 Task: In the  document Bella.txtMake this file  'available offline' Add shortcut to Drive 'My Drive'Email the file to   softage2@softage.net, with message attached Important: I've emailed you crucial details. Please make sure to go through it thoroughly. and file type: 'HTML'
Action: Mouse moved to (337, 439)
Screenshot: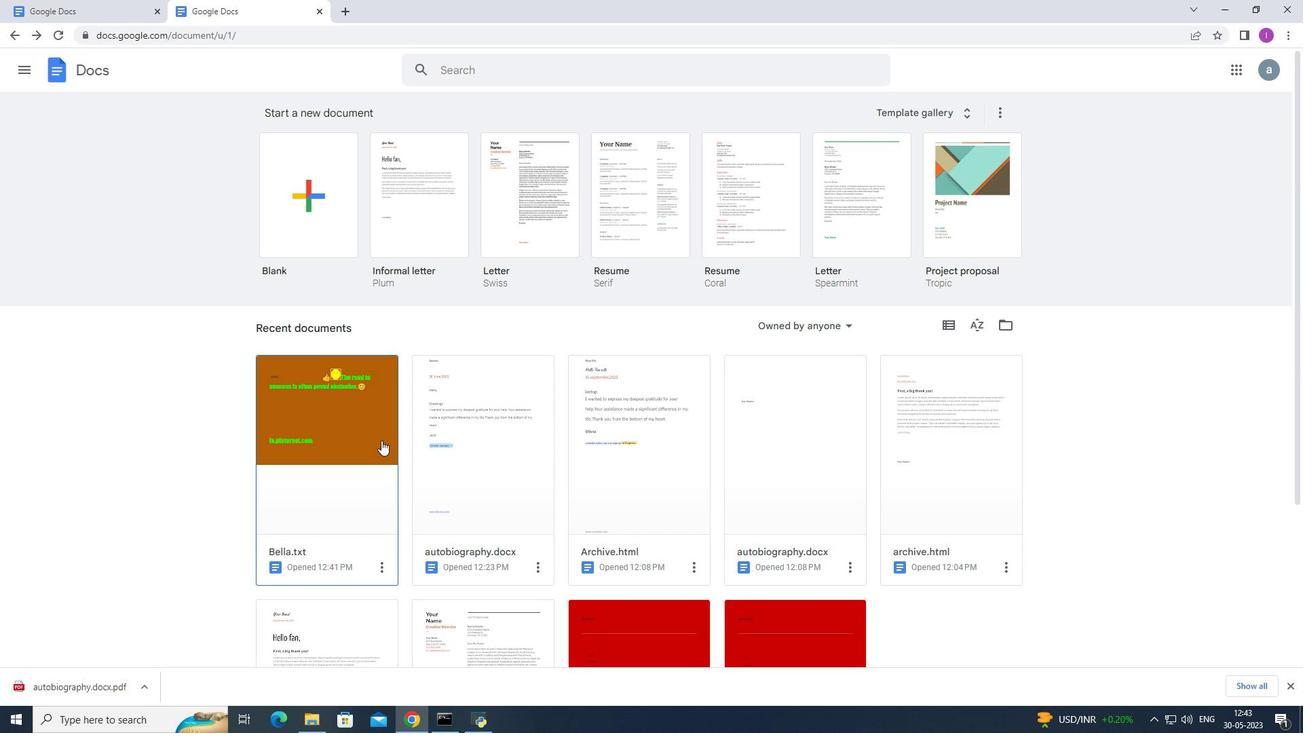 
Action: Mouse pressed left at (337, 439)
Screenshot: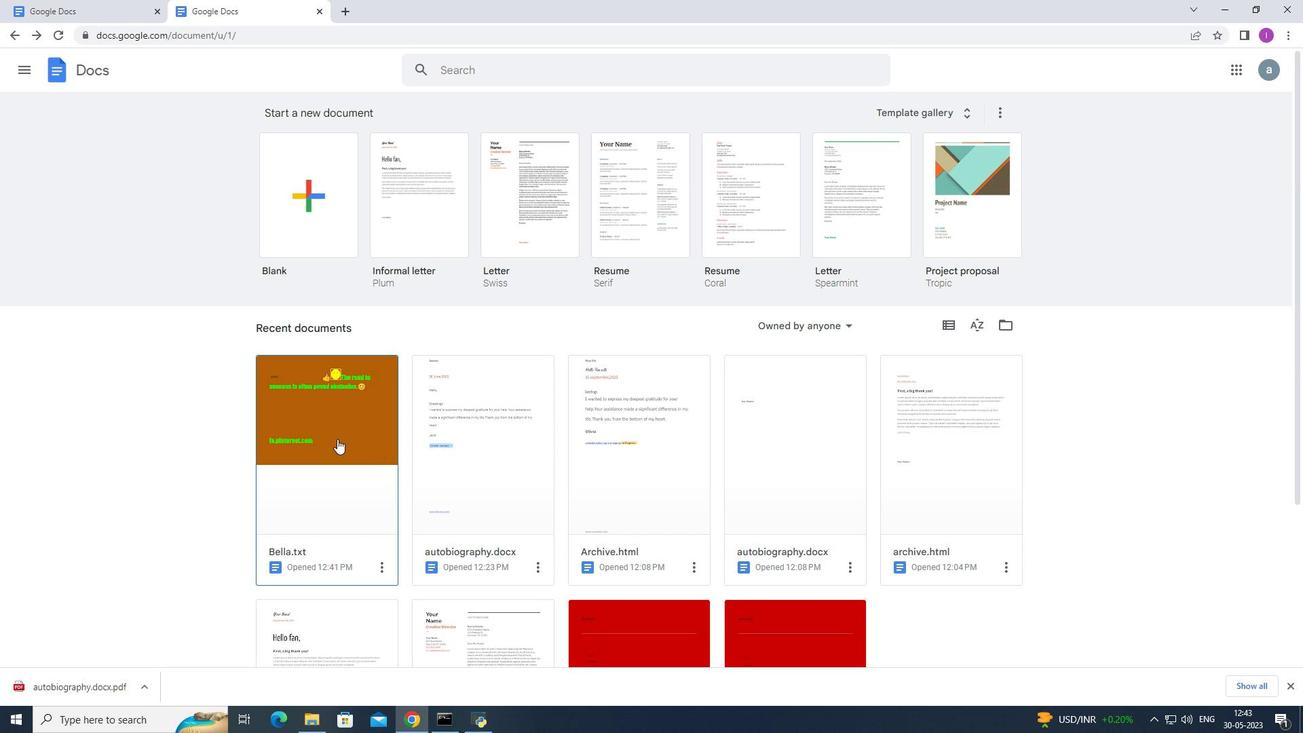 
Action: Mouse moved to (55, 84)
Screenshot: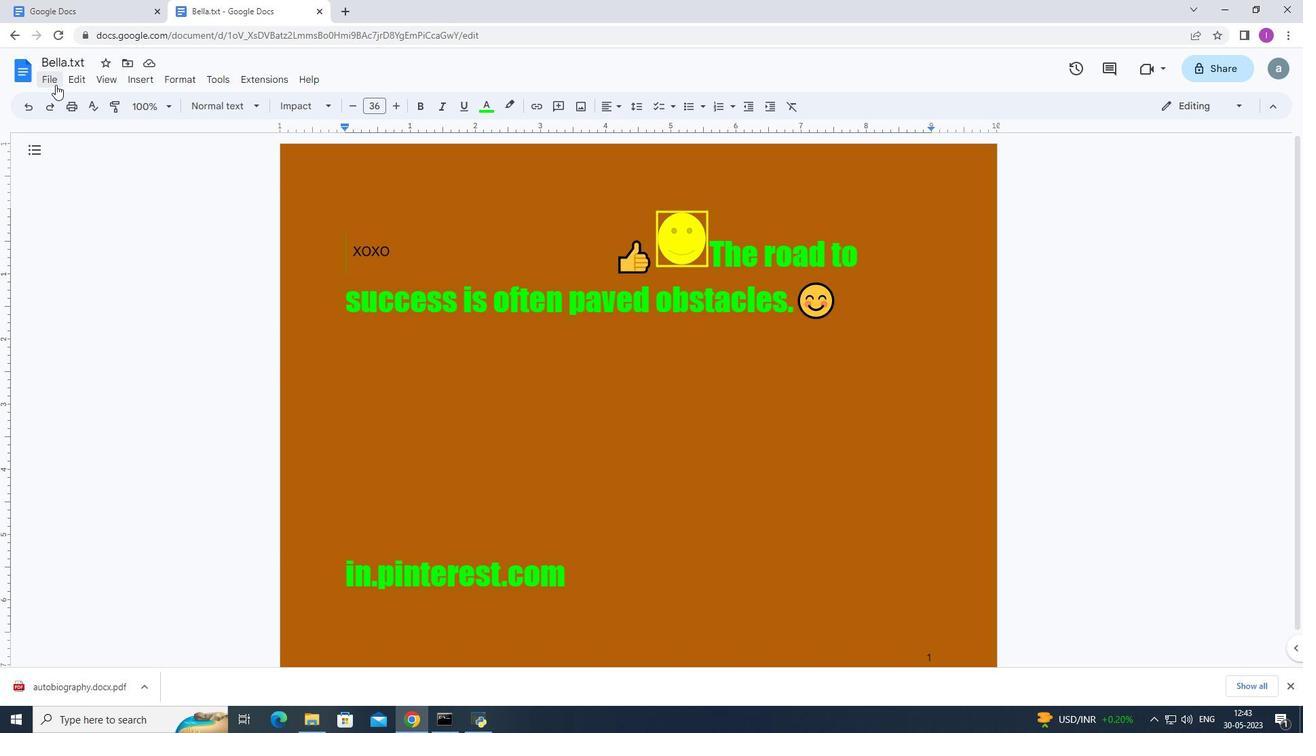 
Action: Mouse pressed left at (55, 84)
Screenshot: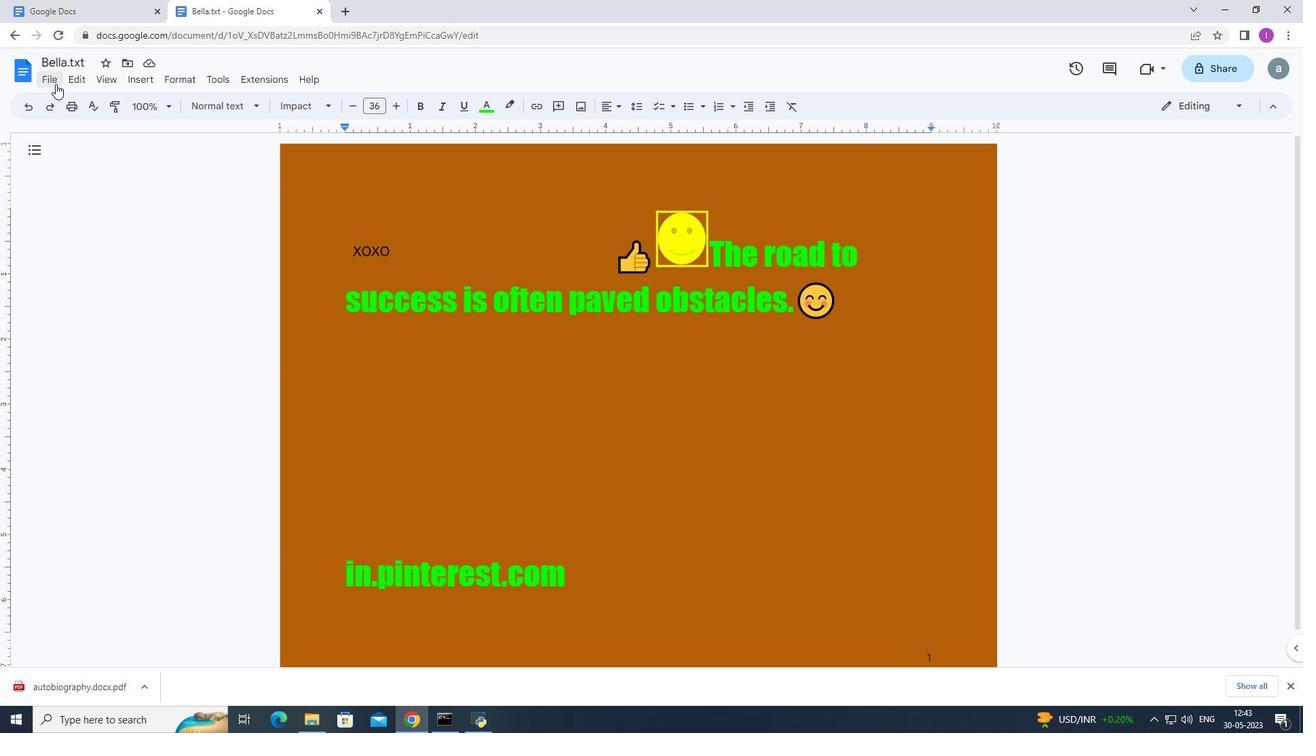 
Action: Mouse moved to (150, 376)
Screenshot: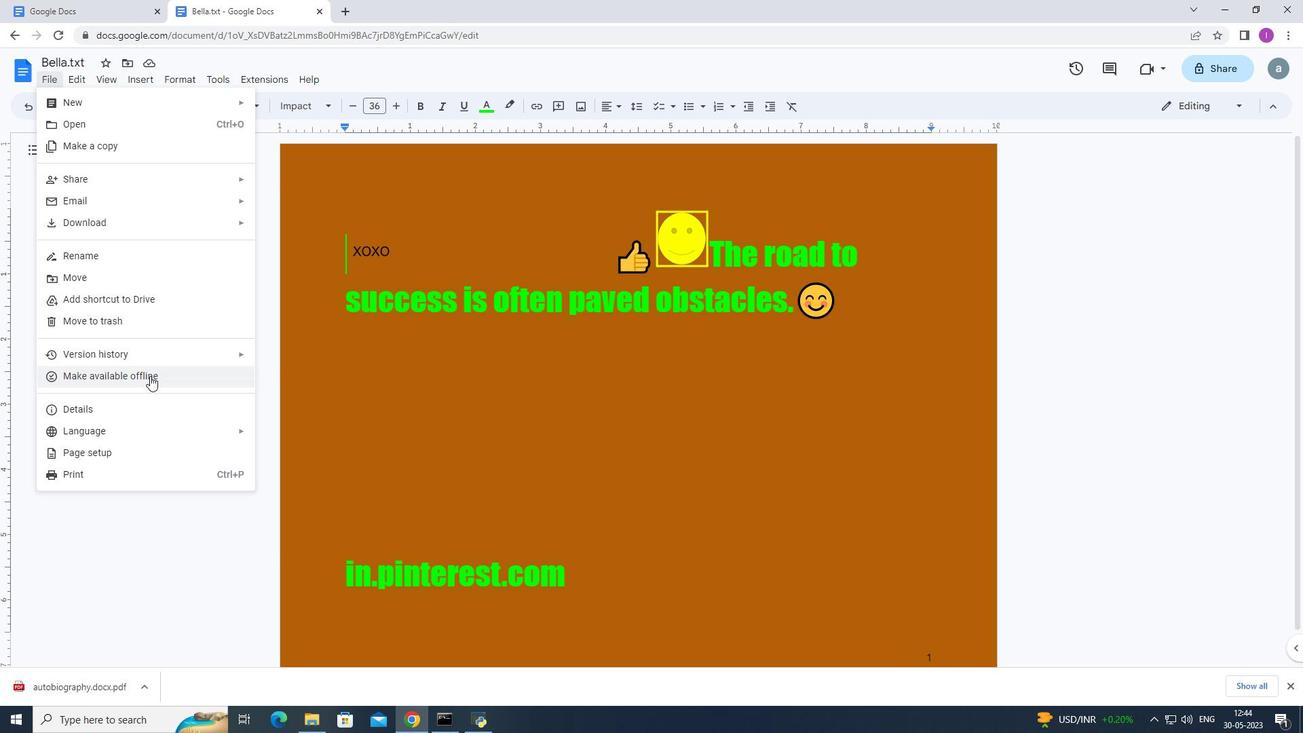 
Action: Mouse pressed left at (150, 376)
Screenshot: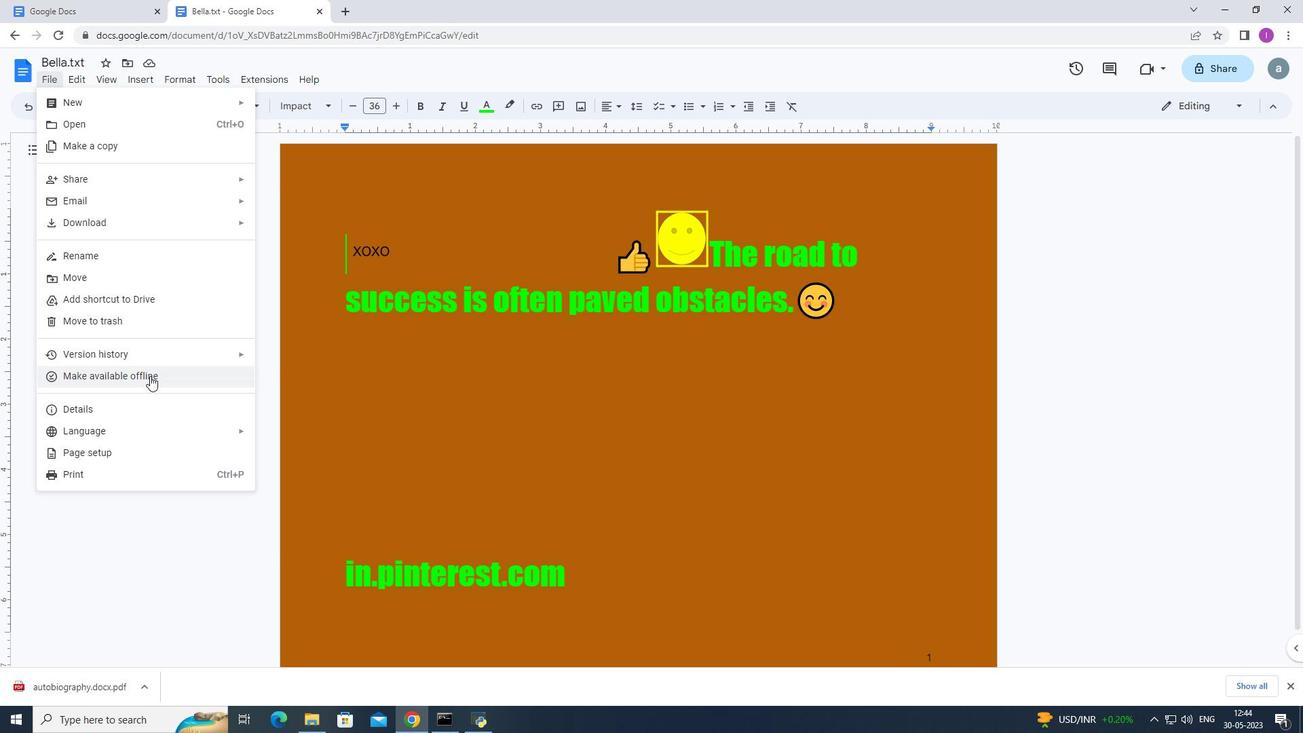 
Action: Mouse moved to (723, 396)
Screenshot: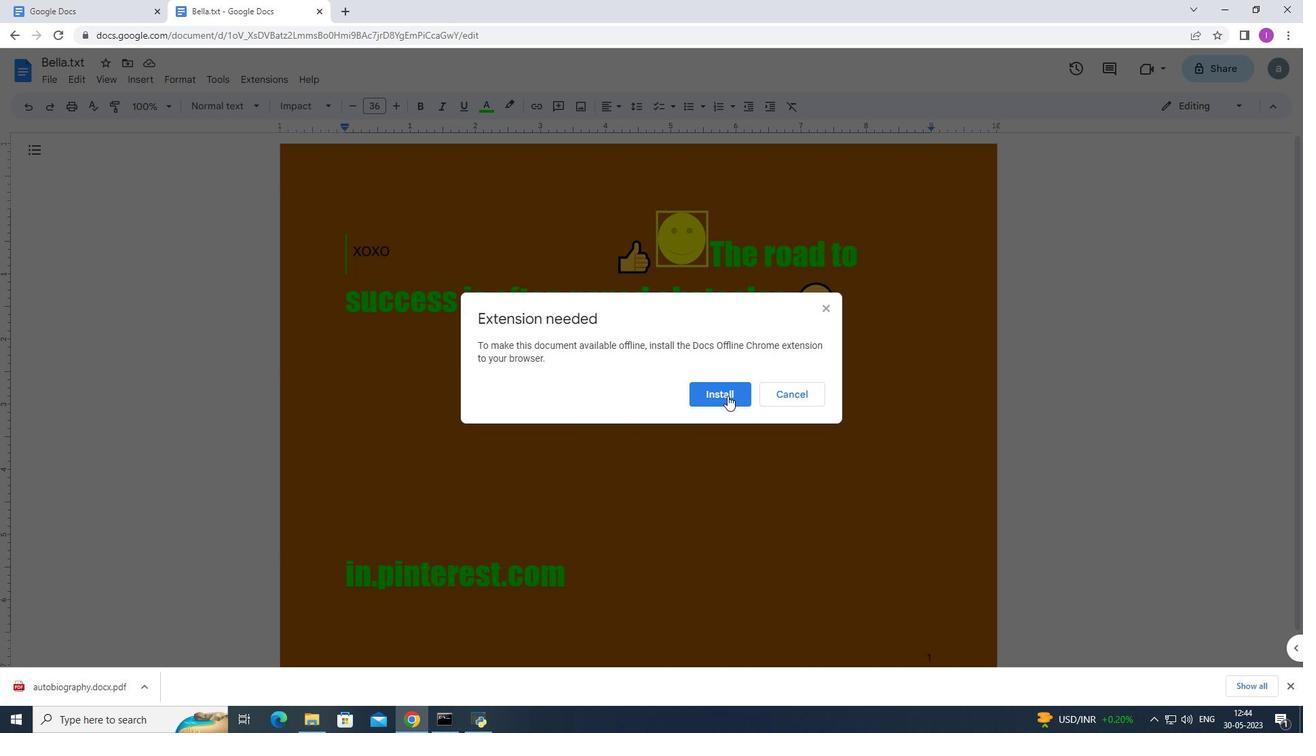 
Action: Mouse pressed left at (723, 396)
Screenshot: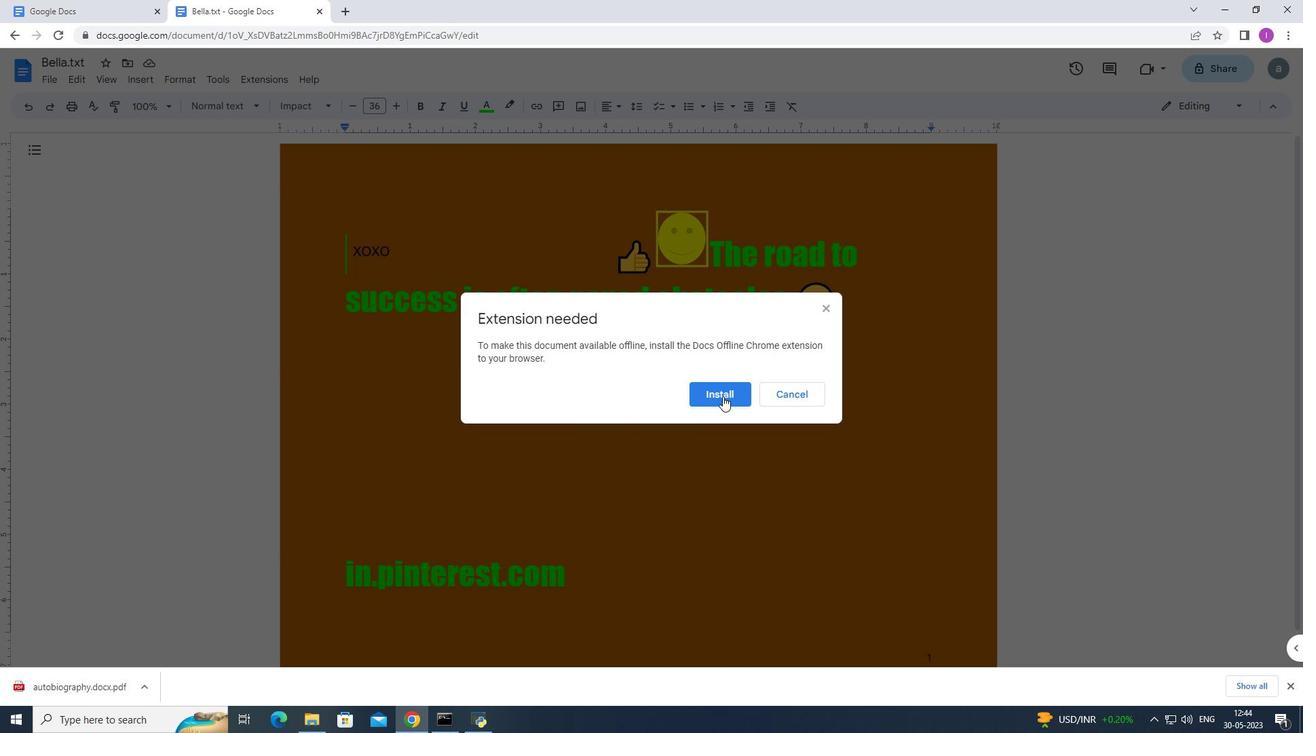 
Action: Mouse moved to (923, 165)
Screenshot: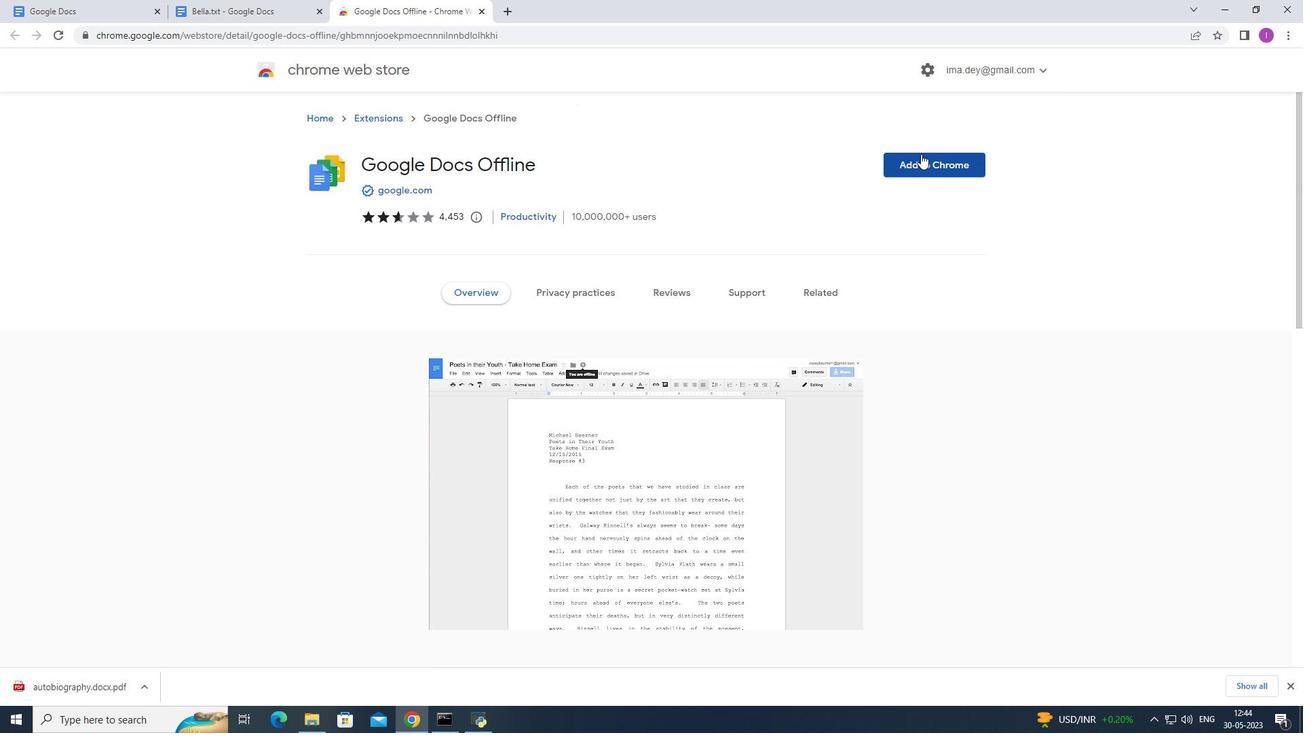 
Action: Mouse pressed left at (923, 165)
Screenshot: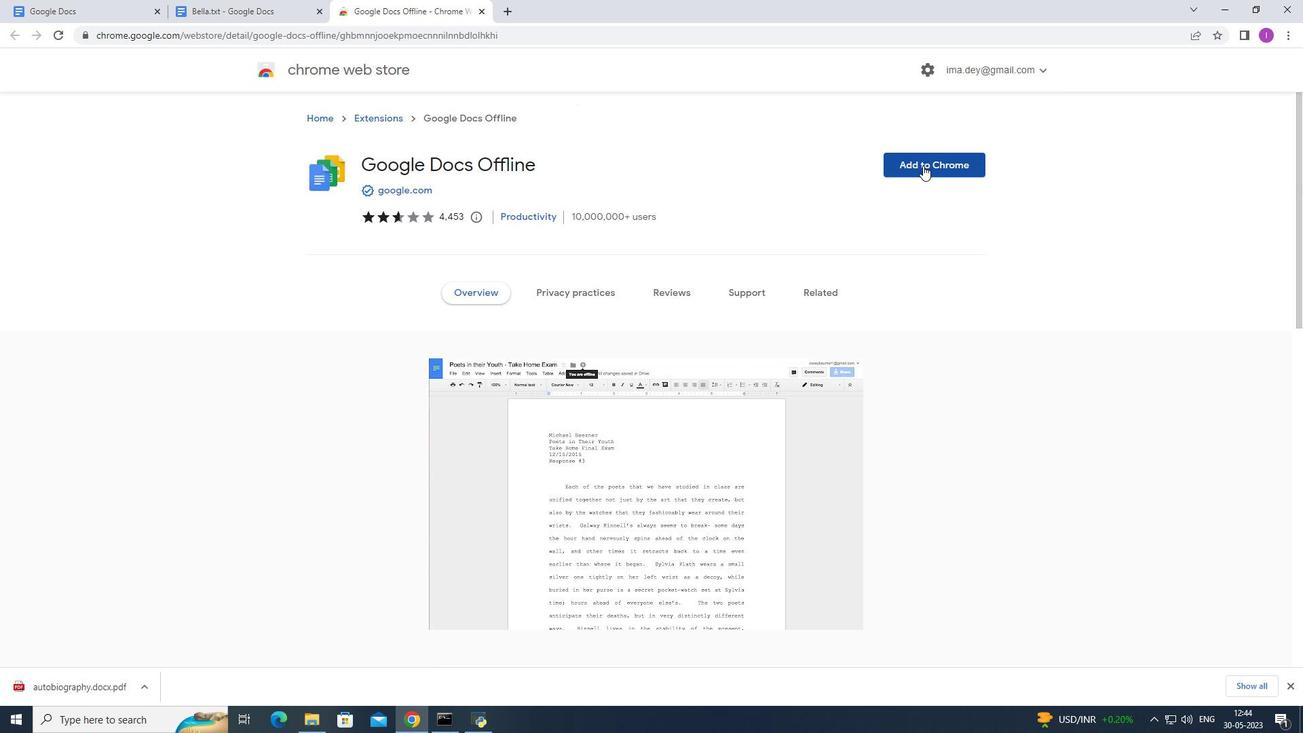 
Action: Mouse moved to (663, 148)
Screenshot: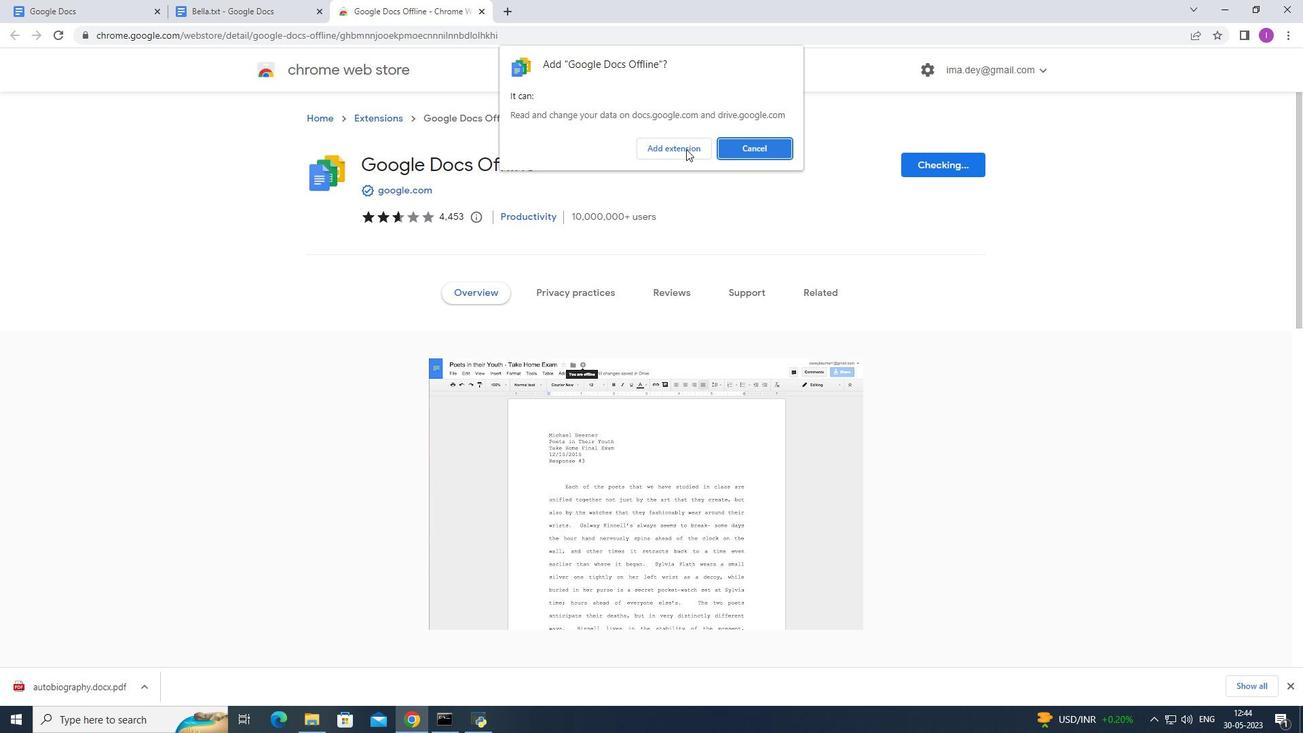 
Action: Mouse pressed left at (663, 148)
Screenshot: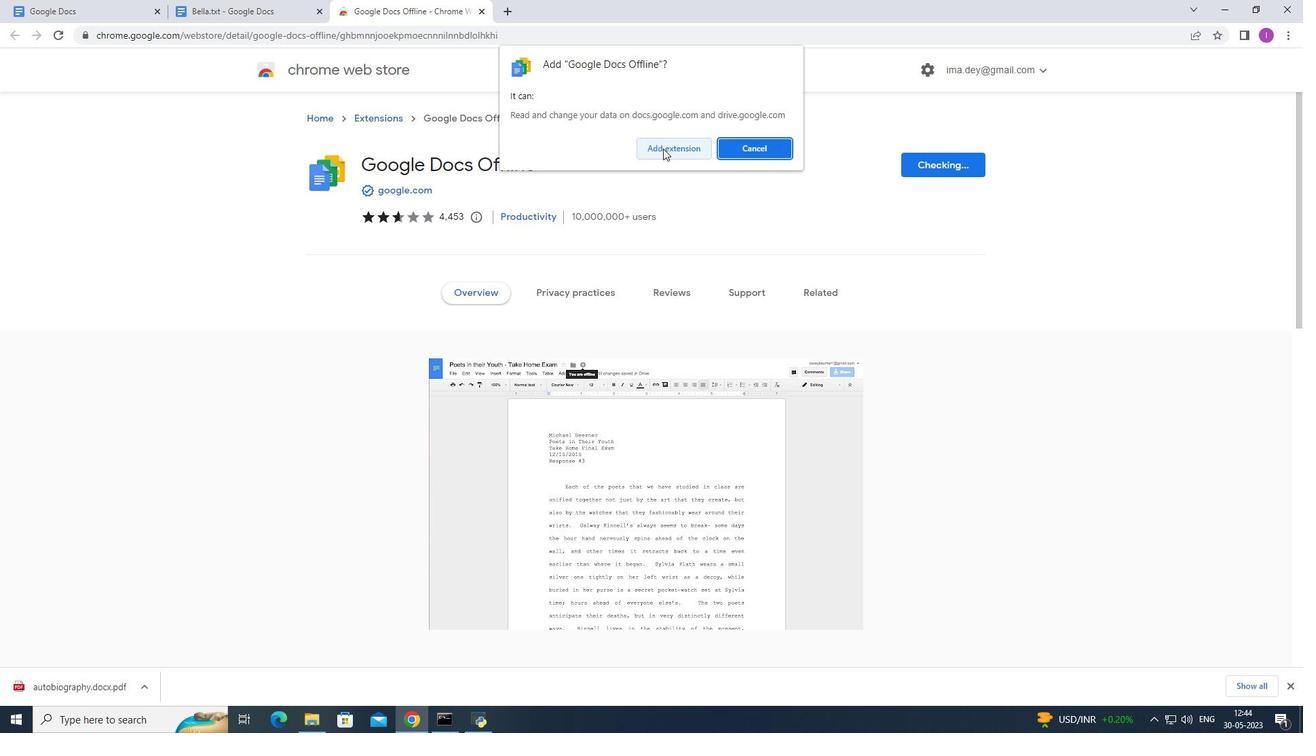 
Action: Mouse moved to (19, 38)
Screenshot: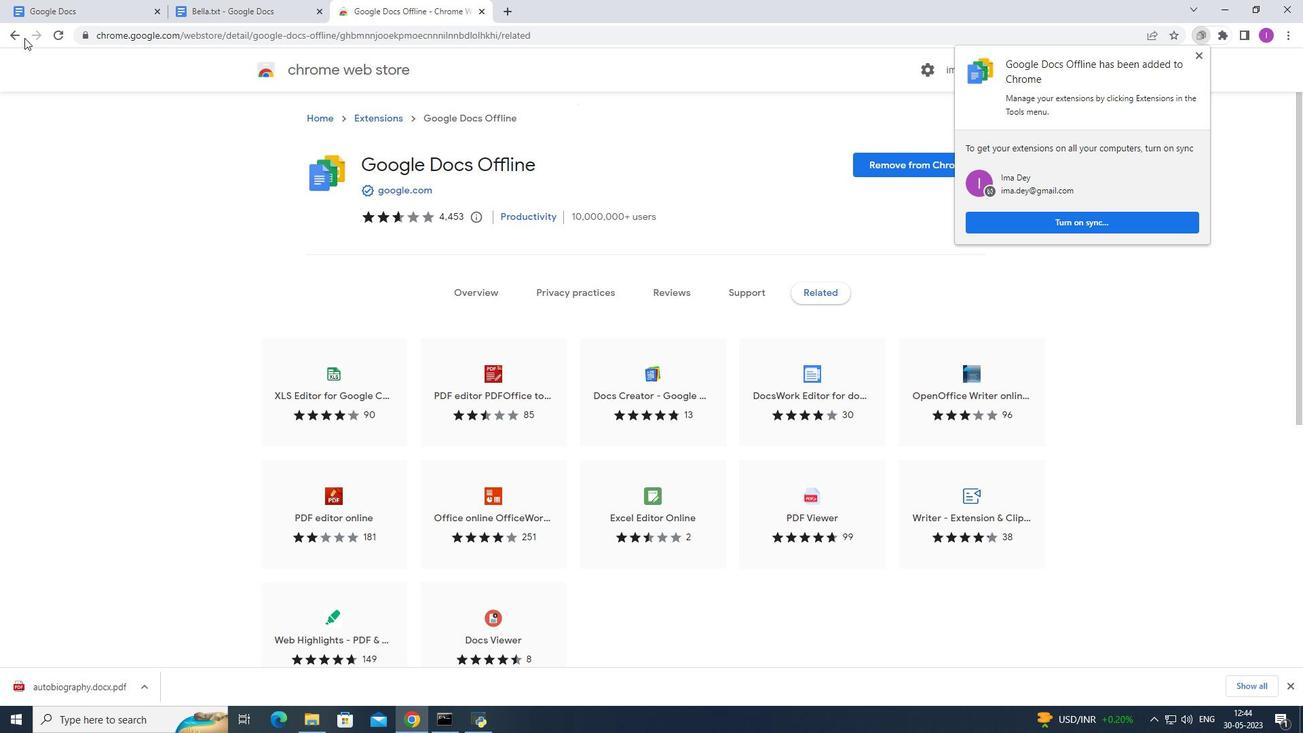 
Action: Mouse pressed left at (19, 38)
Screenshot: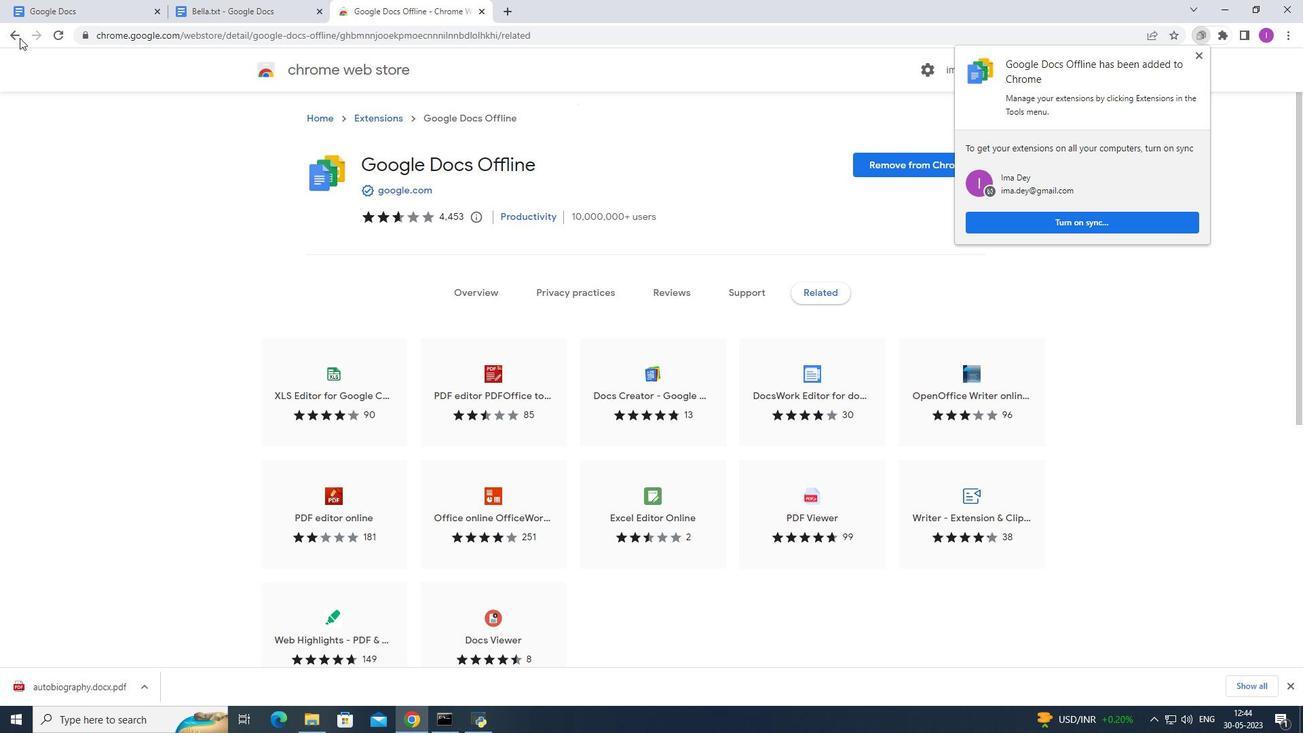 
Action: Mouse moved to (8, 33)
Screenshot: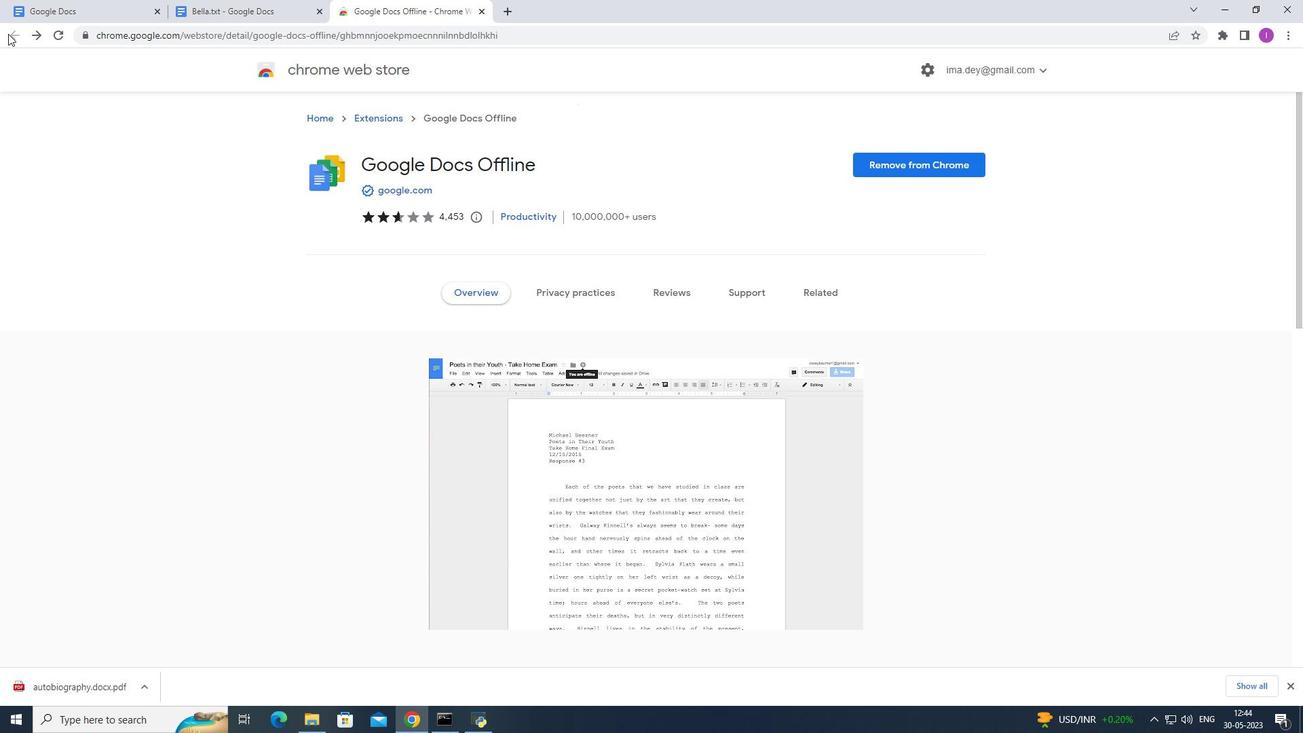 
Action: Mouse pressed left at (8, 33)
Screenshot: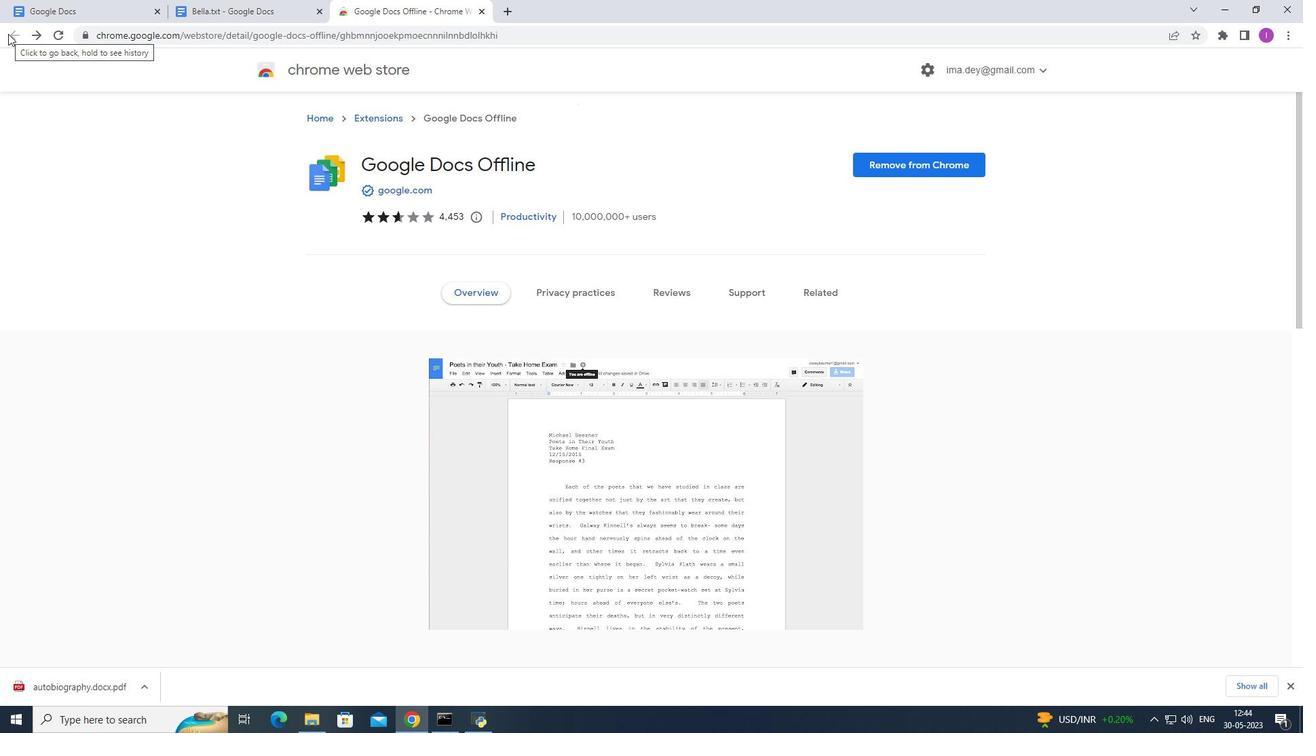 
Action: Mouse moved to (258, 6)
Screenshot: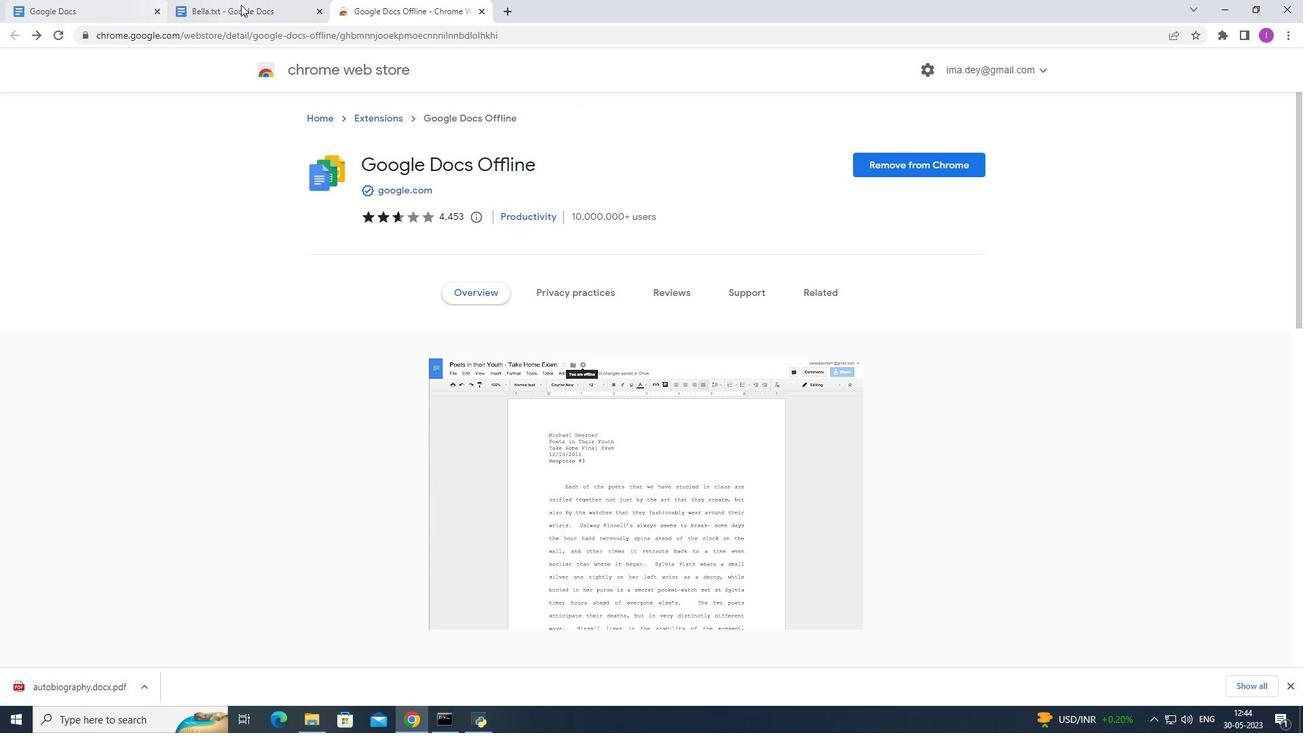 
Action: Mouse pressed left at (258, 6)
Screenshot: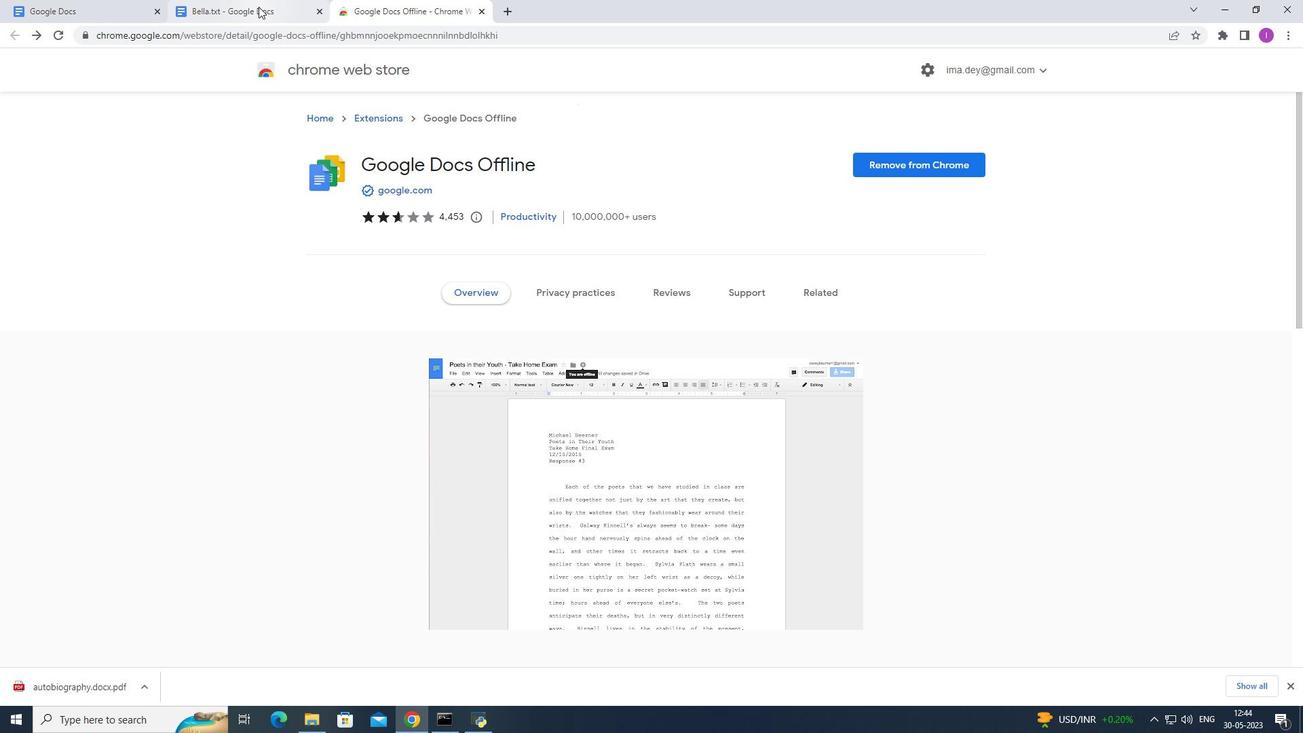 
Action: Mouse moved to (48, 85)
Screenshot: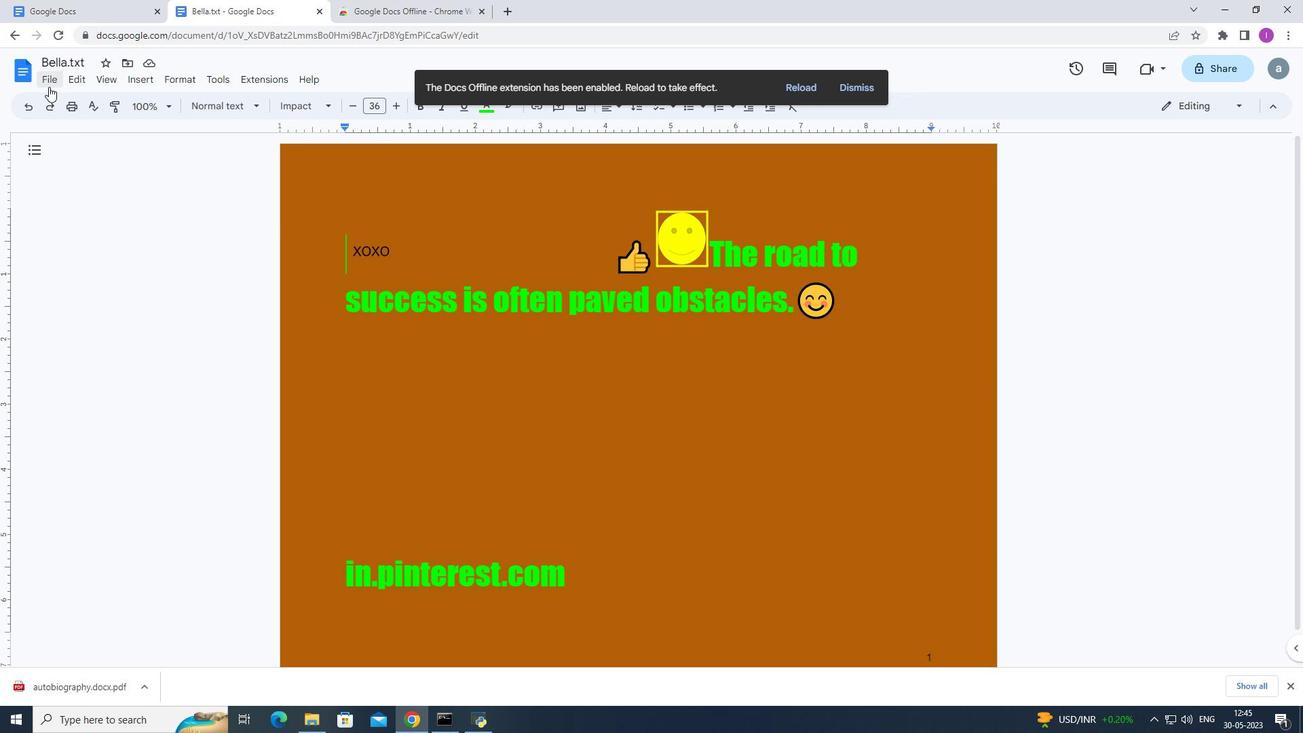 
Action: Mouse pressed left at (48, 85)
Screenshot: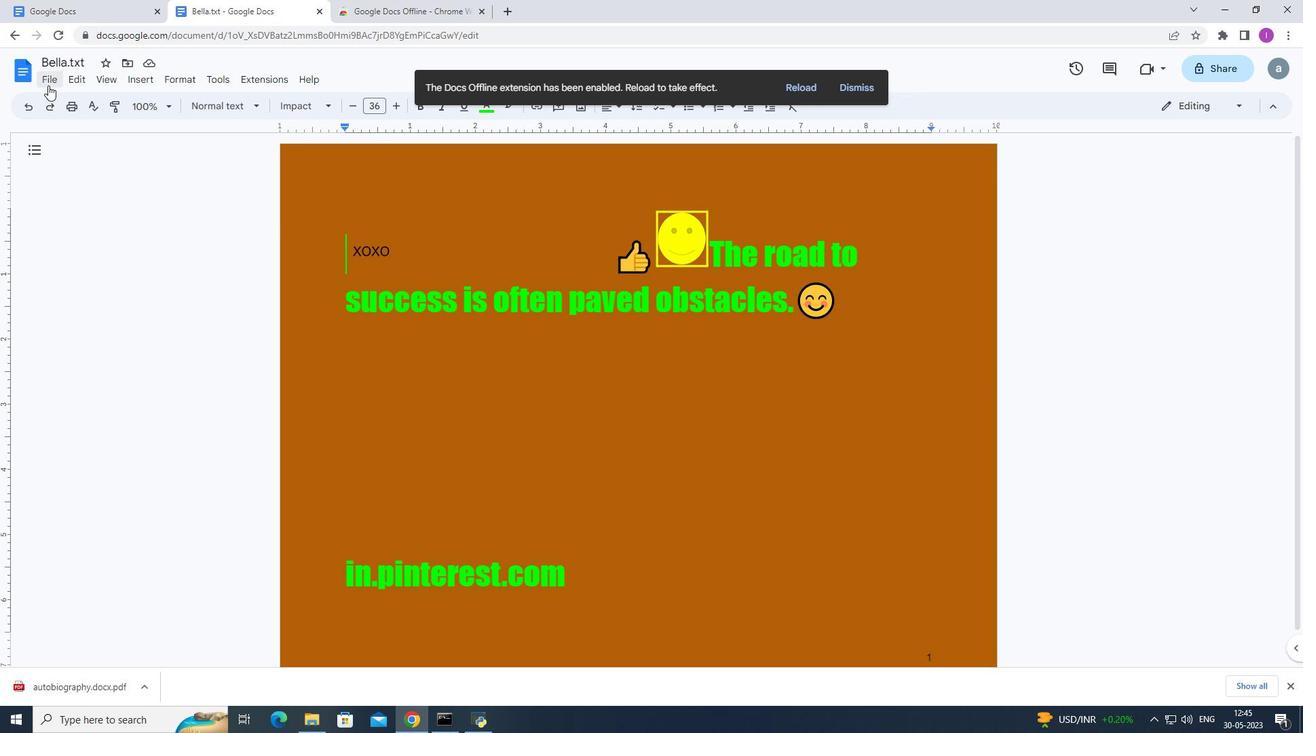 
Action: Mouse moved to (107, 376)
Screenshot: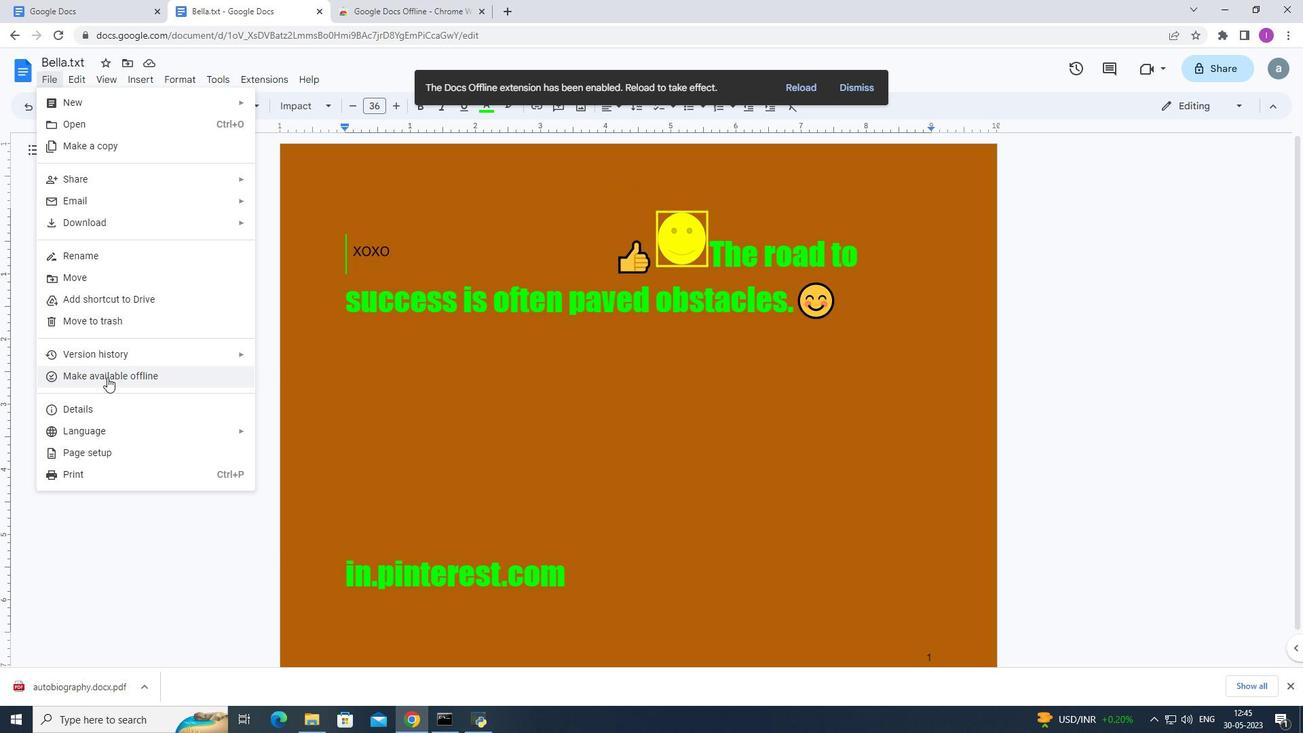 
Action: Mouse pressed left at (107, 376)
Screenshot: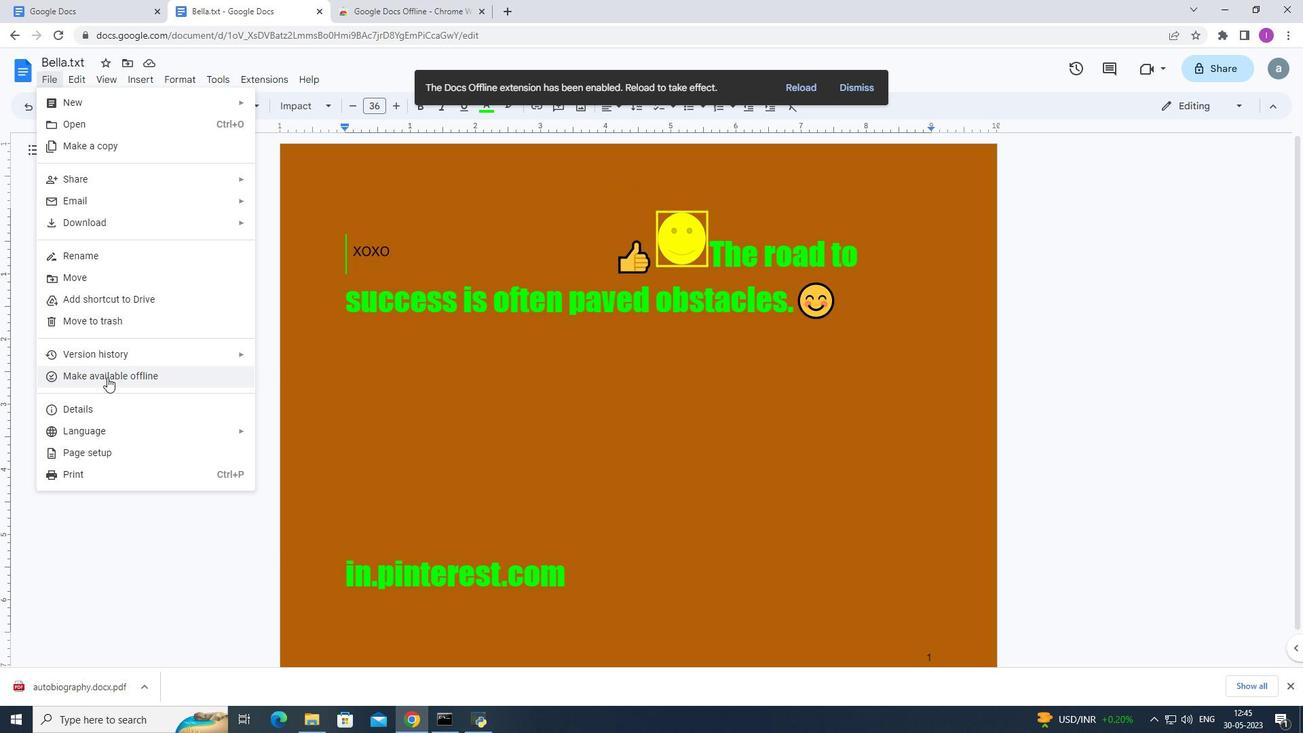 
Action: Mouse moved to (759, 400)
Screenshot: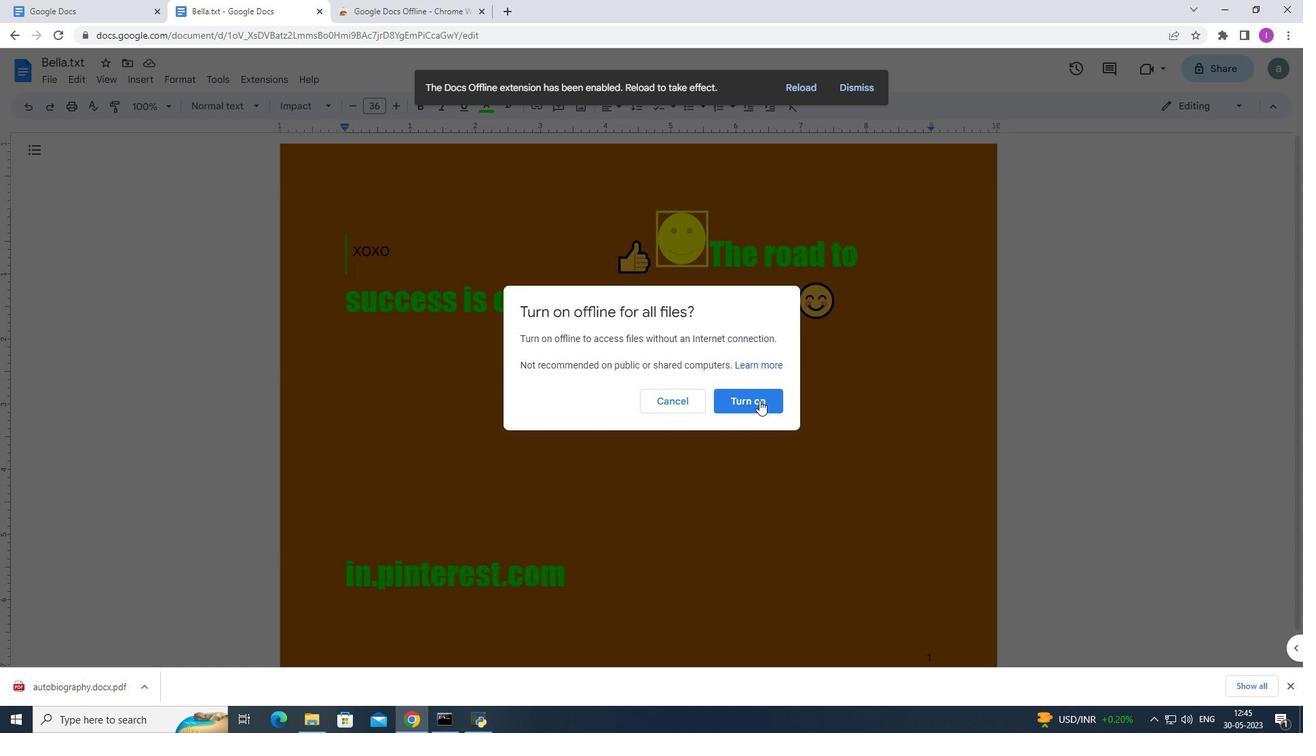
Action: Mouse pressed left at (759, 400)
Screenshot: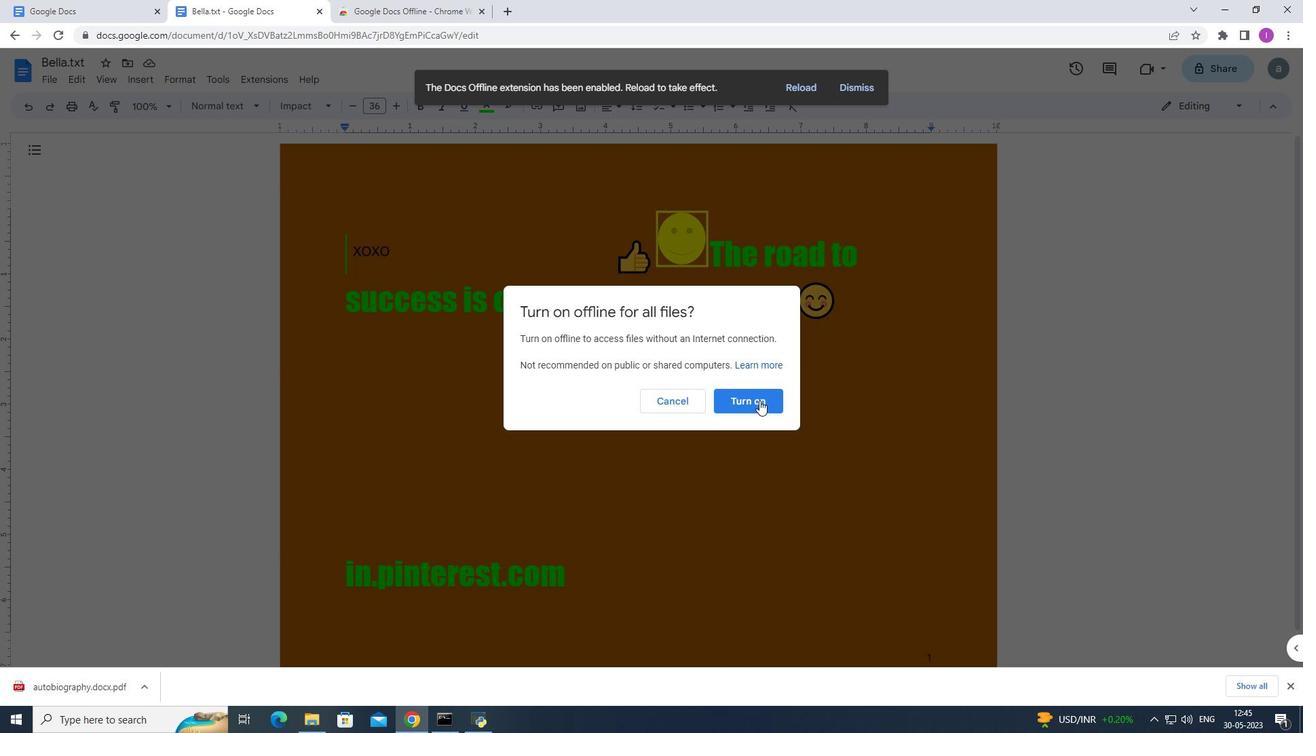 
Action: Mouse moved to (51, 77)
Screenshot: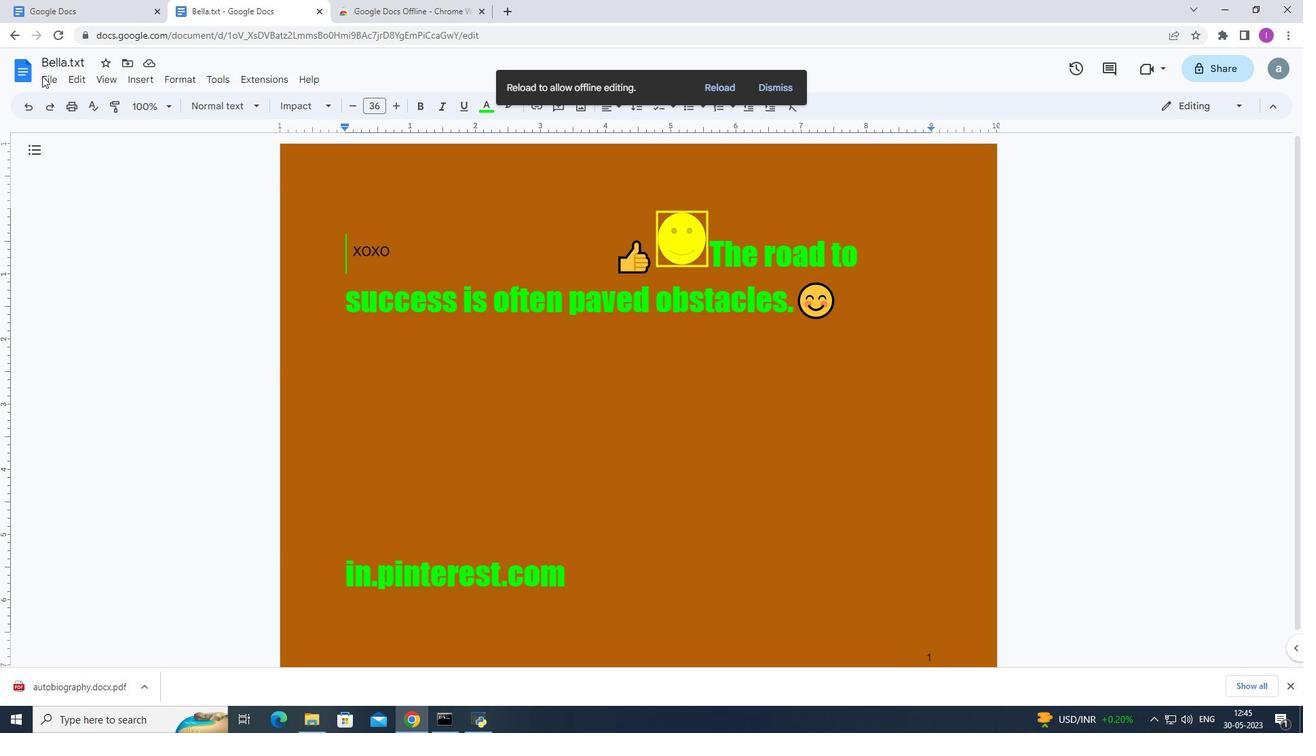 
Action: Mouse pressed left at (51, 77)
Screenshot: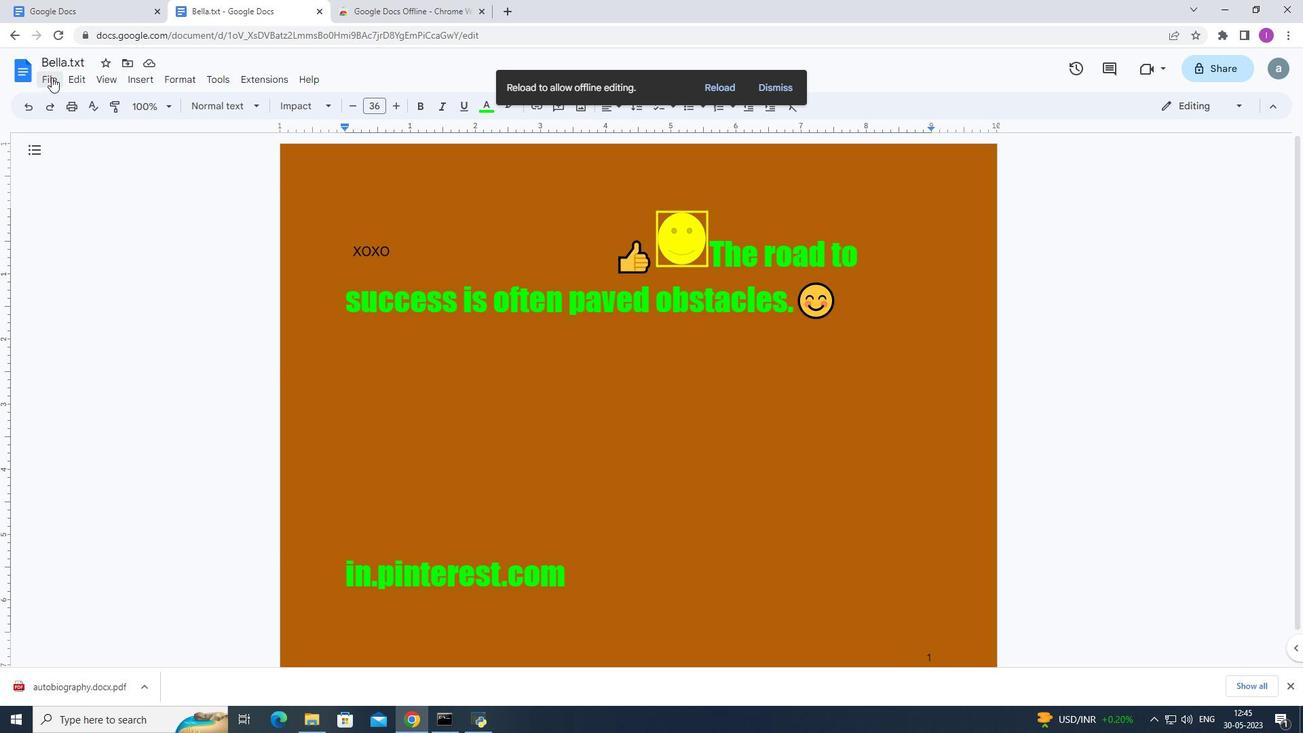 
Action: Mouse moved to (137, 682)
Screenshot: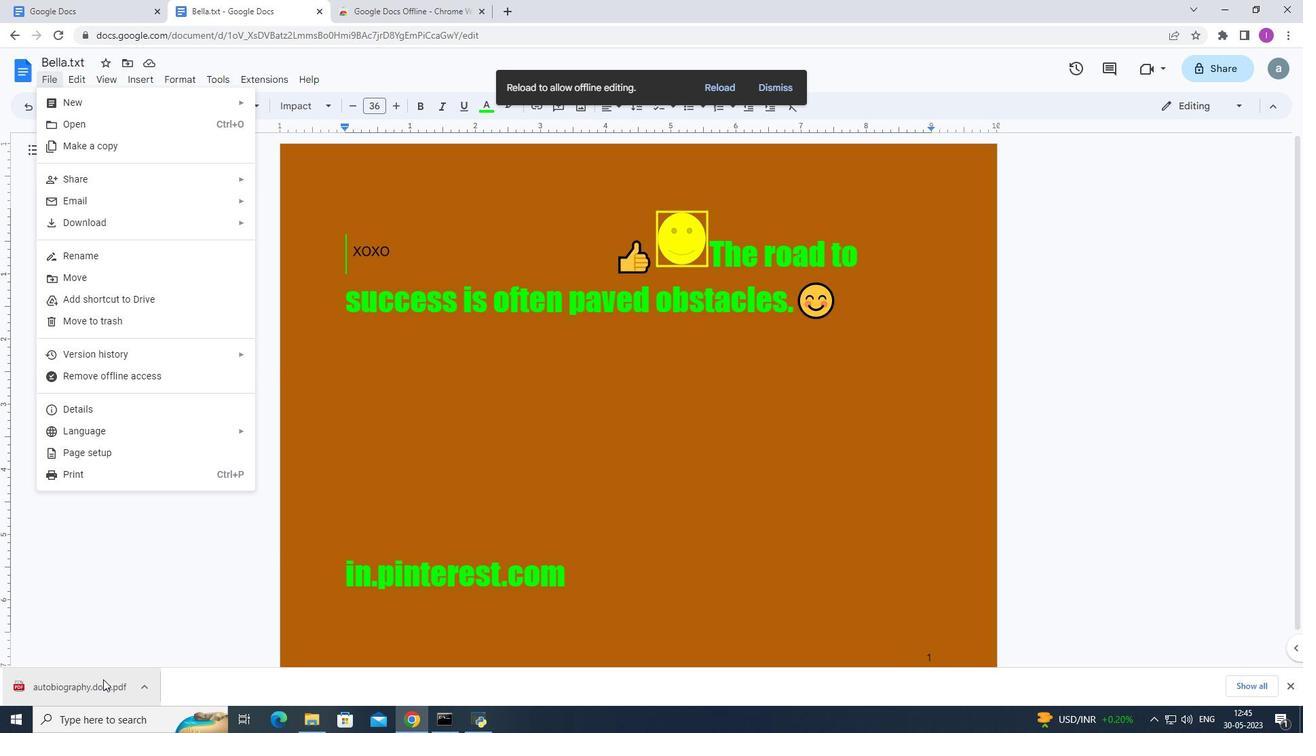 
Action: Mouse pressed left at (137, 682)
Screenshot: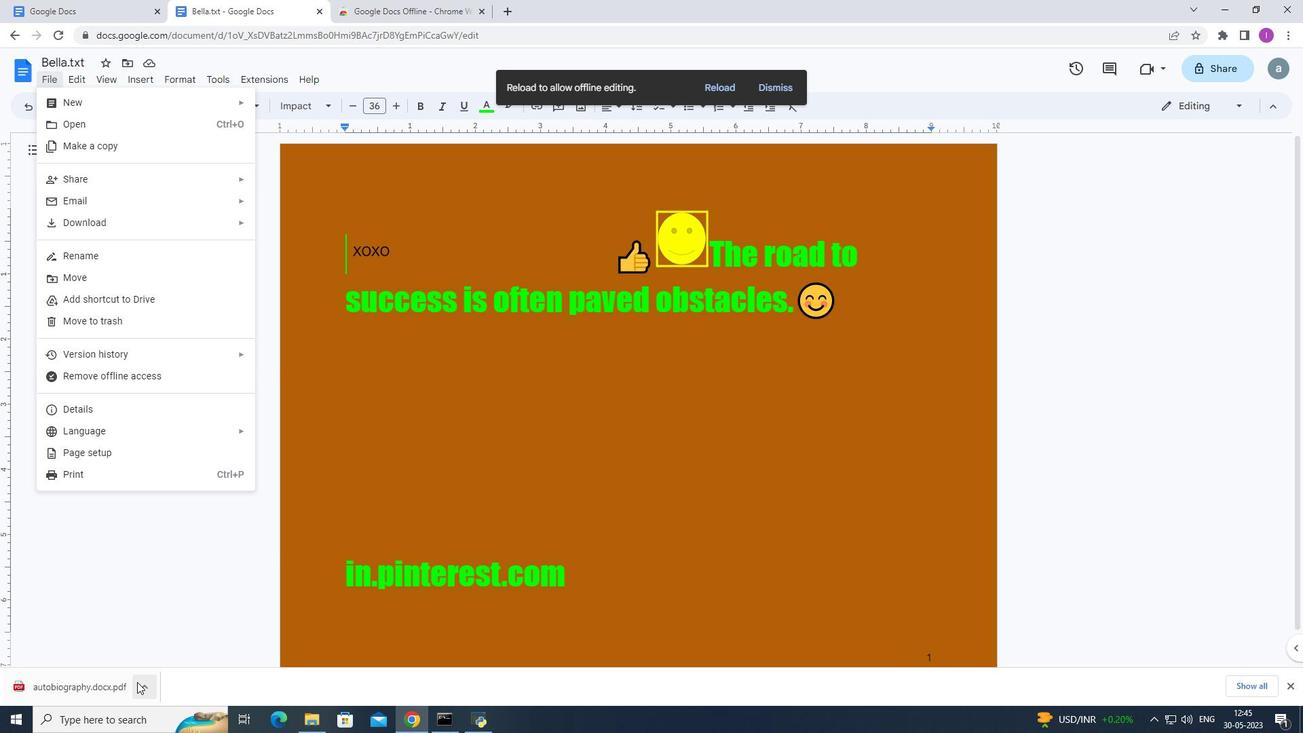 
Action: Mouse moved to (191, 637)
Screenshot: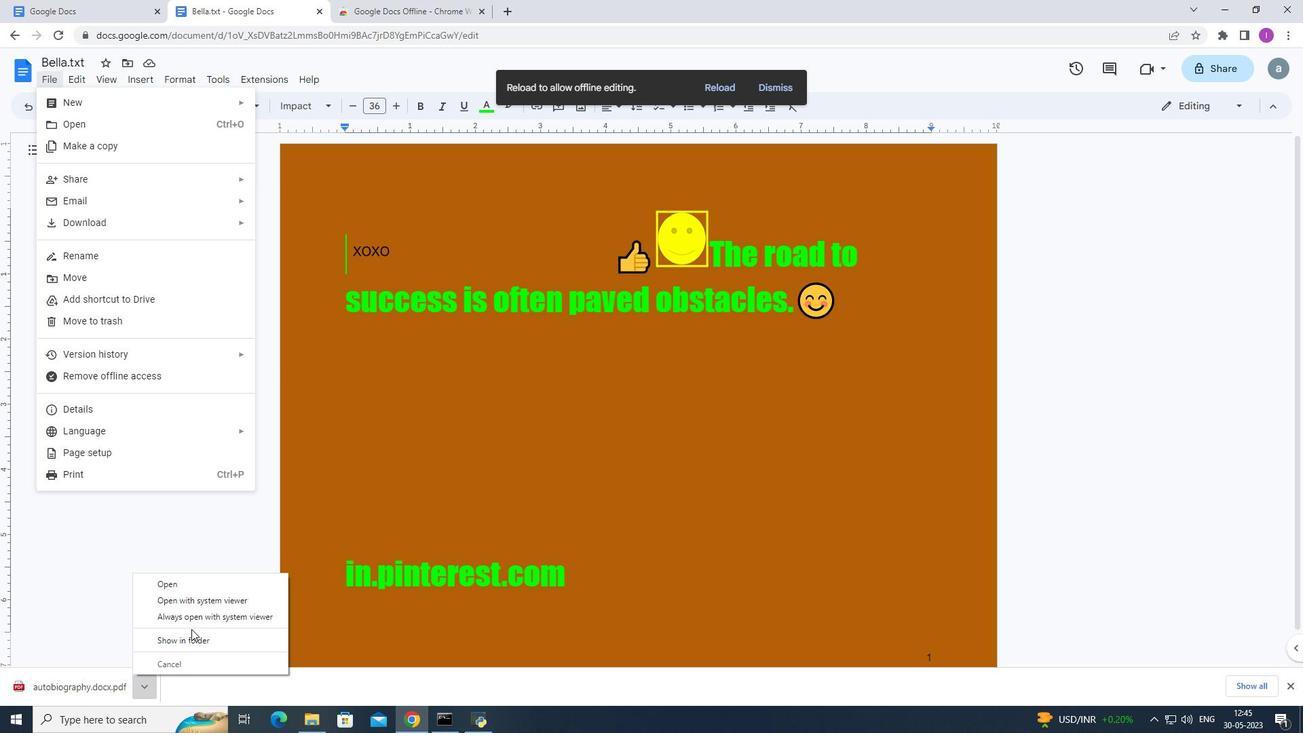 
Action: Mouse pressed left at (191, 637)
Screenshot: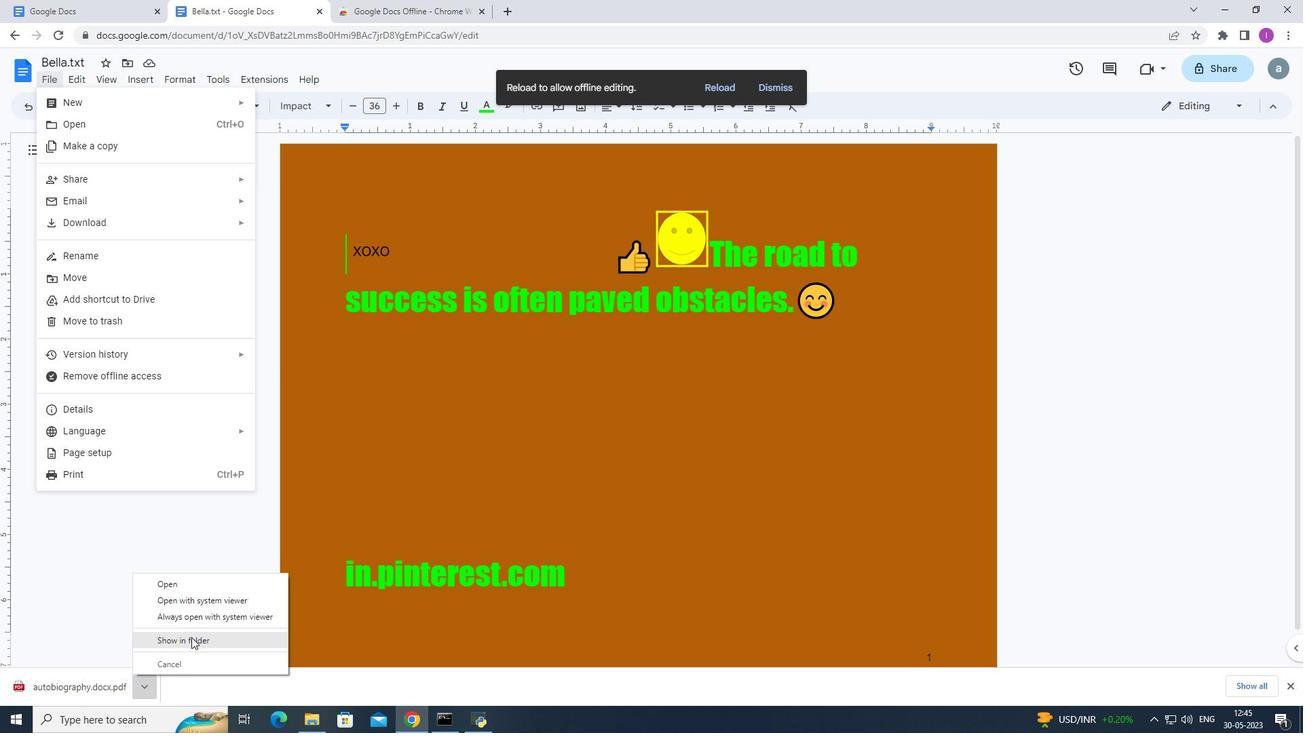 
Action: Mouse moved to (209, 170)
Screenshot: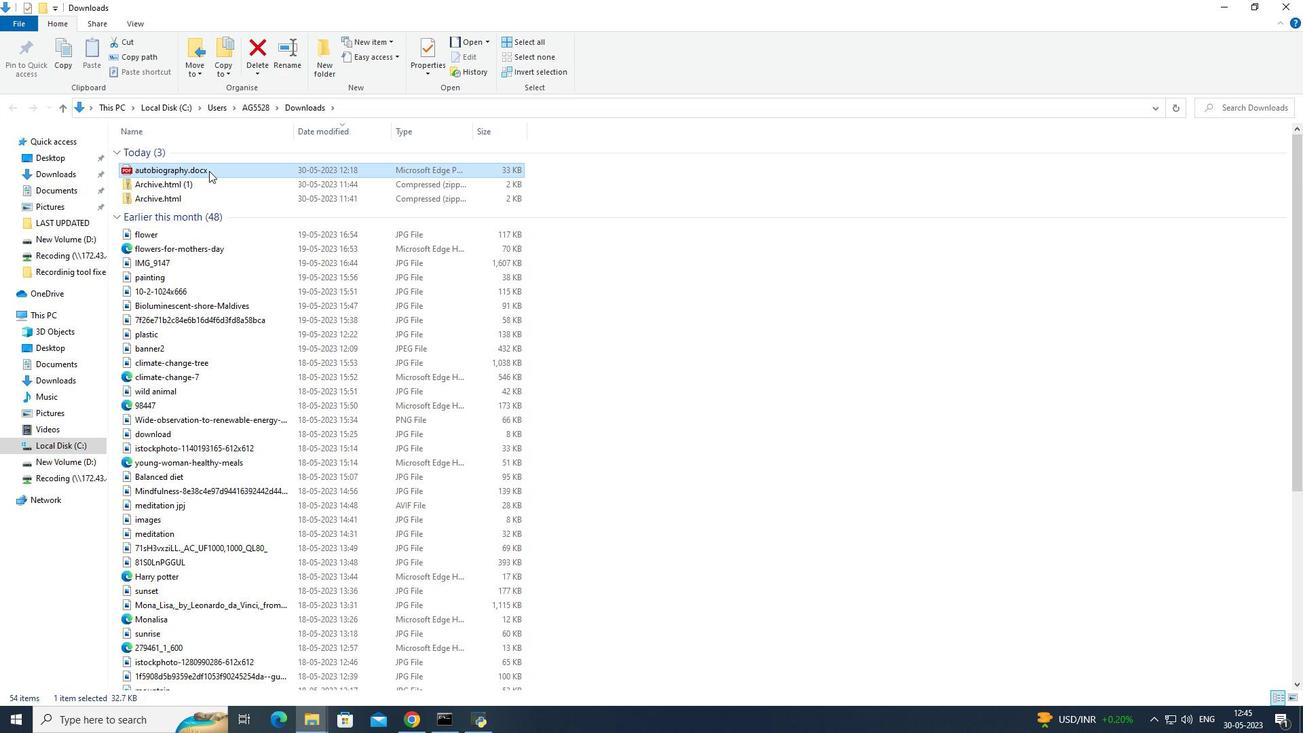 
Action: Mouse pressed right at (209, 170)
Screenshot: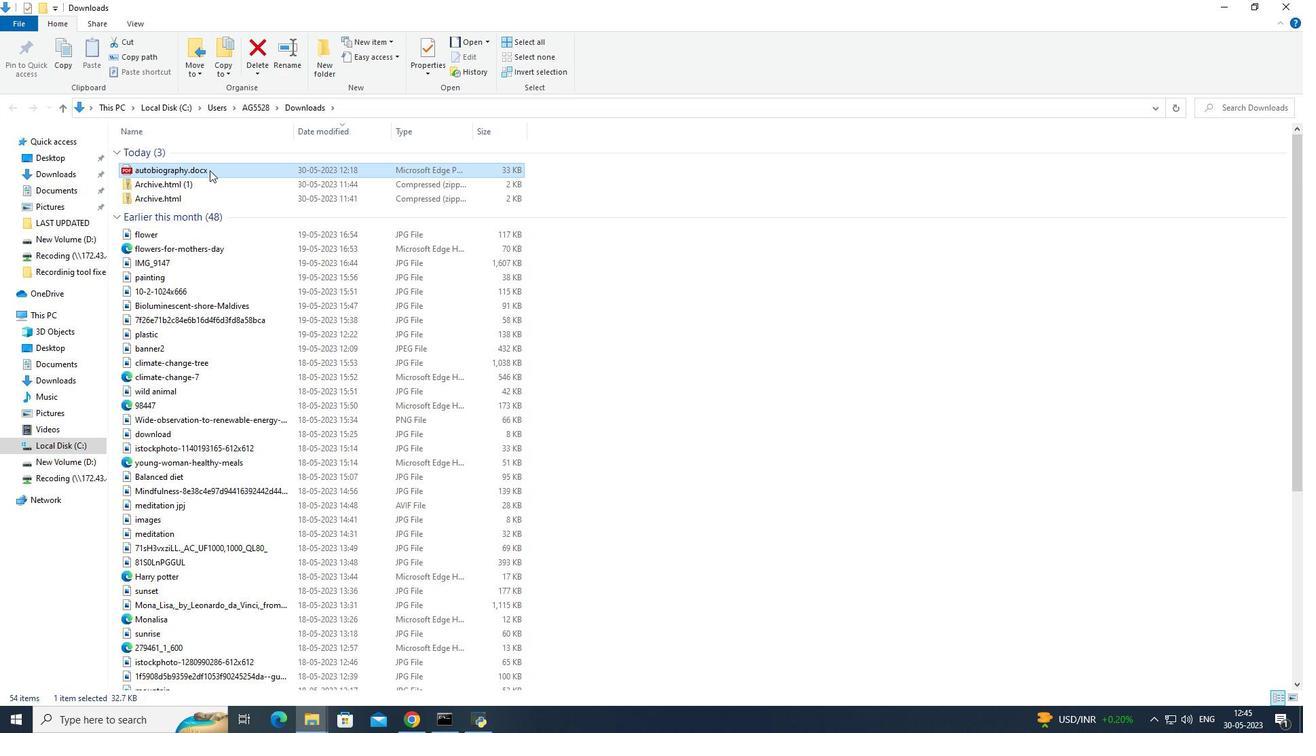 
Action: Mouse moved to (169, 169)
Screenshot: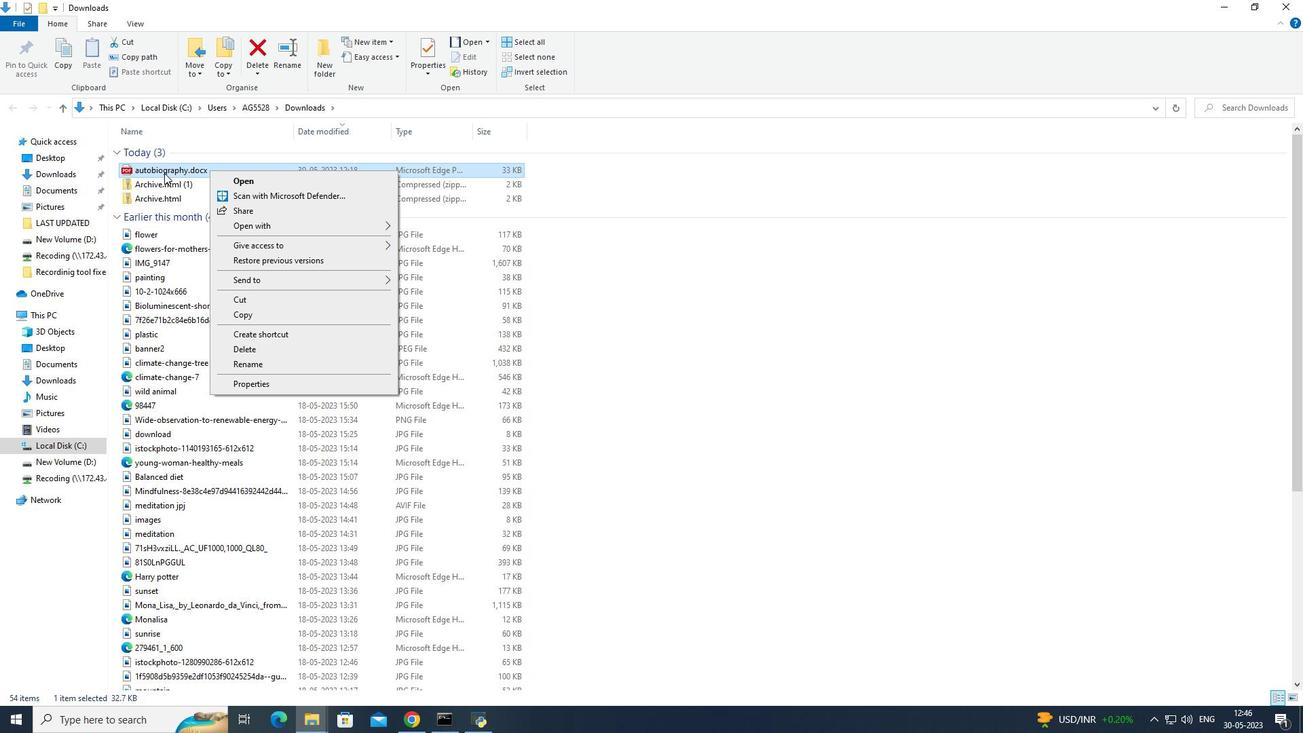 
Action: Mouse pressed left at (169, 169)
Screenshot: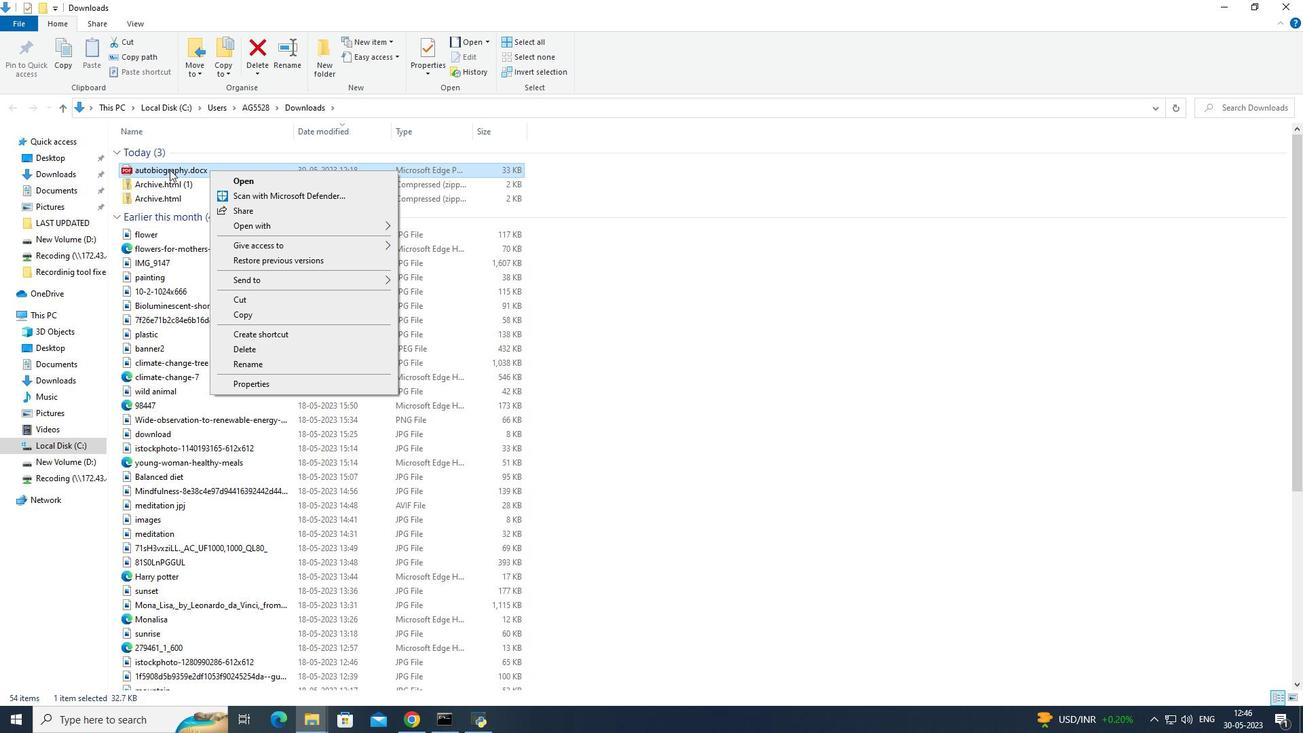 
Action: Mouse moved to (265, 662)
Screenshot: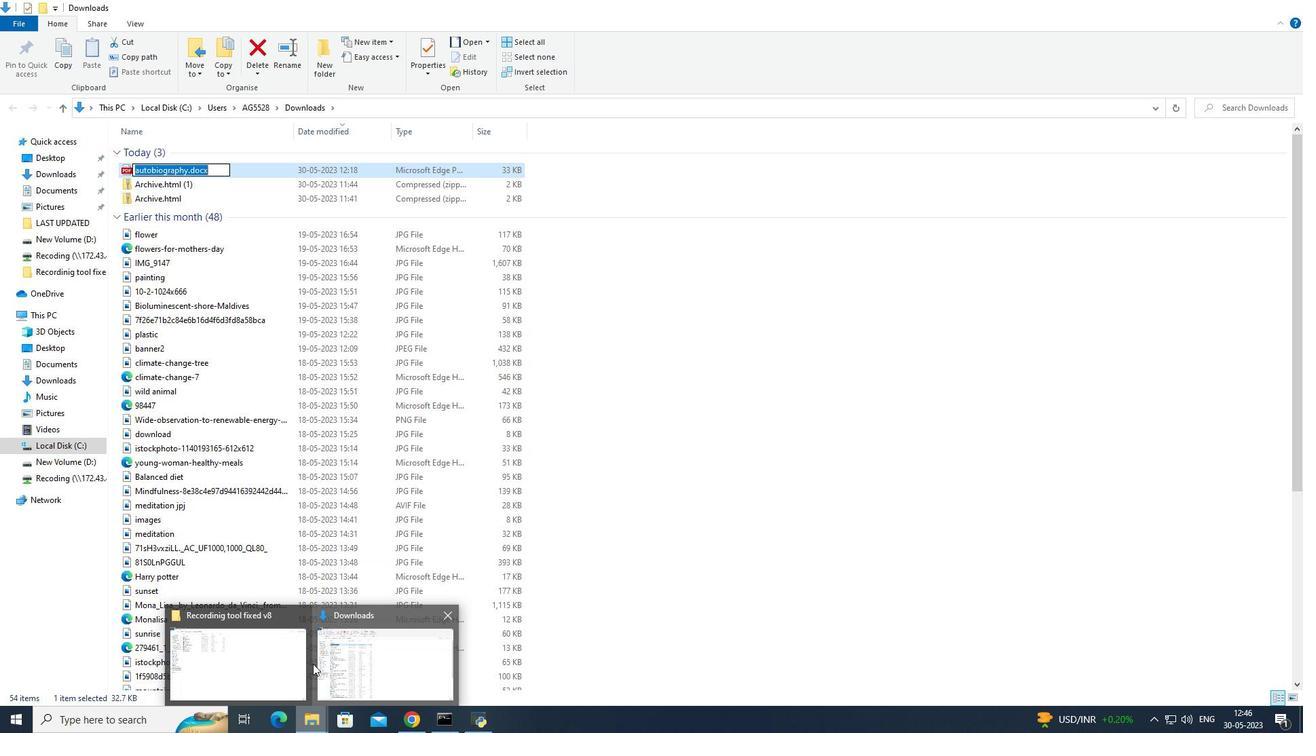 
Action: Mouse pressed left at (265, 662)
Screenshot: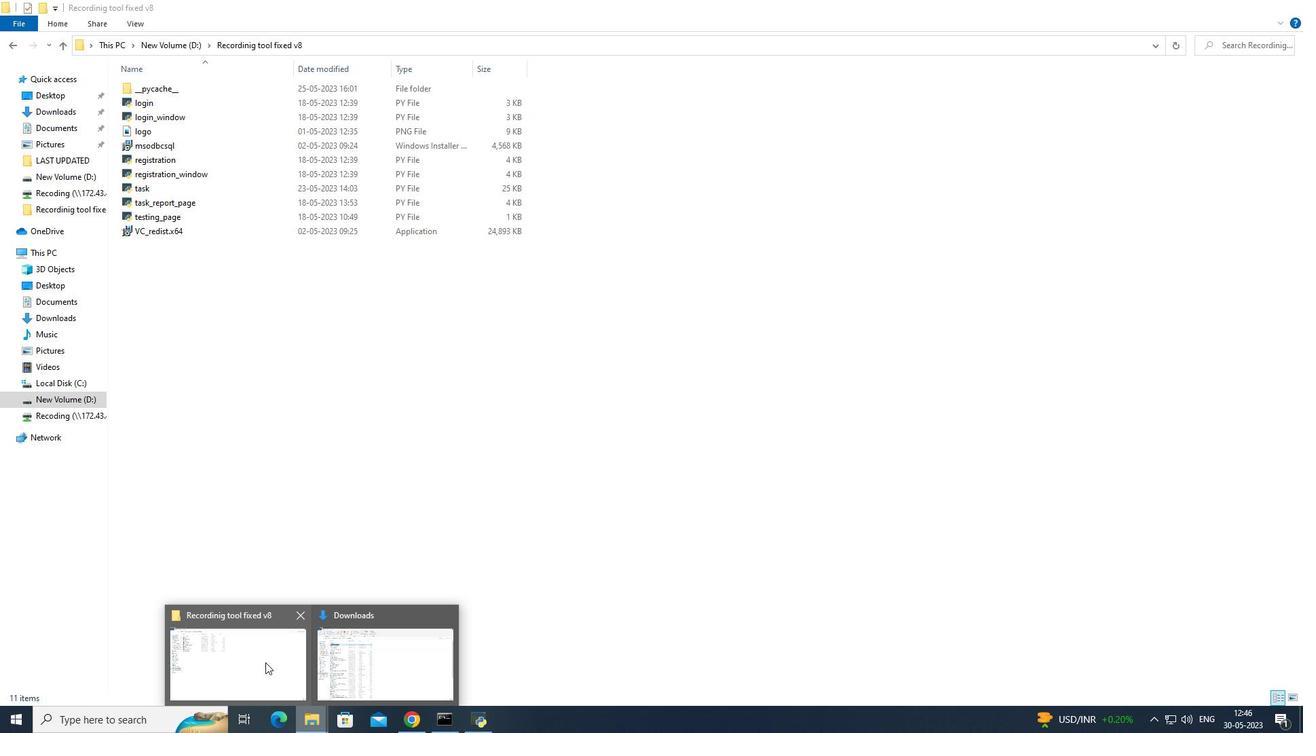 
Action: Mouse moved to (13, 40)
Screenshot: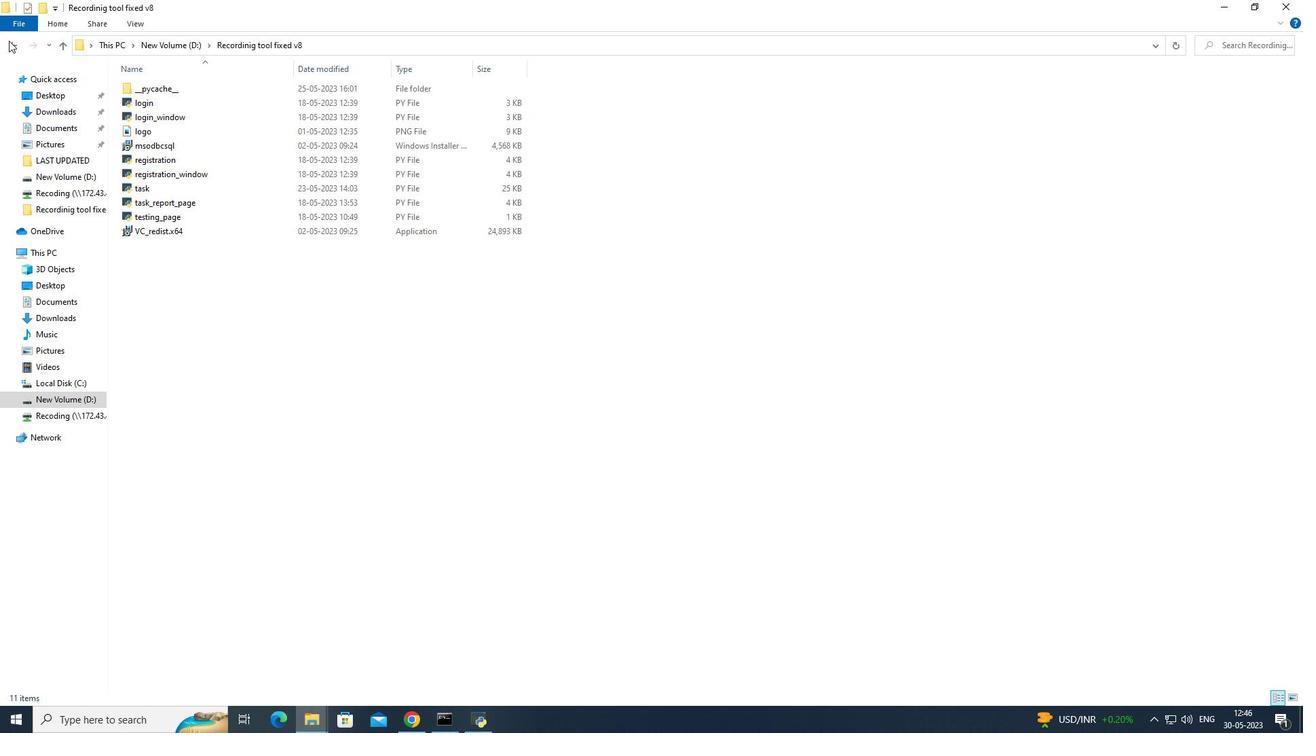 
Action: Mouse pressed left at (13, 40)
Screenshot: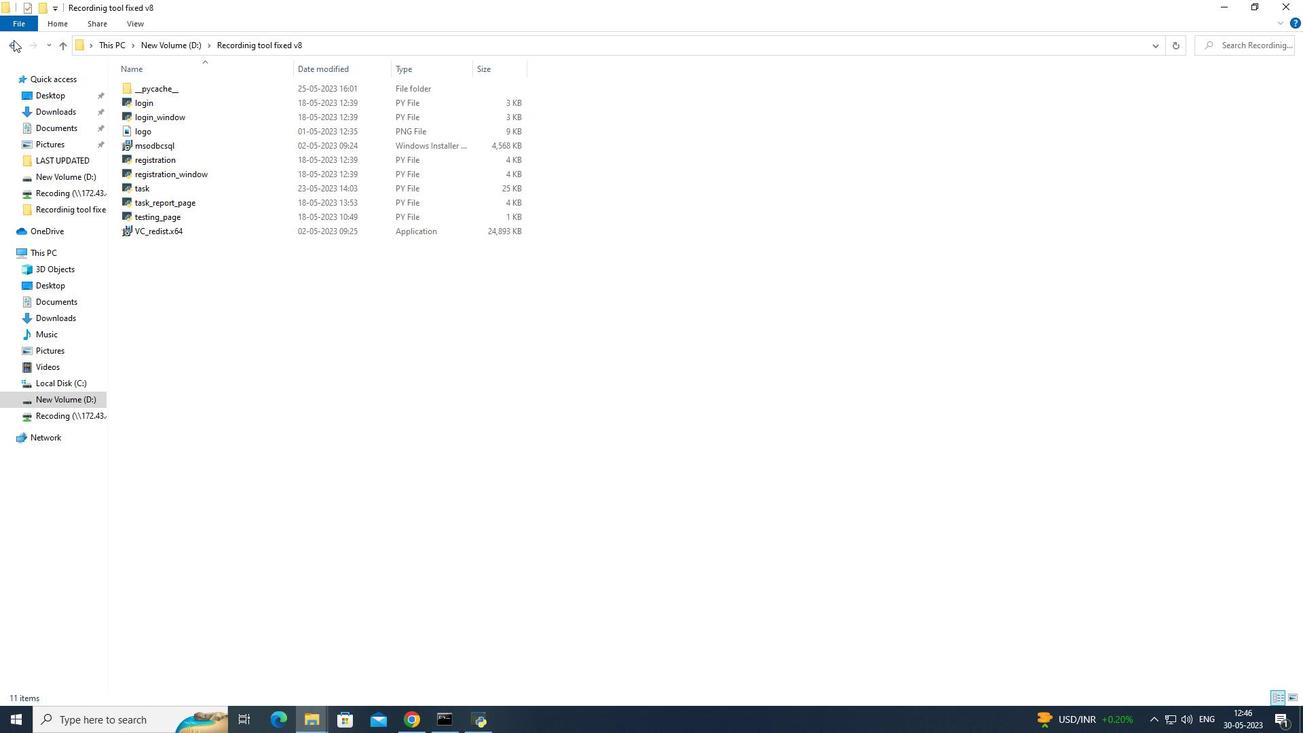
Action: Mouse pressed left at (13, 40)
Screenshot: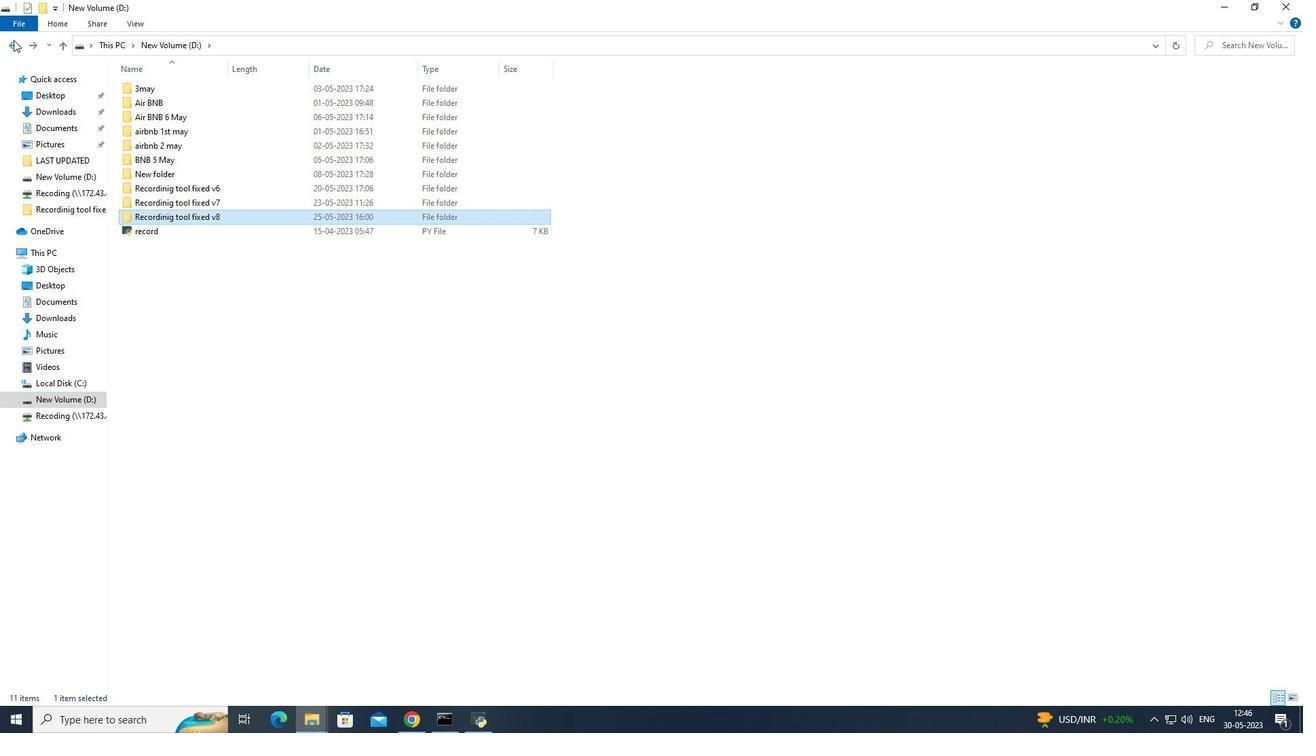 
Action: Mouse pressed left at (13, 40)
Screenshot: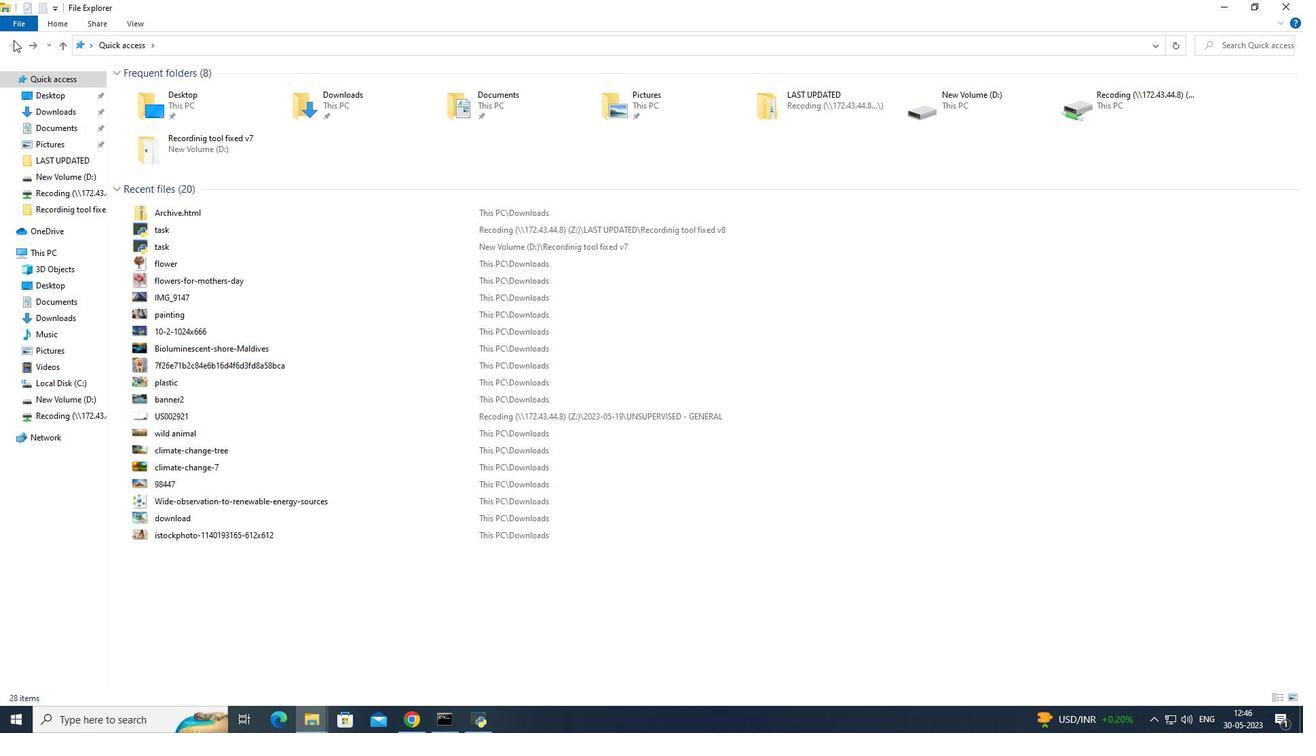 
Action: Mouse moved to (1227, 11)
Screenshot: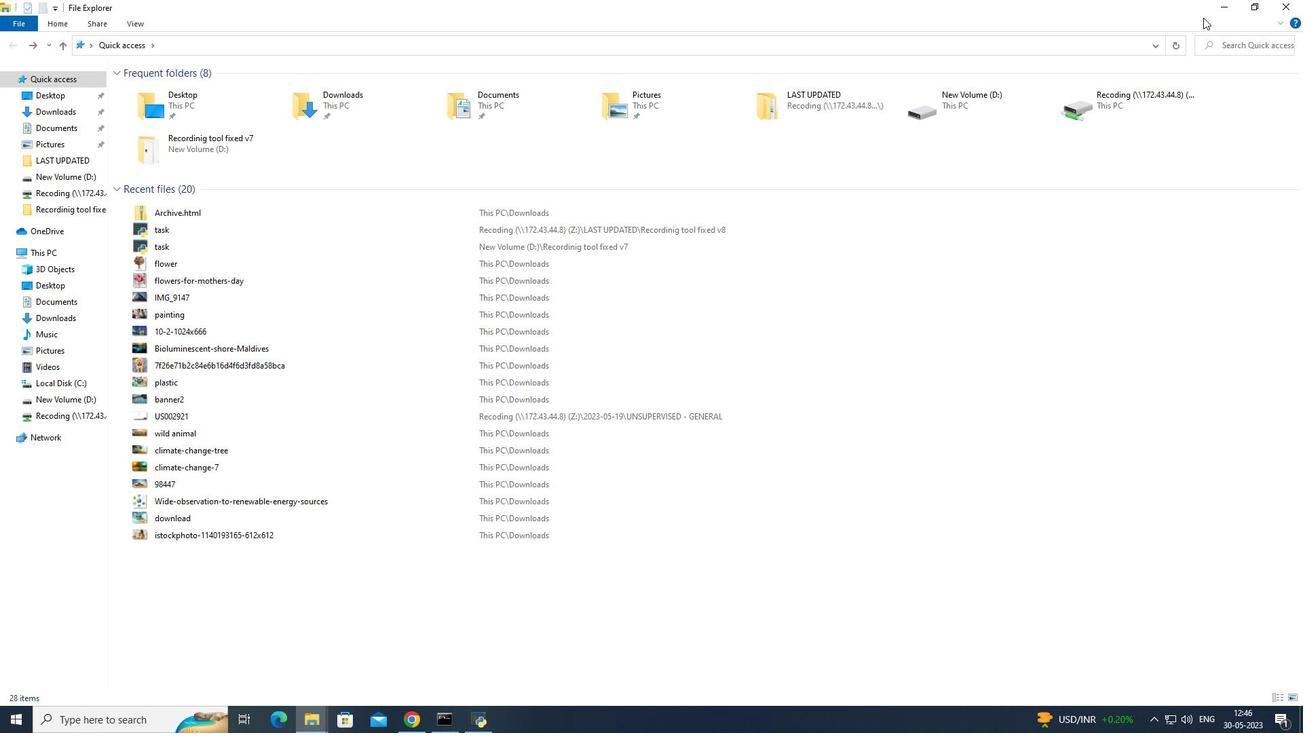 
Action: Mouse pressed left at (1227, 11)
Screenshot: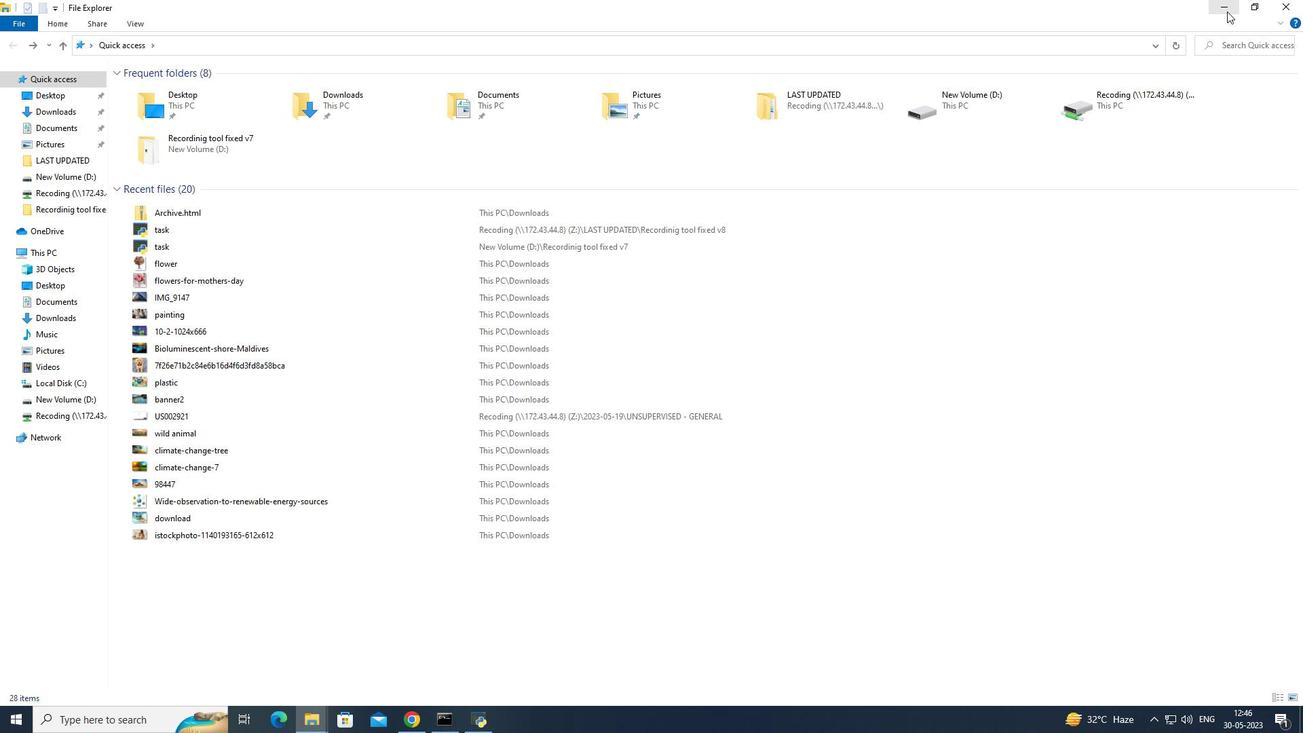 
Action: Mouse moved to (417, 693)
Screenshot: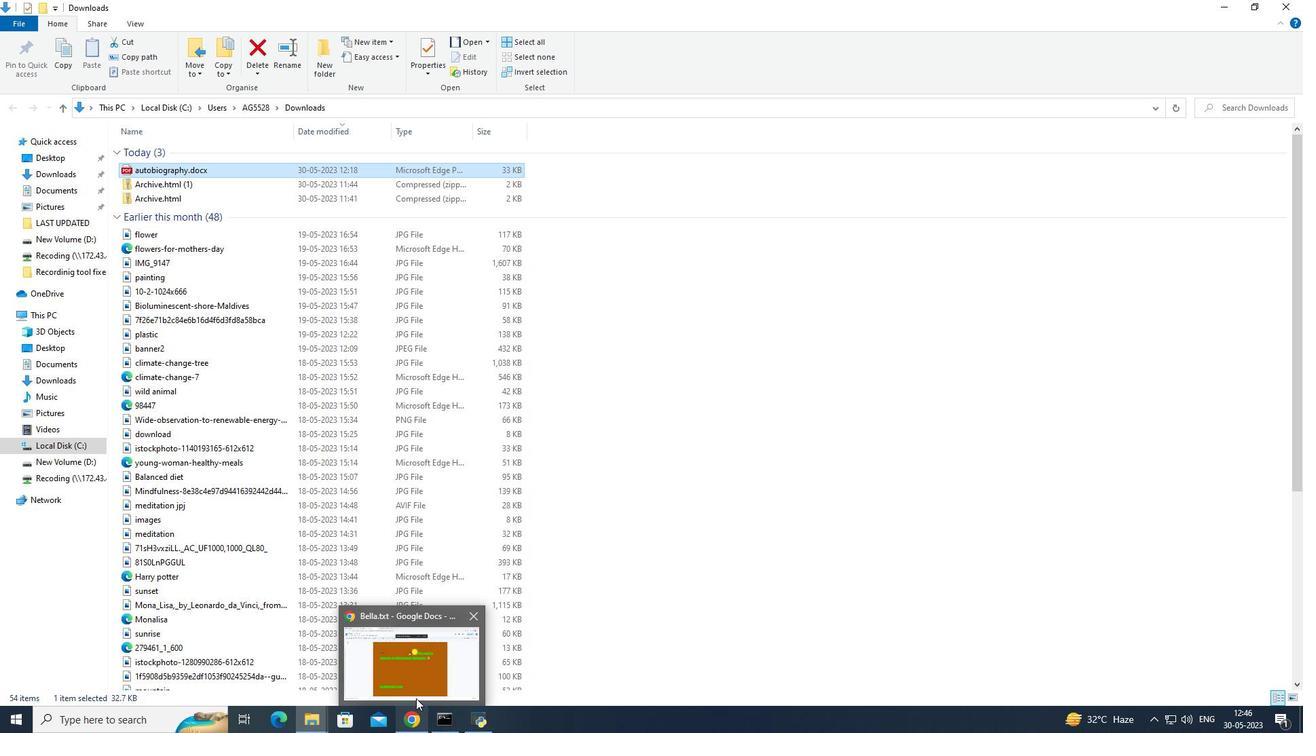 
Action: Mouse pressed left at (417, 693)
Screenshot: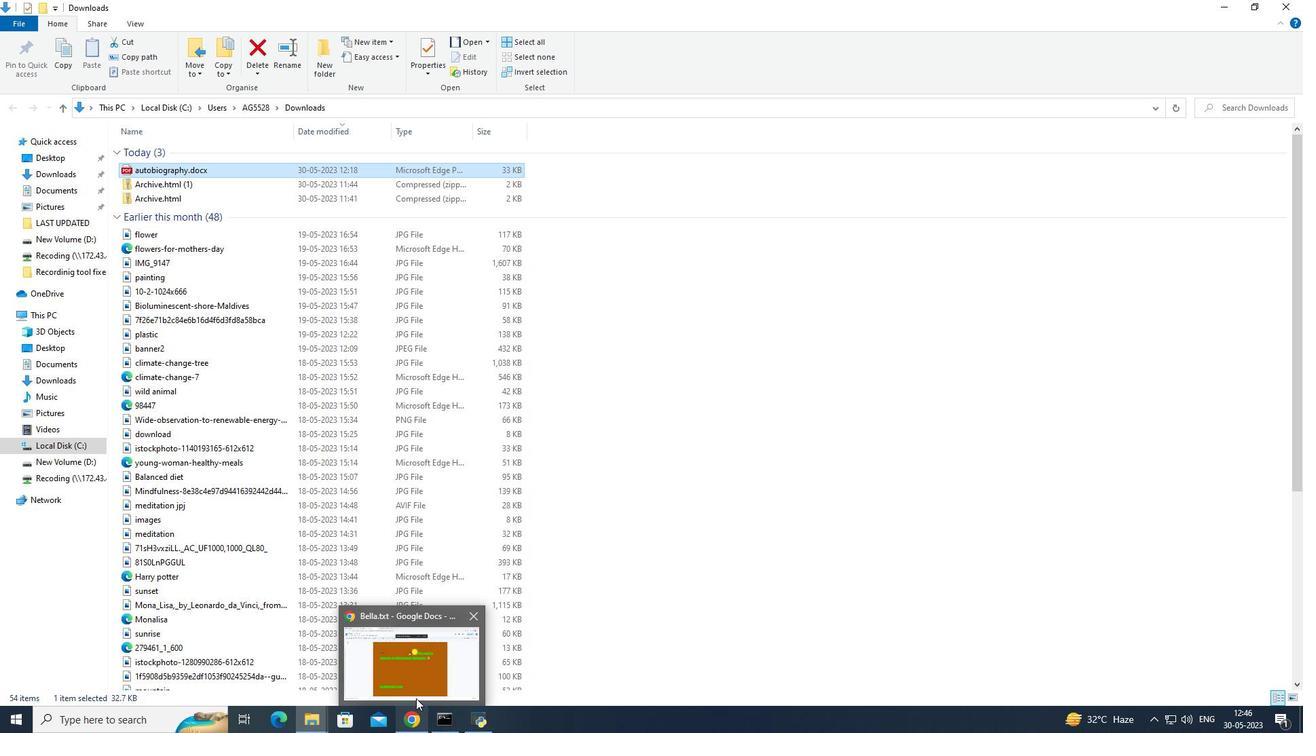 
Action: Mouse moved to (709, 91)
Screenshot: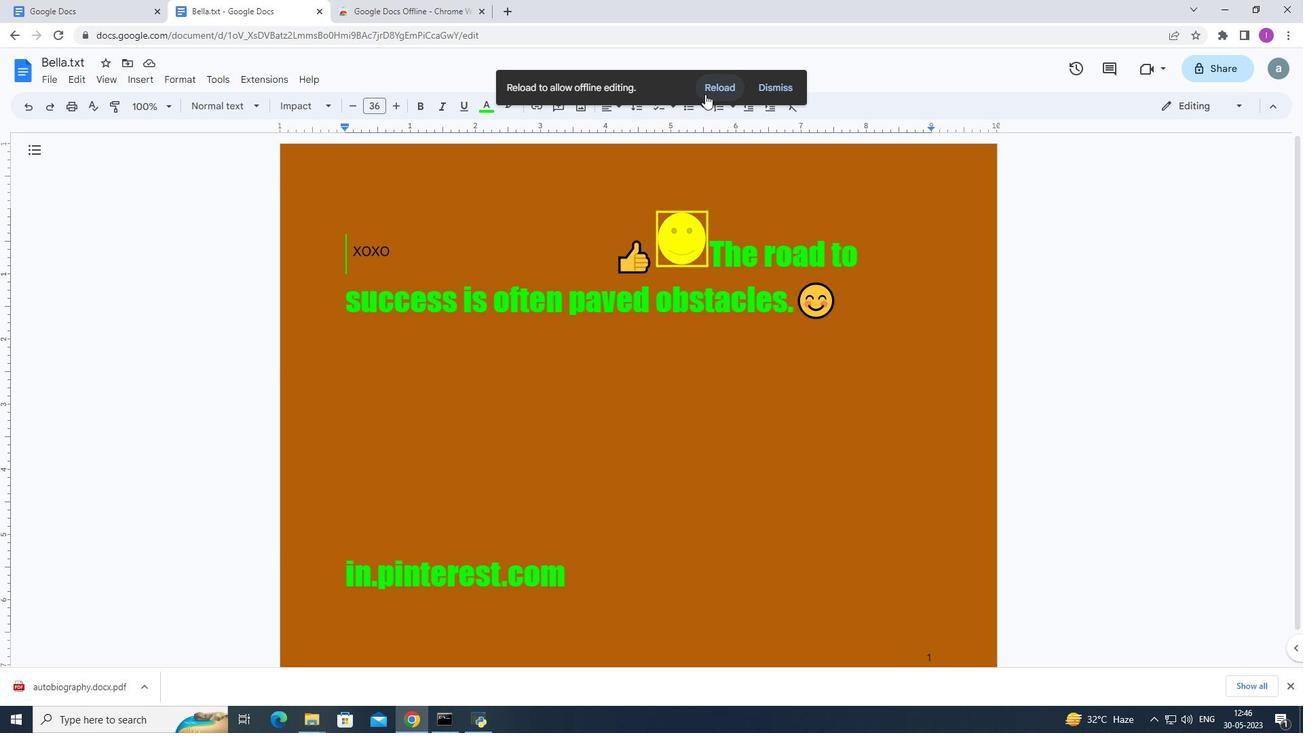 
Action: Mouse pressed left at (709, 91)
Screenshot: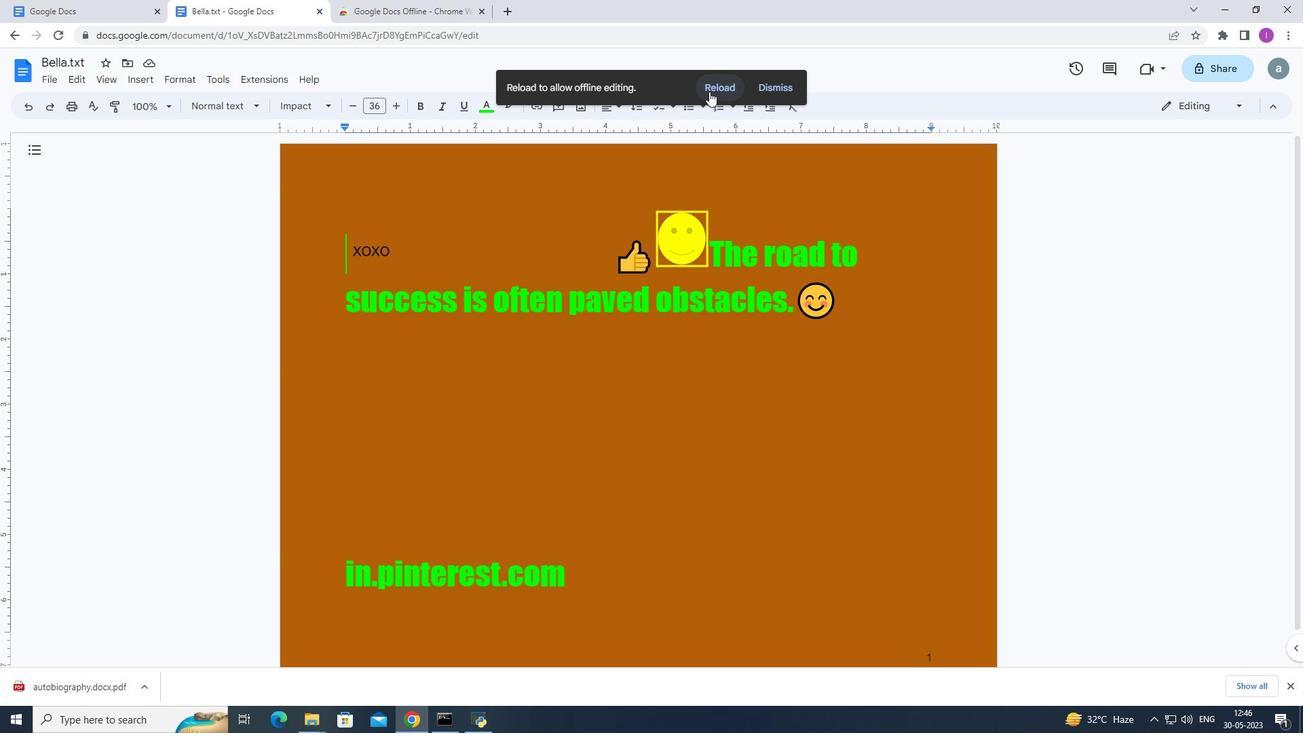 
Action: Mouse moved to (49, 80)
Screenshot: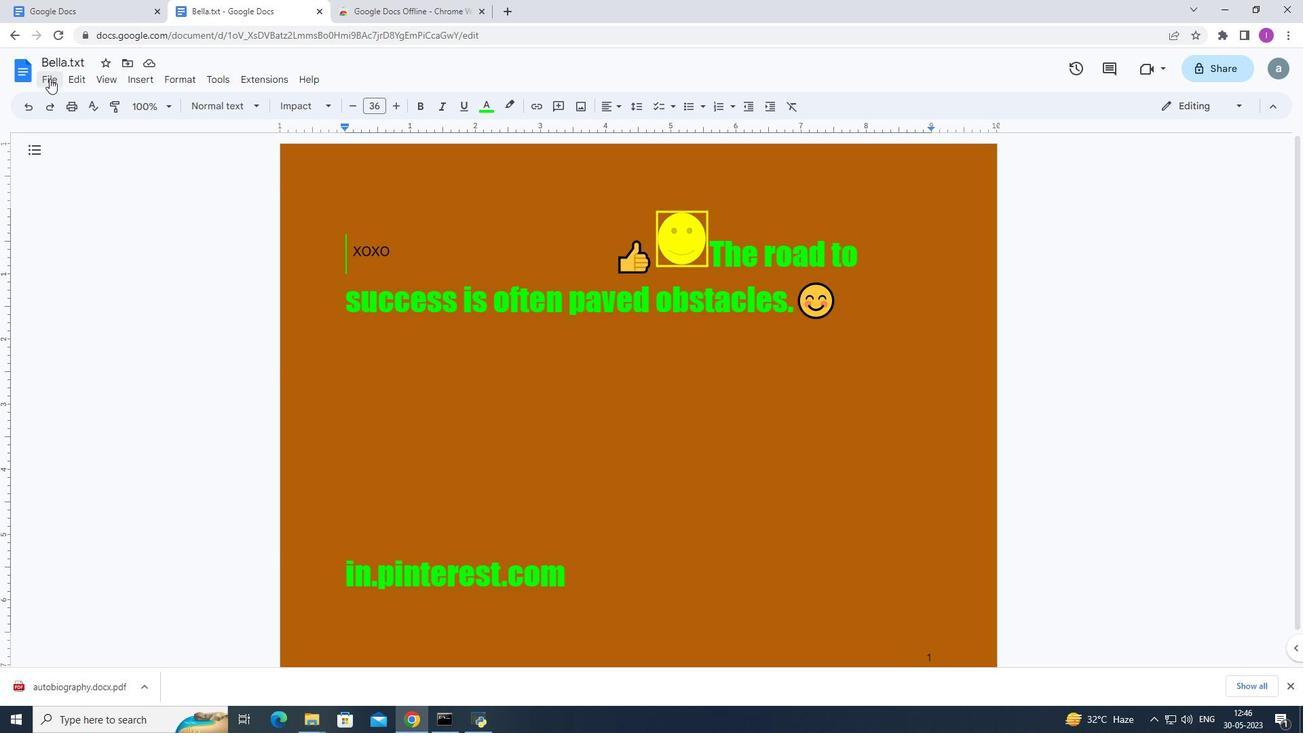 
Action: Mouse pressed left at (49, 80)
Screenshot: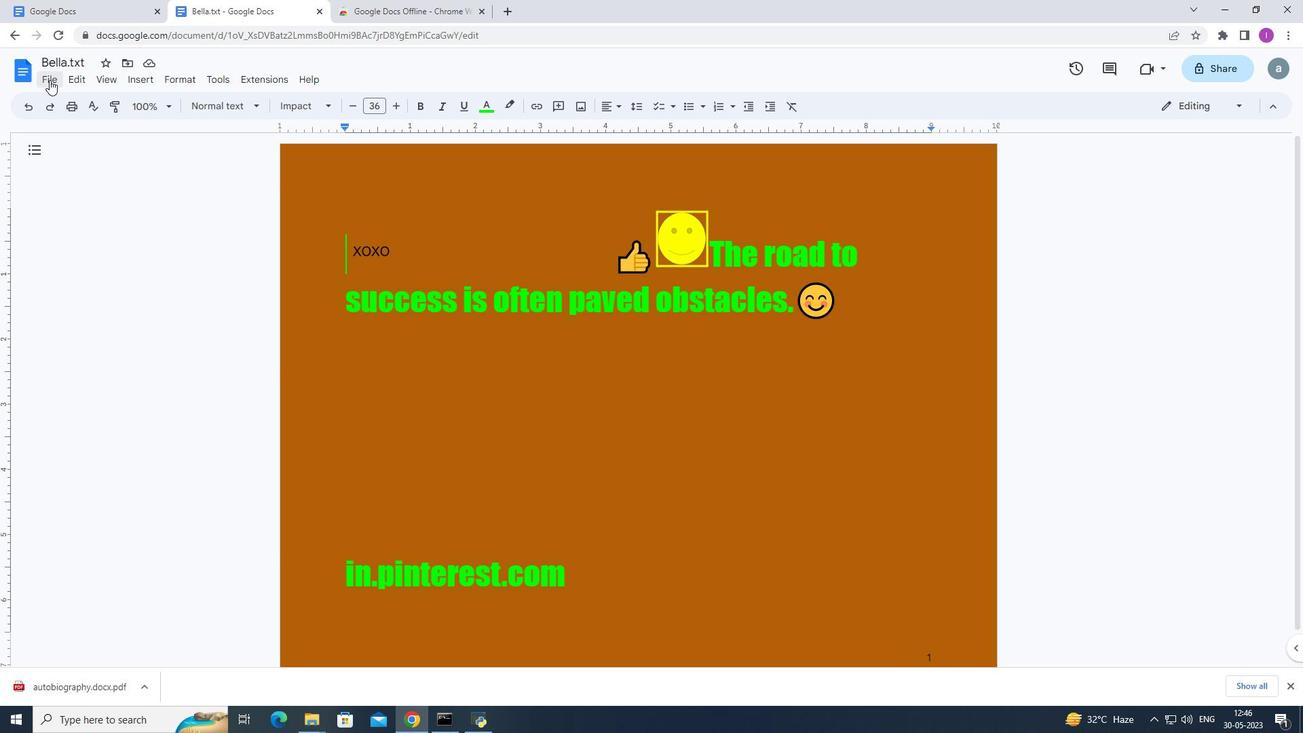 
Action: Mouse moved to (137, 541)
Screenshot: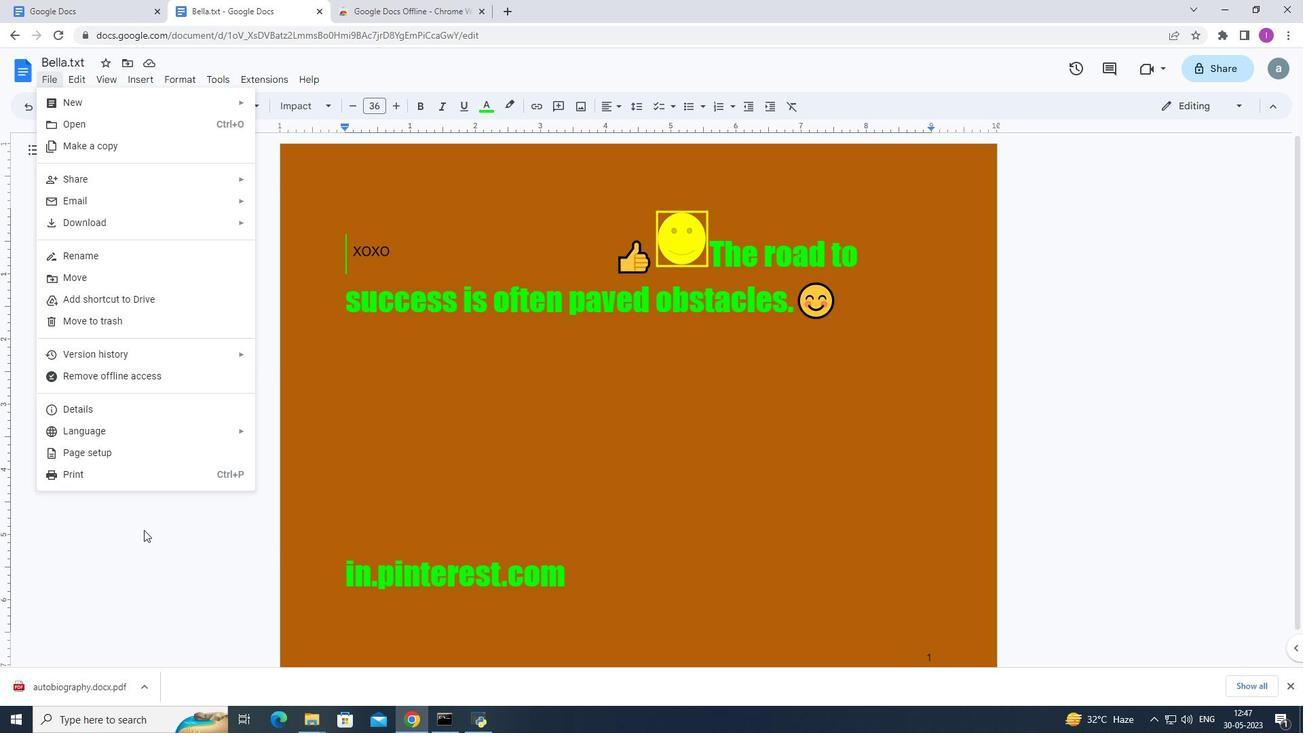 
Action: Mouse pressed left at (137, 541)
Screenshot: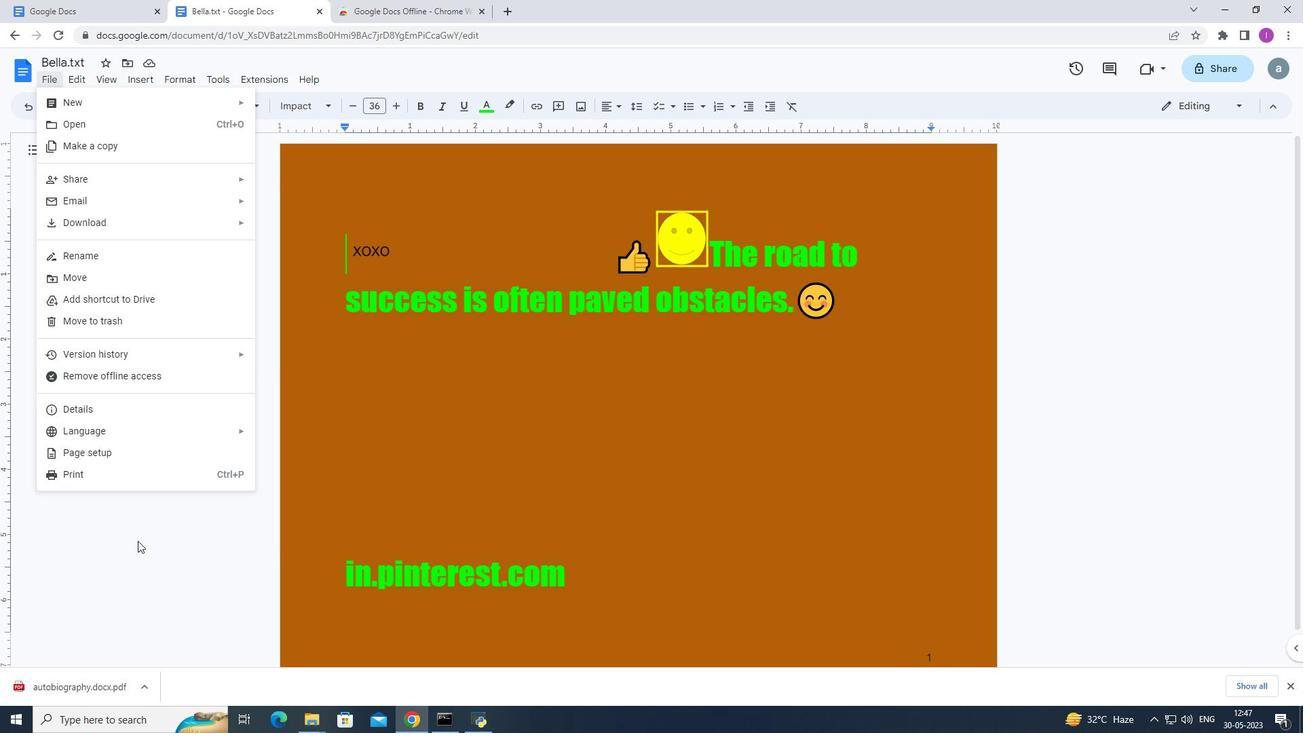 
Action: Mouse moved to (126, 690)
Screenshot: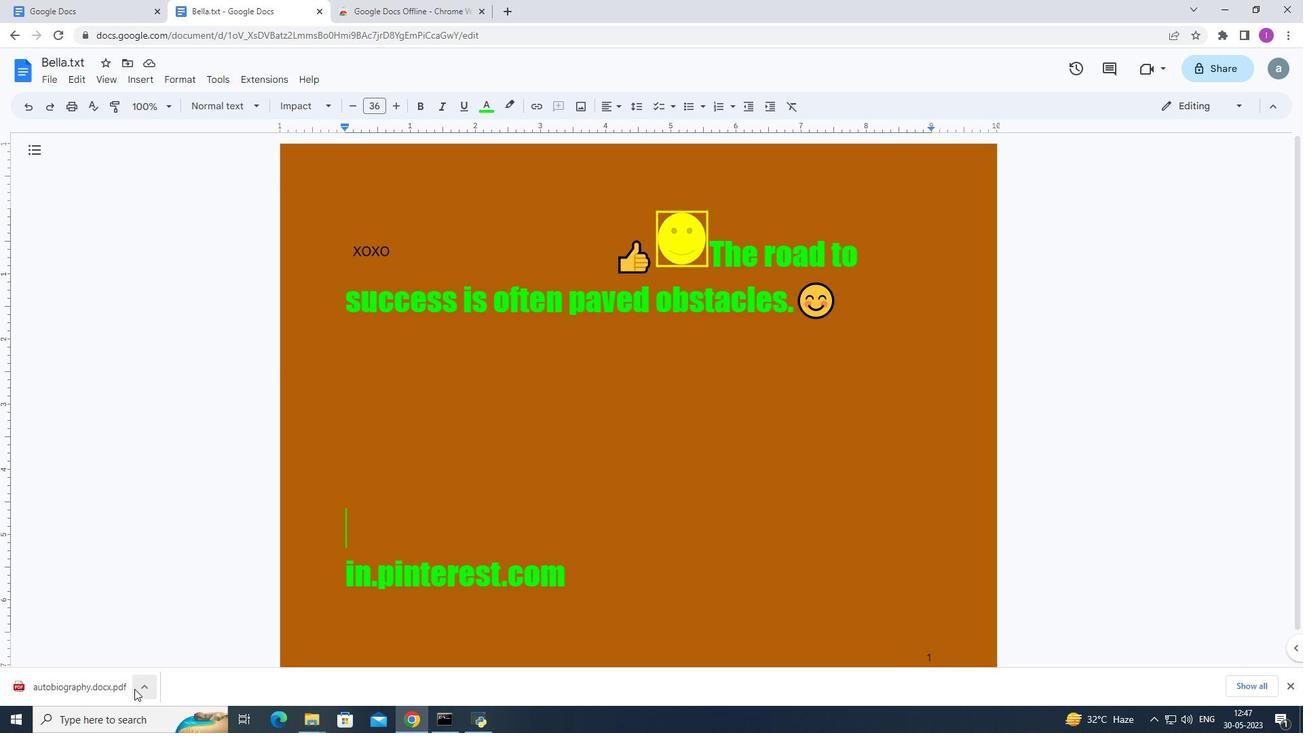 
Action: Mouse pressed right at (126, 690)
Screenshot: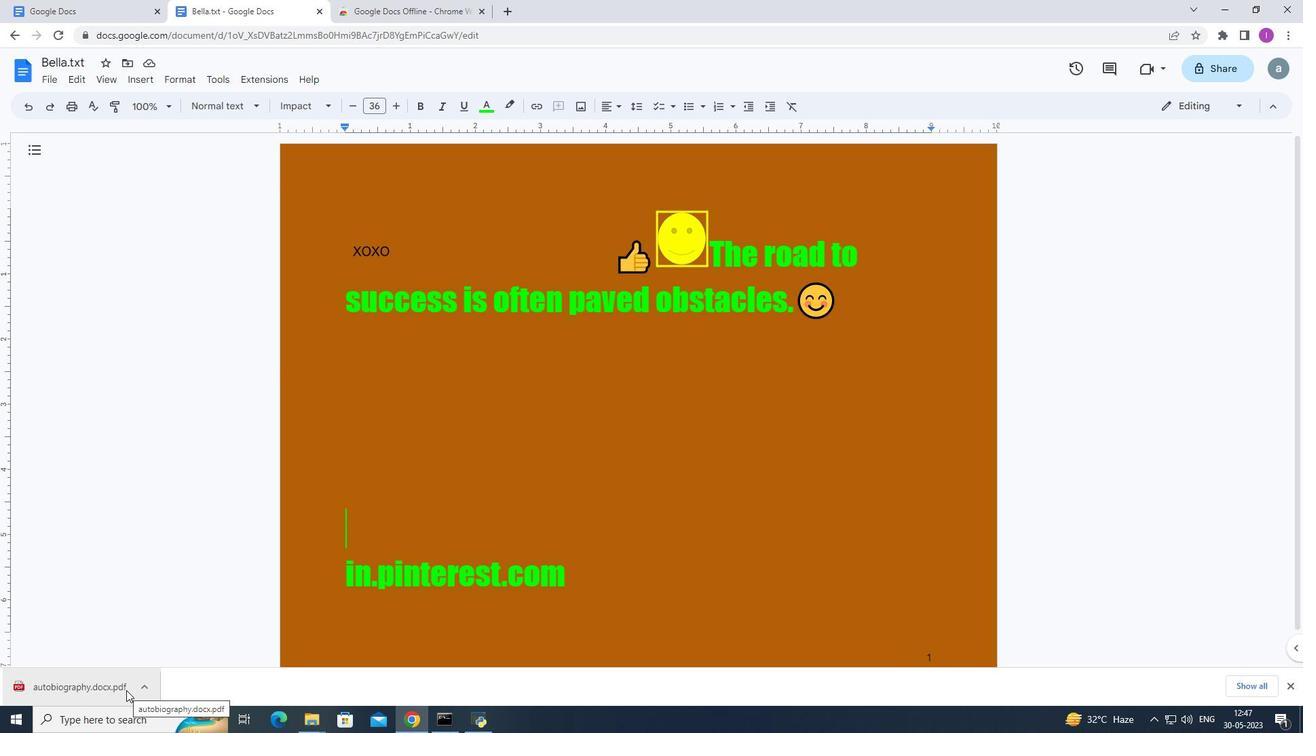 
Action: Mouse moved to (116, 463)
Screenshot: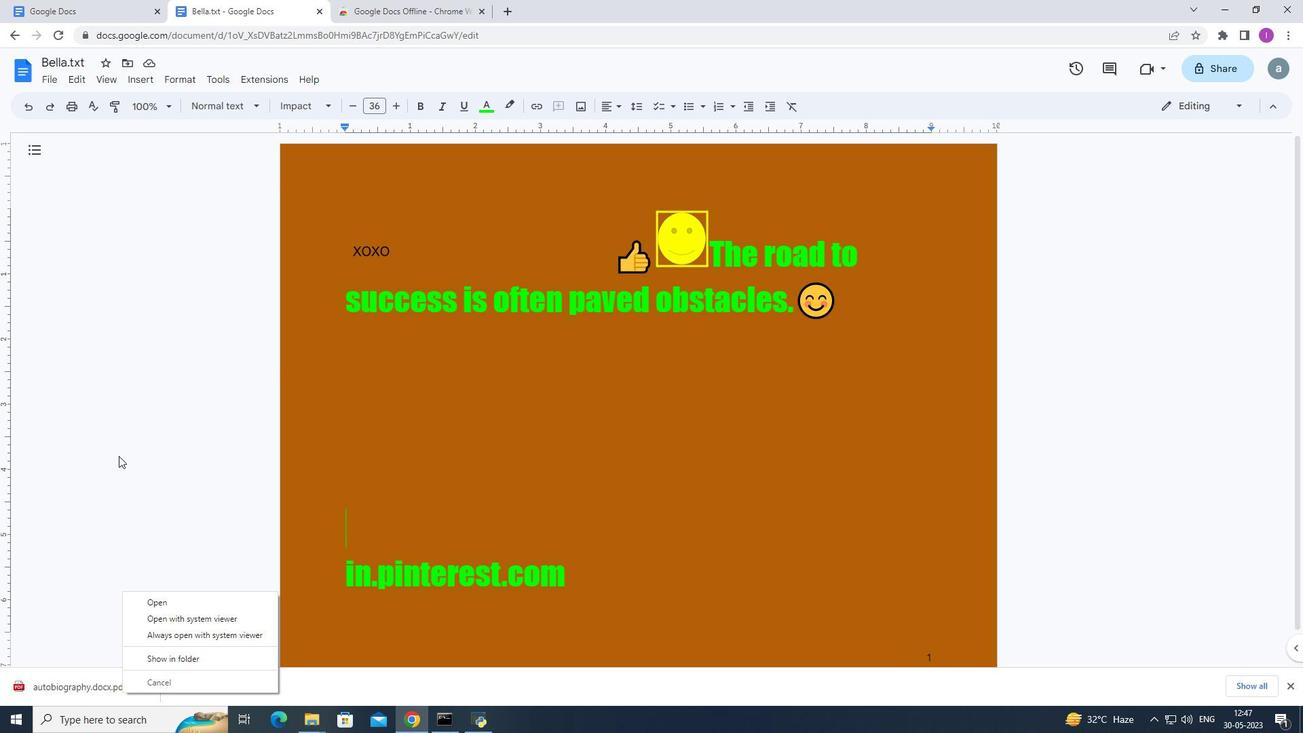 
Action: Mouse pressed left at (116, 463)
Screenshot: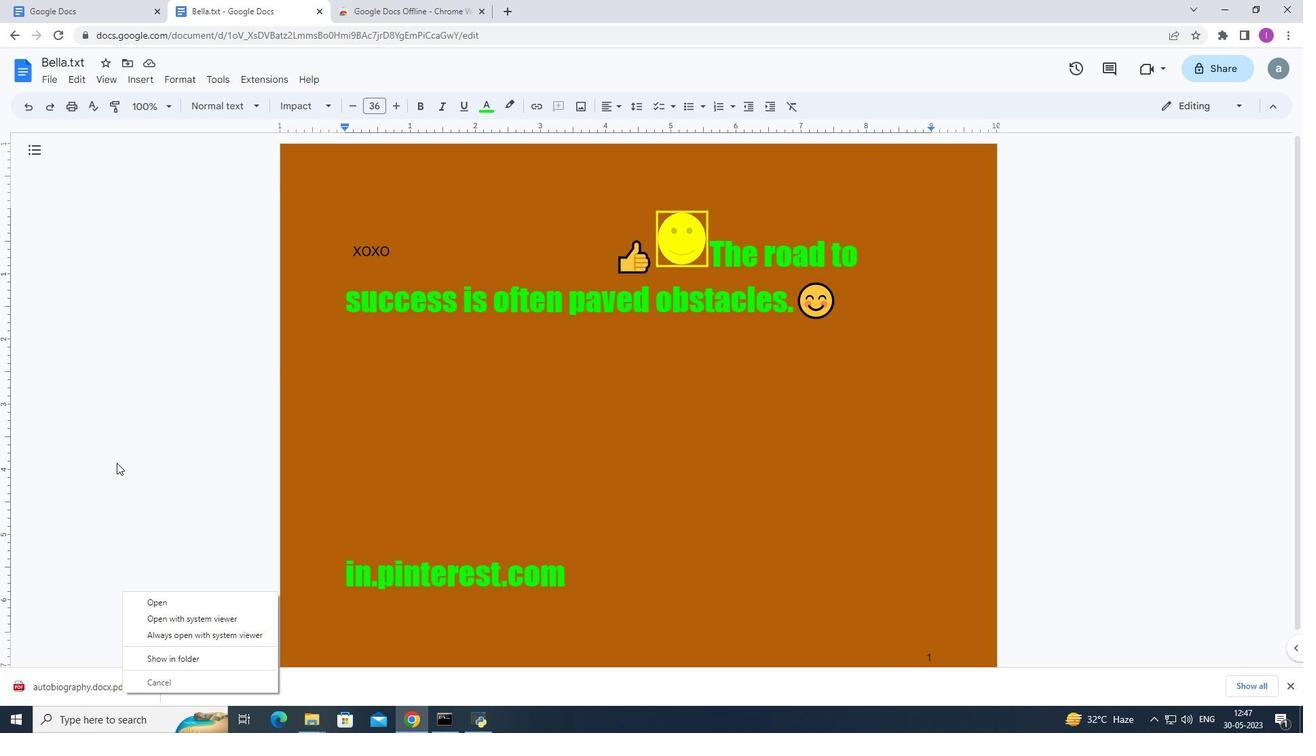 
Action: Mouse moved to (71, 693)
Screenshot: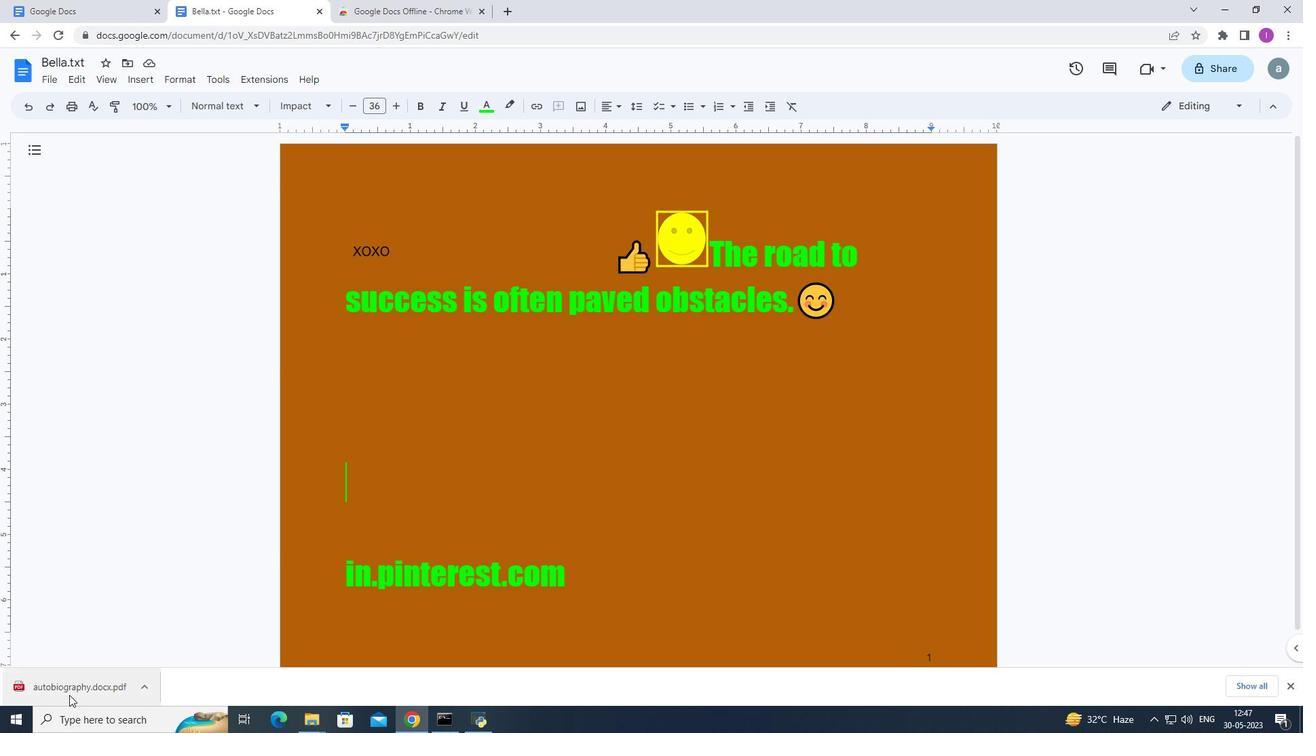 
Action: Mouse pressed right at (71, 693)
Screenshot: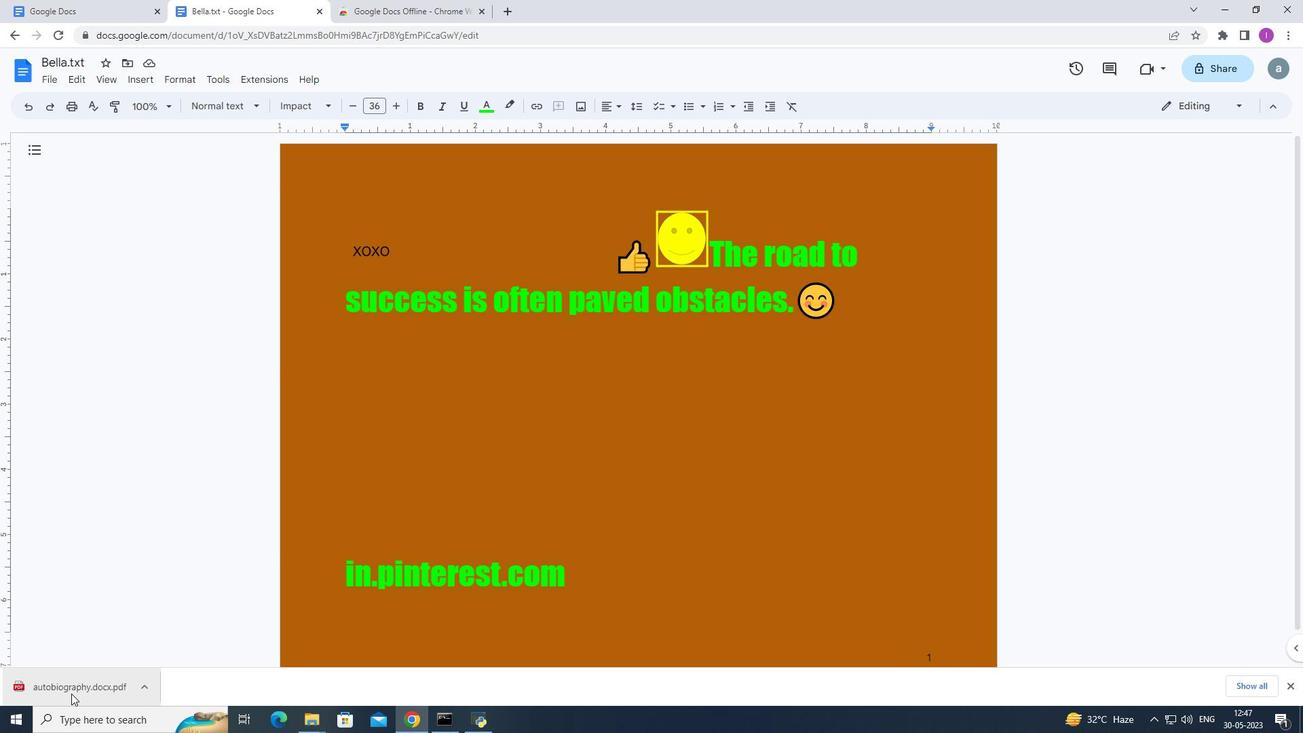 
Action: Mouse moved to (79, 682)
Screenshot: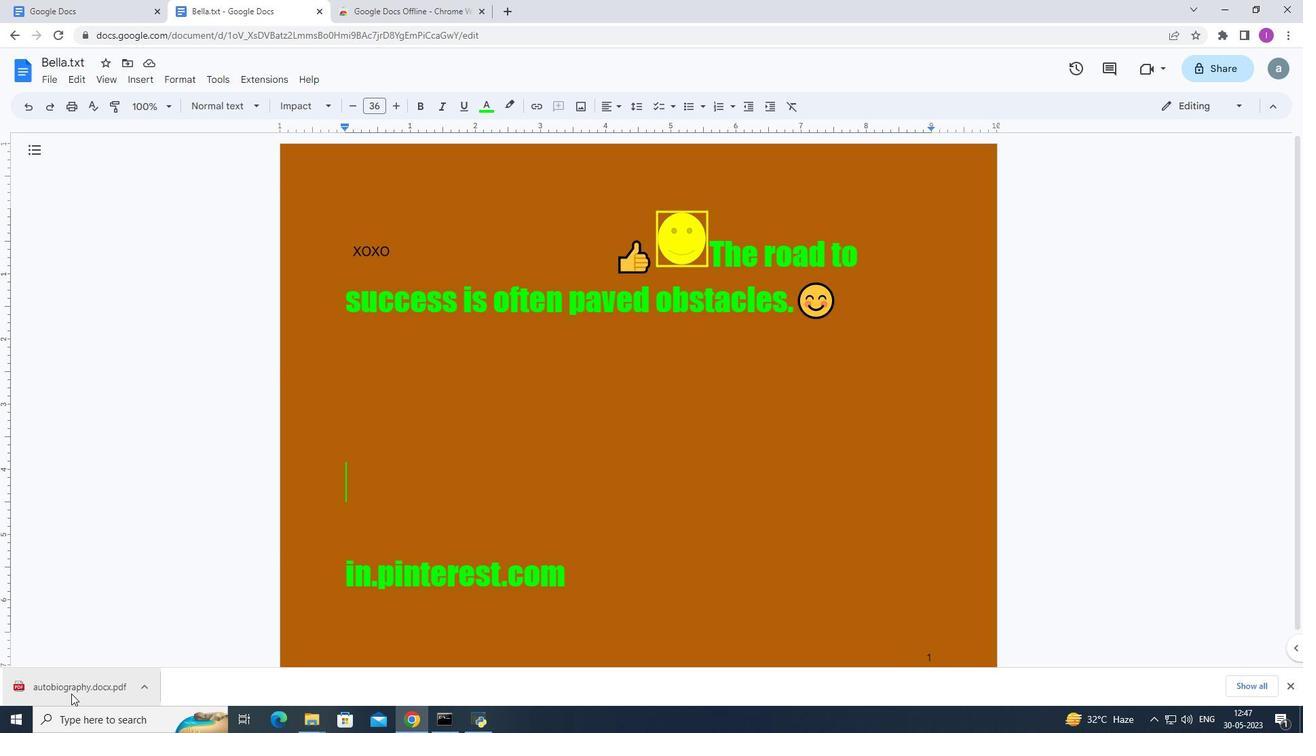 
Action: Mouse pressed right at (79, 682)
Screenshot: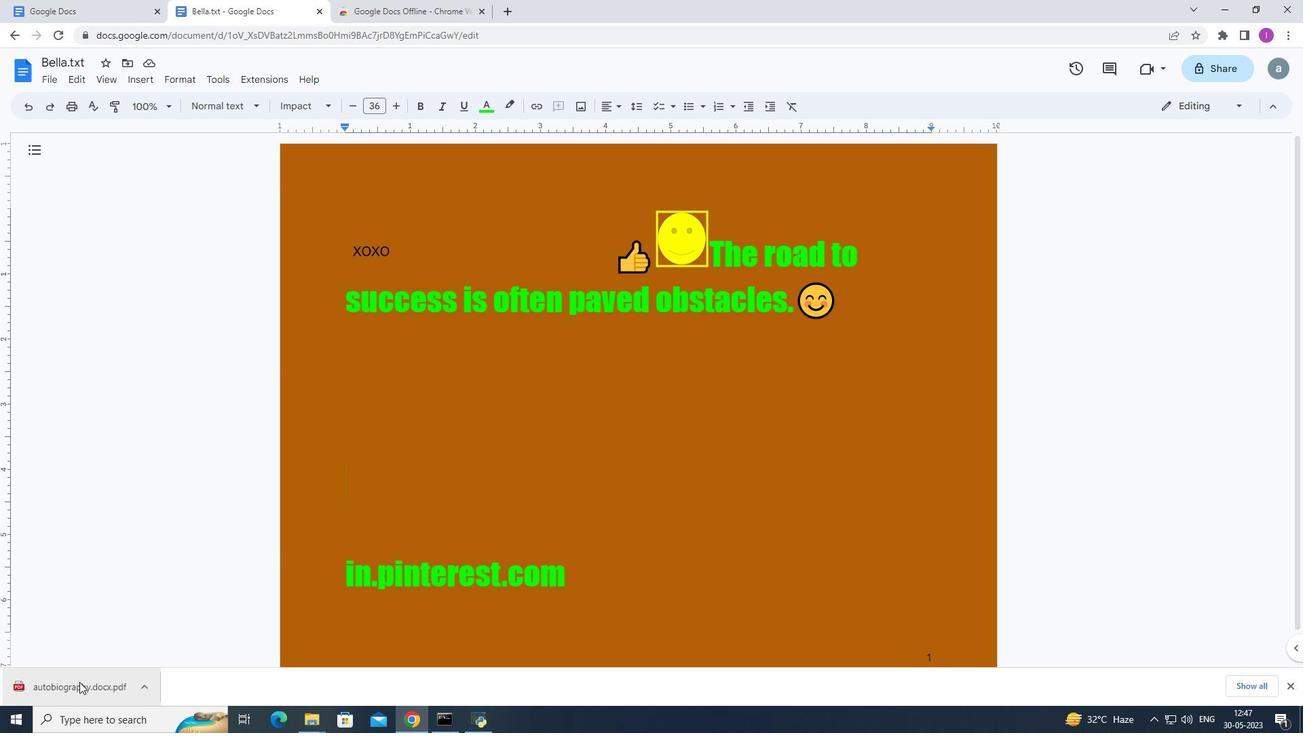 
Action: Mouse moved to (97, 528)
Screenshot: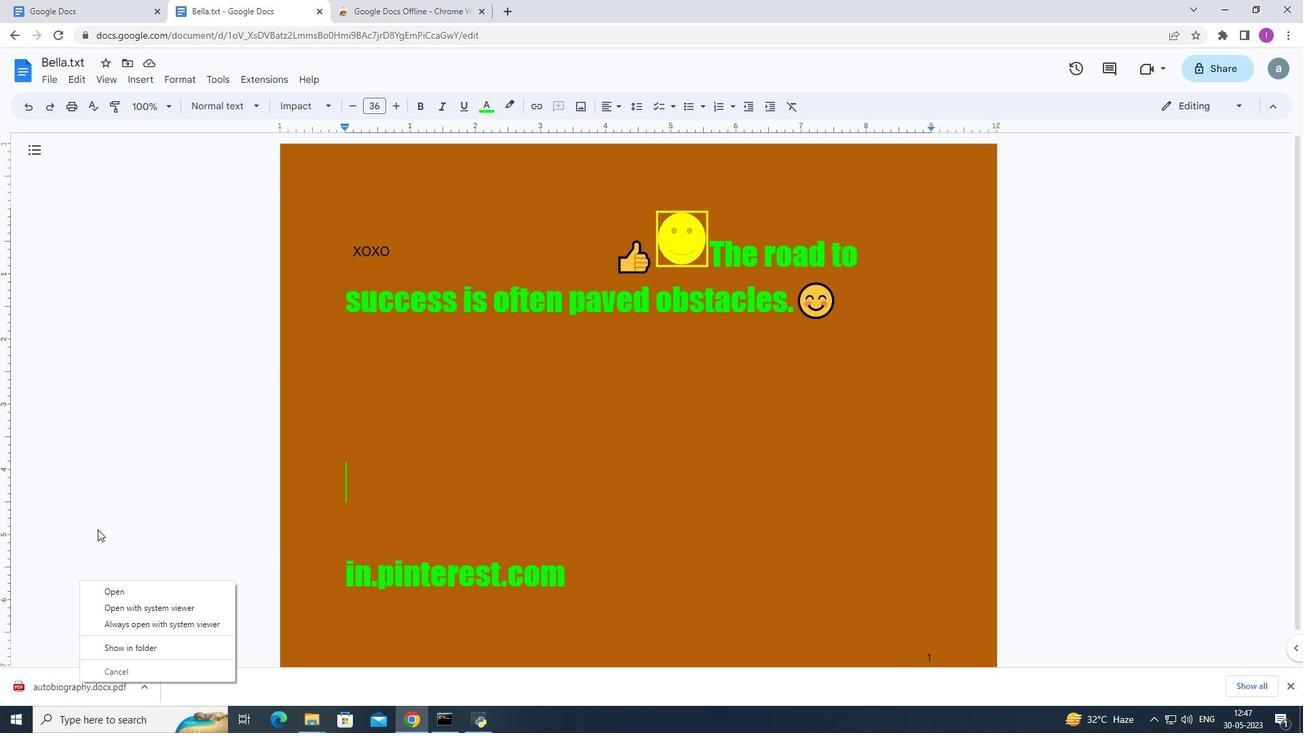 
Action: Mouse pressed left at (97, 528)
Screenshot: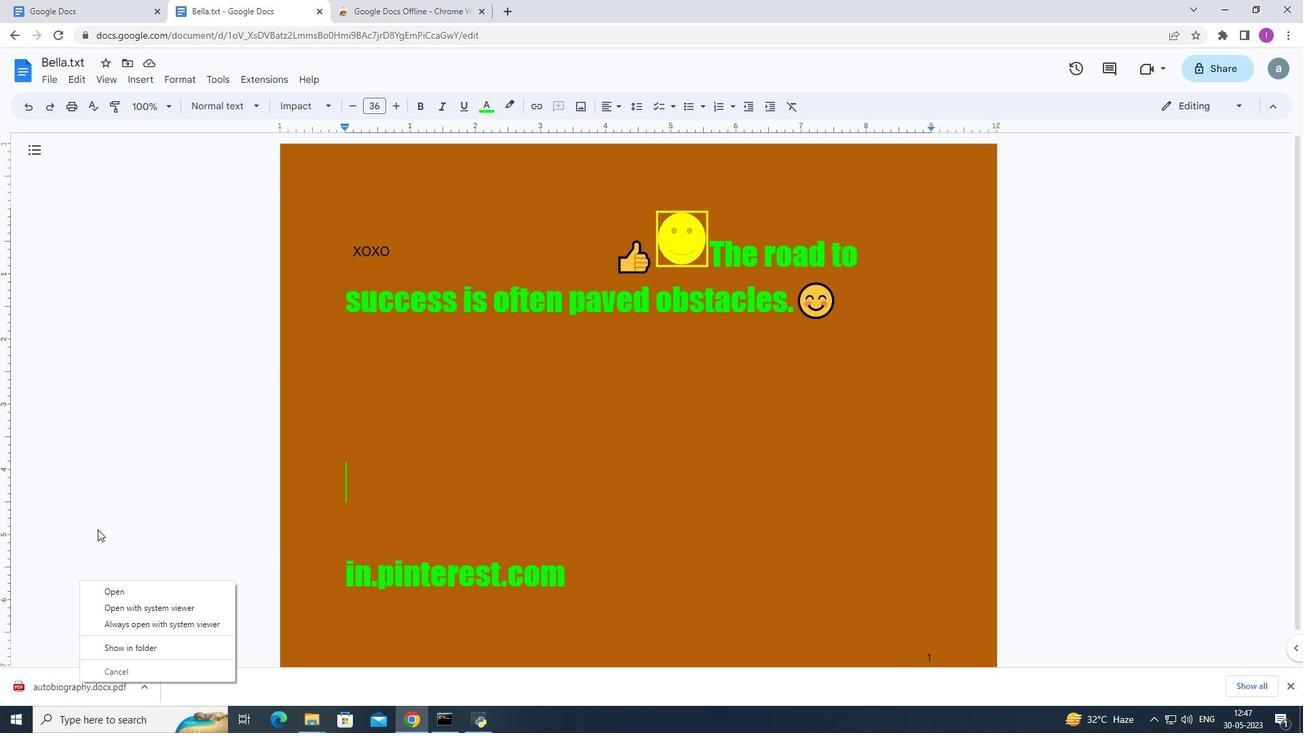 
Action: Mouse moved to (44, 86)
Screenshot: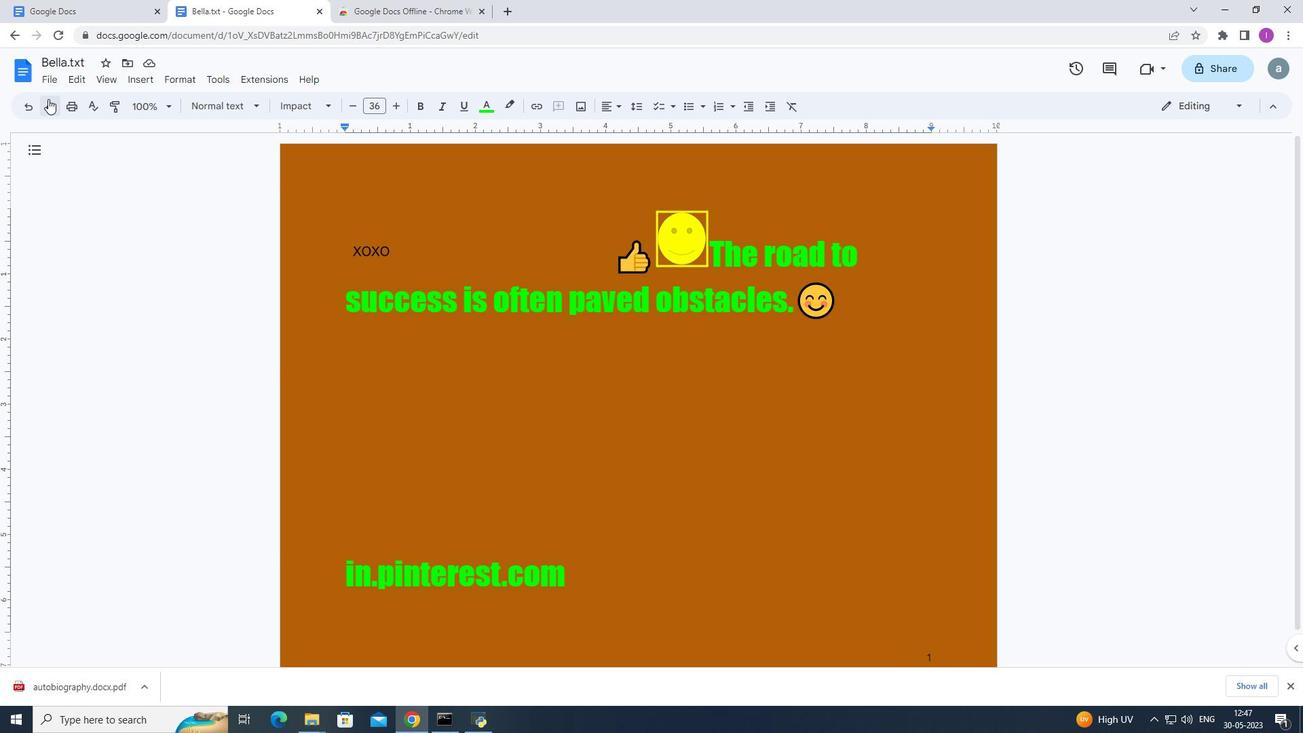 
Action: Mouse pressed left at (44, 86)
Screenshot: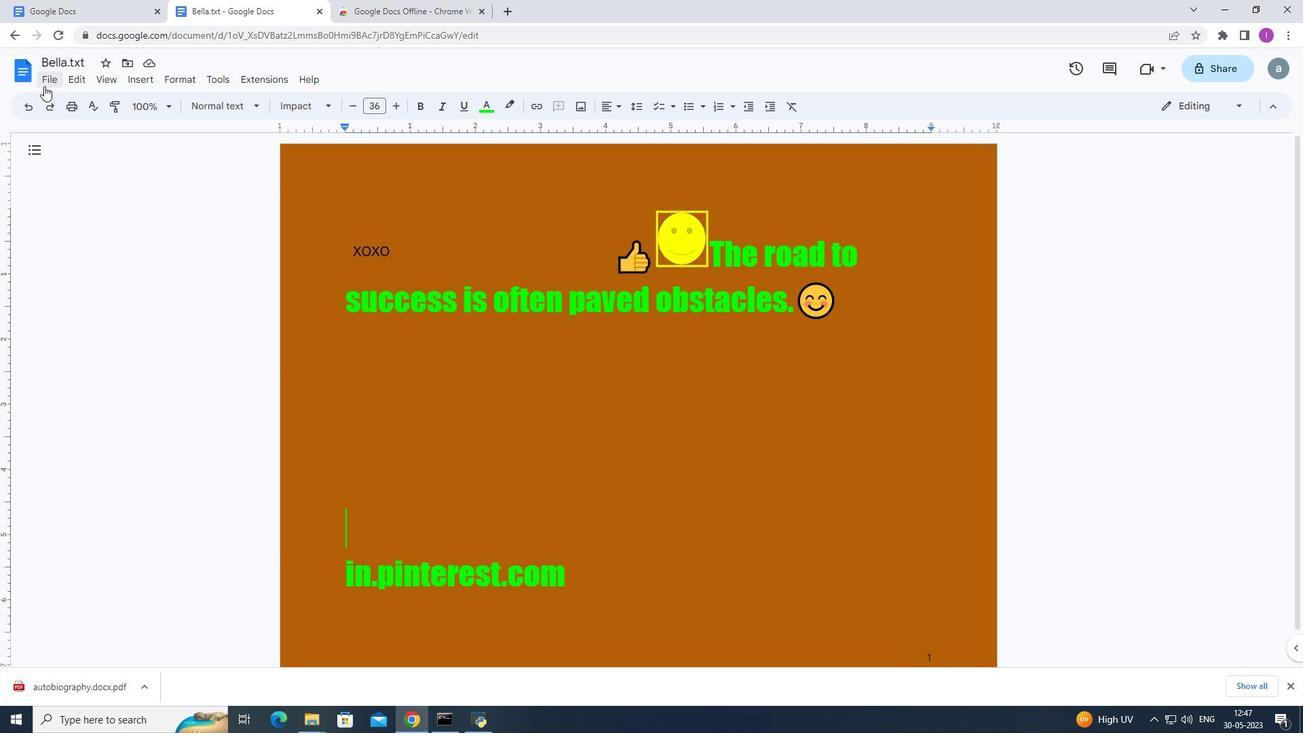 
Action: Mouse moved to (97, 375)
Screenshot: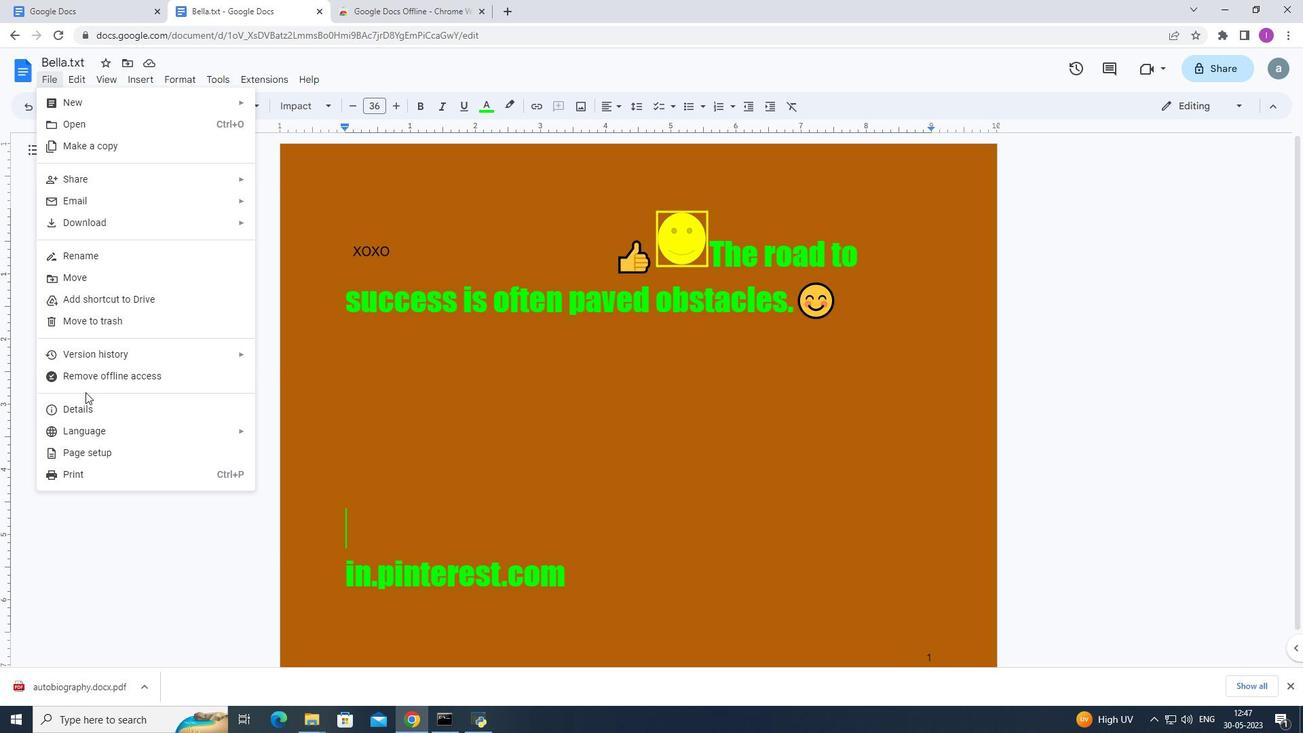 
Action: Mouse pressed left at (97, 375)
Screenshot: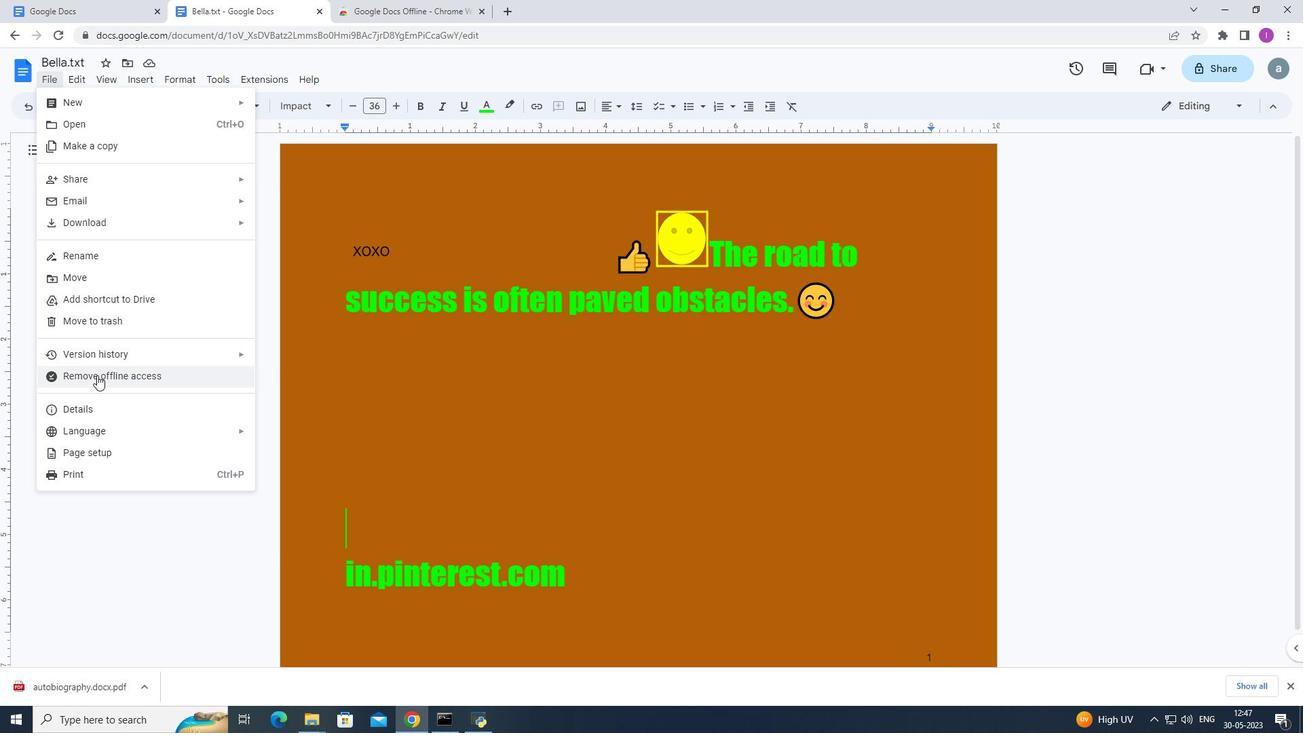 
Action: Mouse moved to (54, 83)
Screenshot: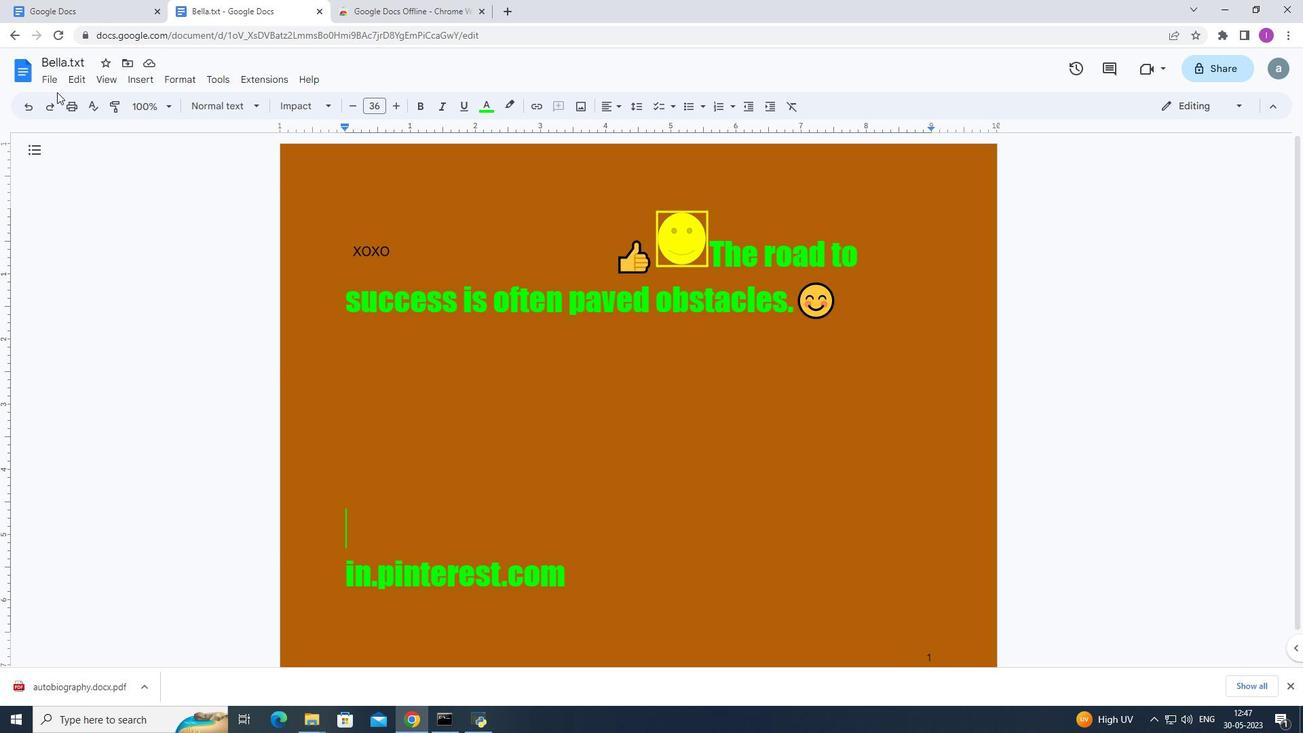 
Action: Mouse pressed left at (54, 83)
Screenshot: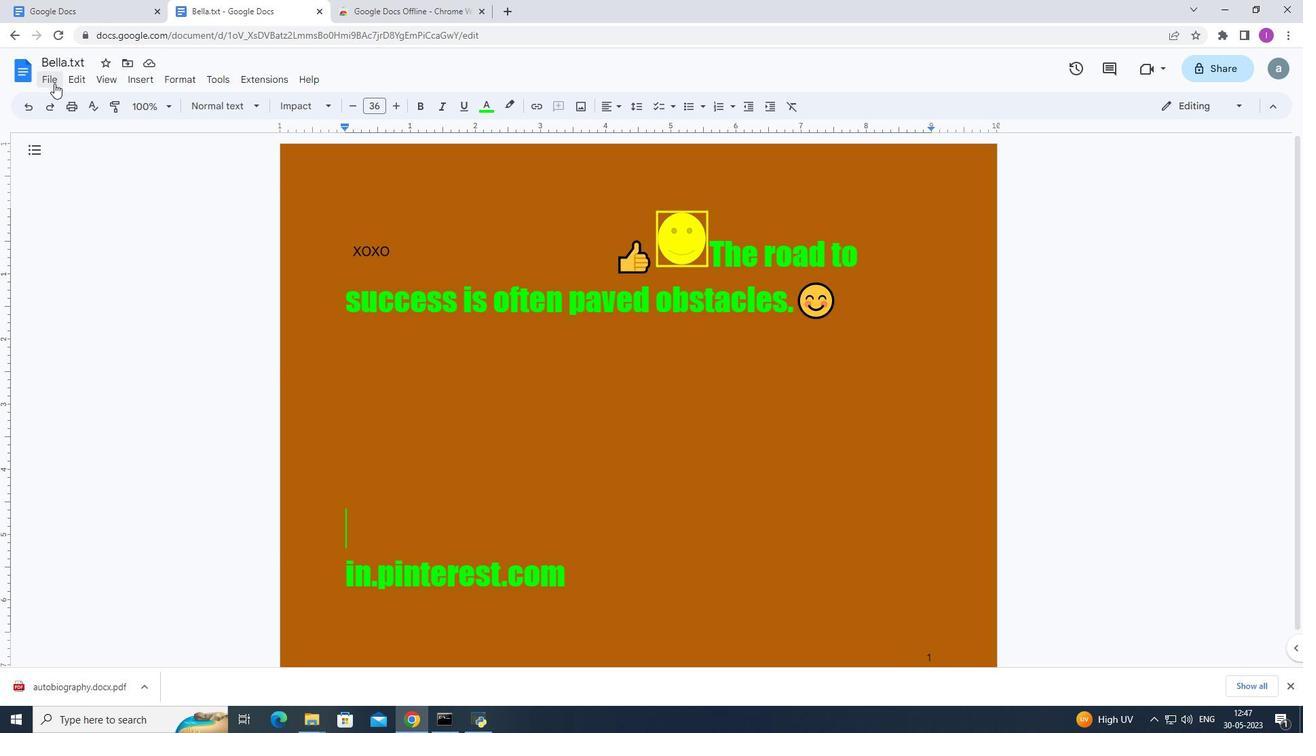 
Action: Mouse moved to (137, 373)
Screenshot: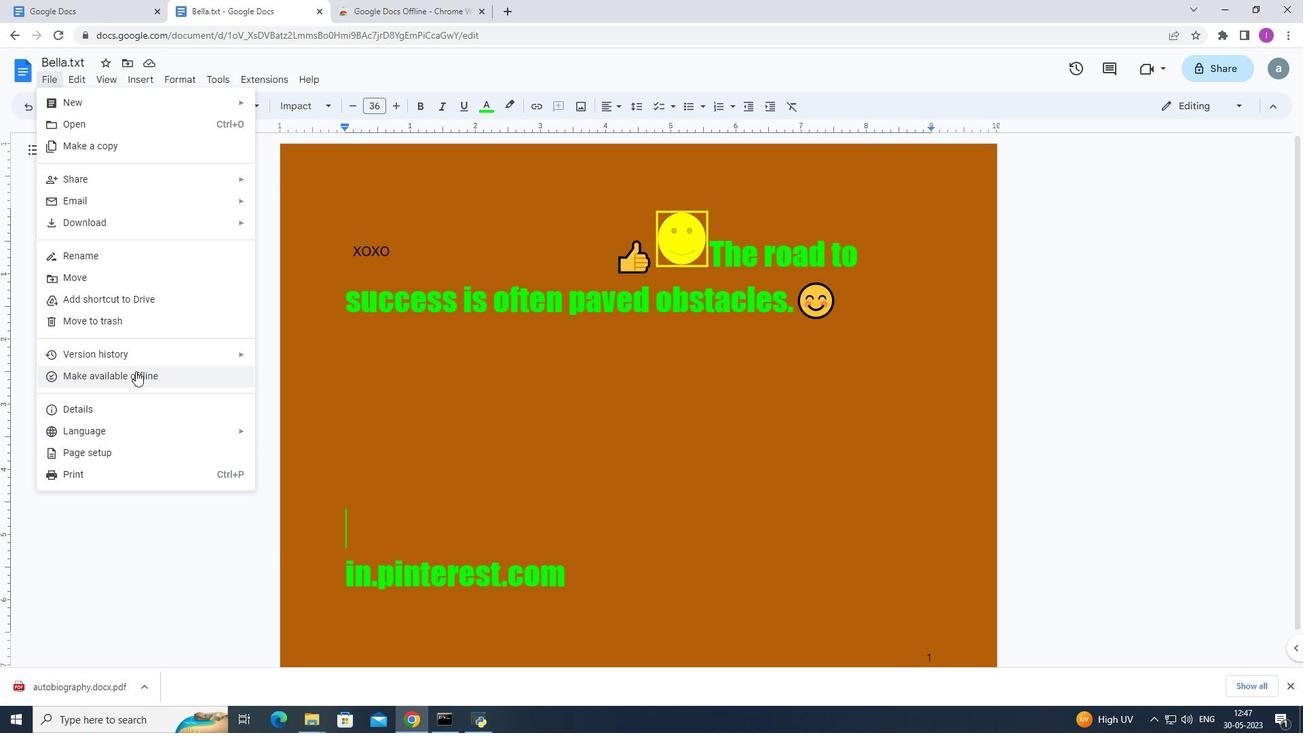 
Action: Mouse pressed left at (137, 373)
Screenshot: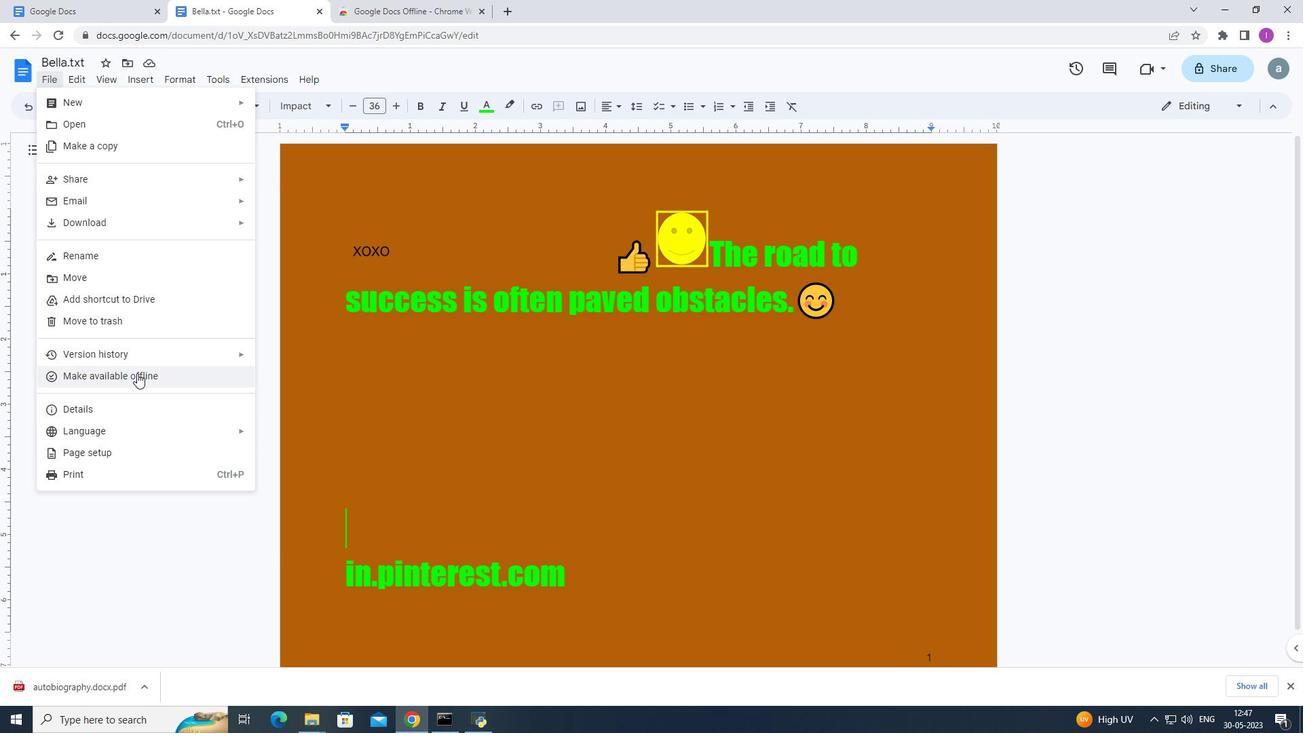 
Action: Mouse moved to (57, 82)
Screenshot: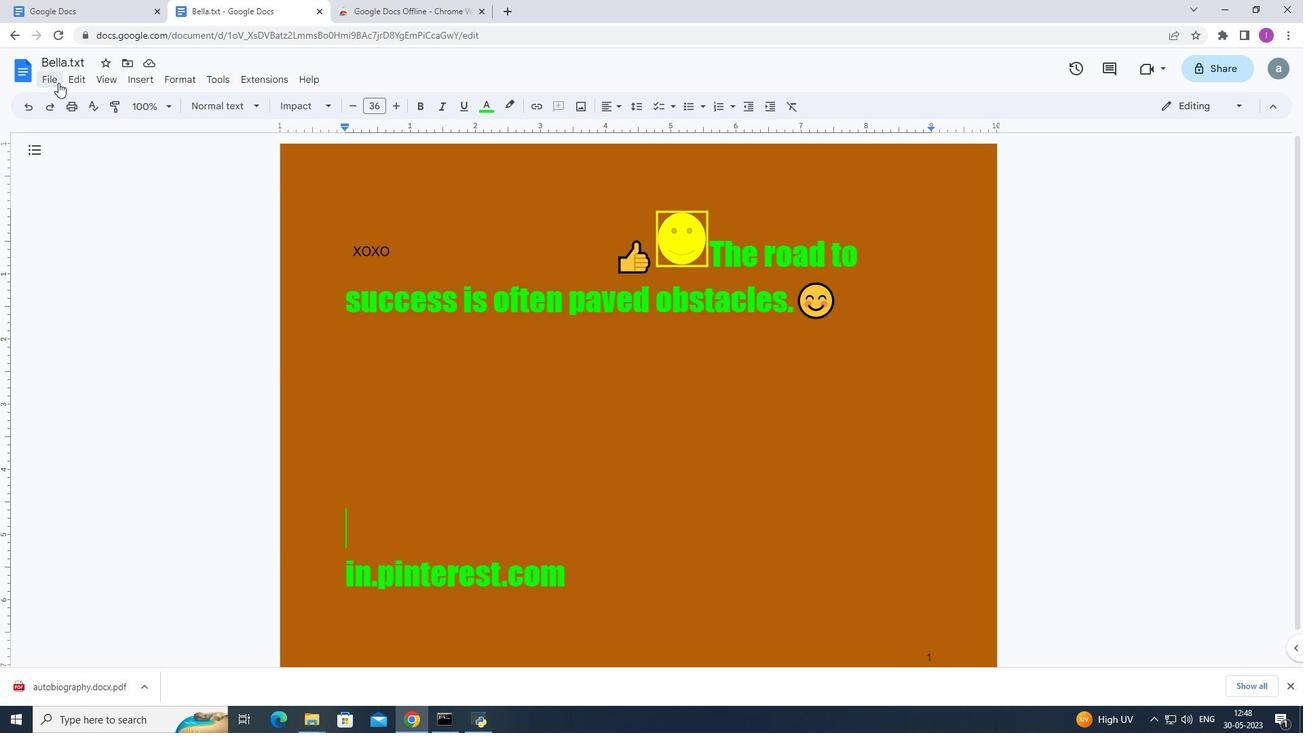 
Action: Mouse pressed left at (57, 82)
Screenshot: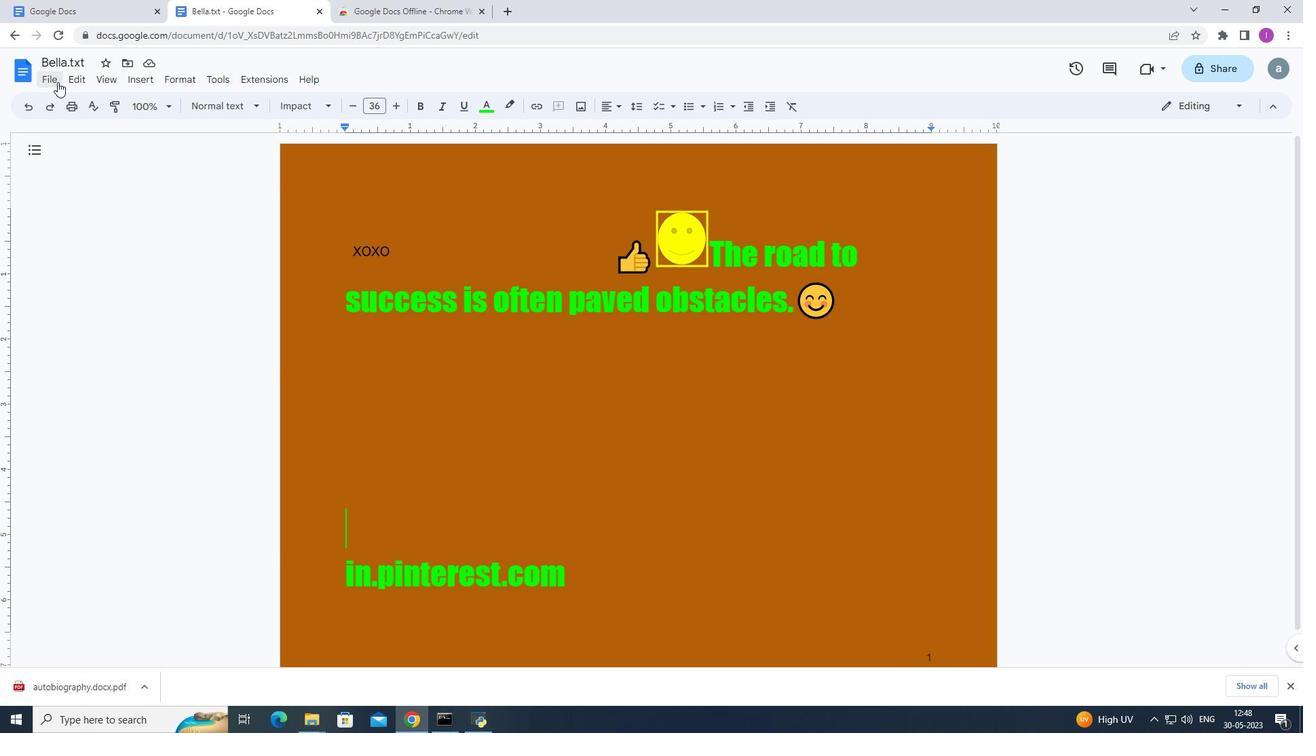 
Action: Mouse moved to (115, 299)
Screenshot: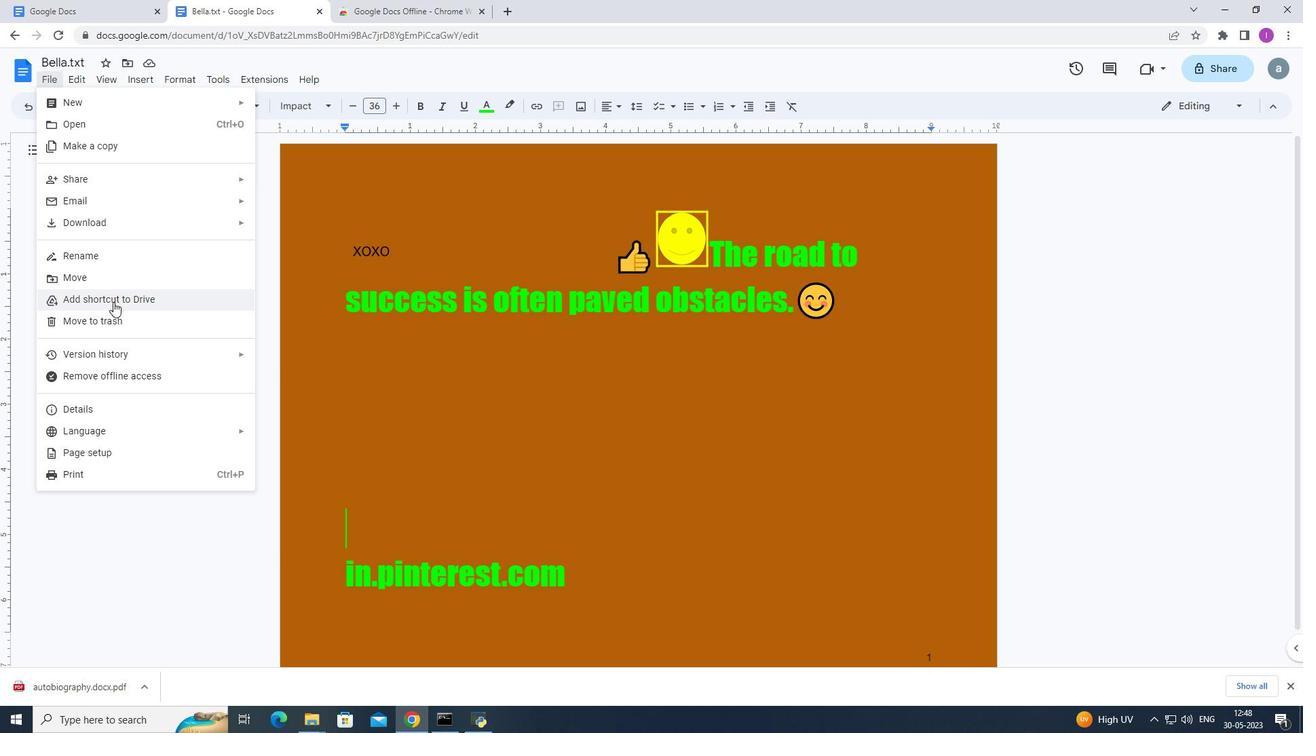 
Action: Mouse pressed left at (115, 299)
Screenshot: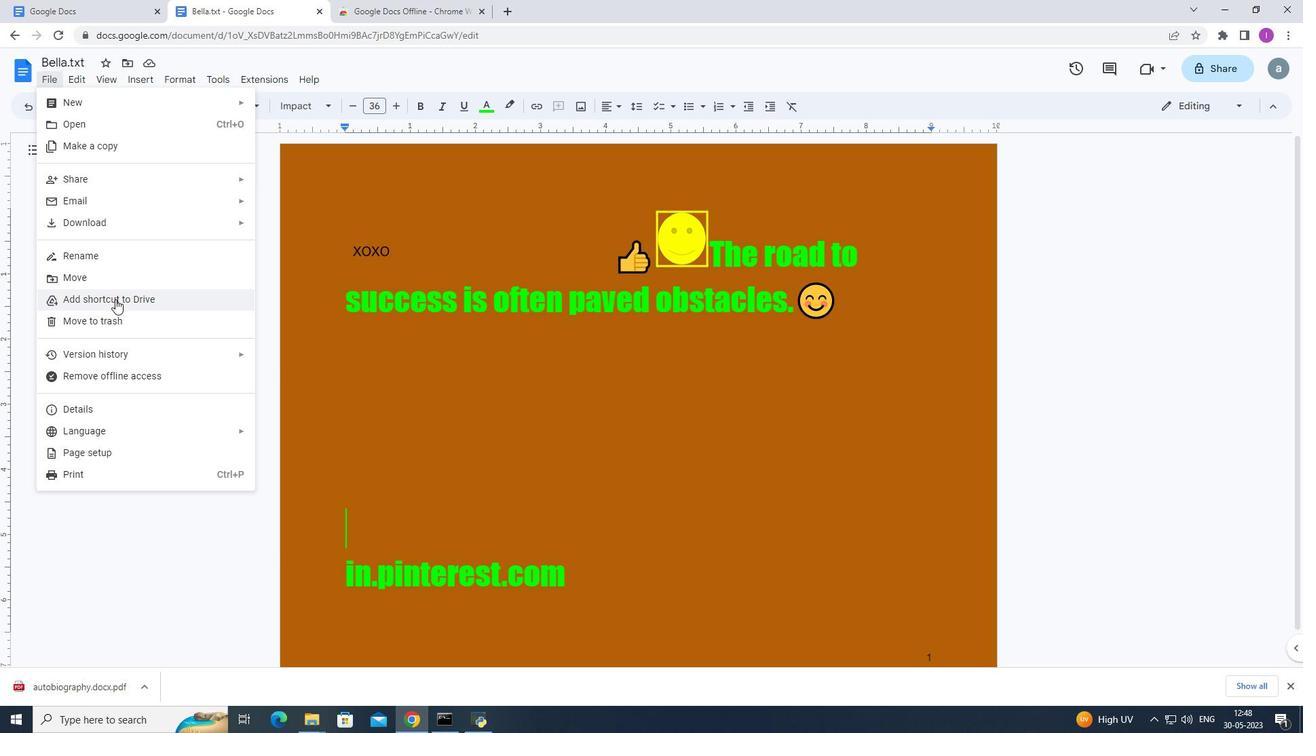 
Action: Mouse moved to (236, 202)
Screenshot: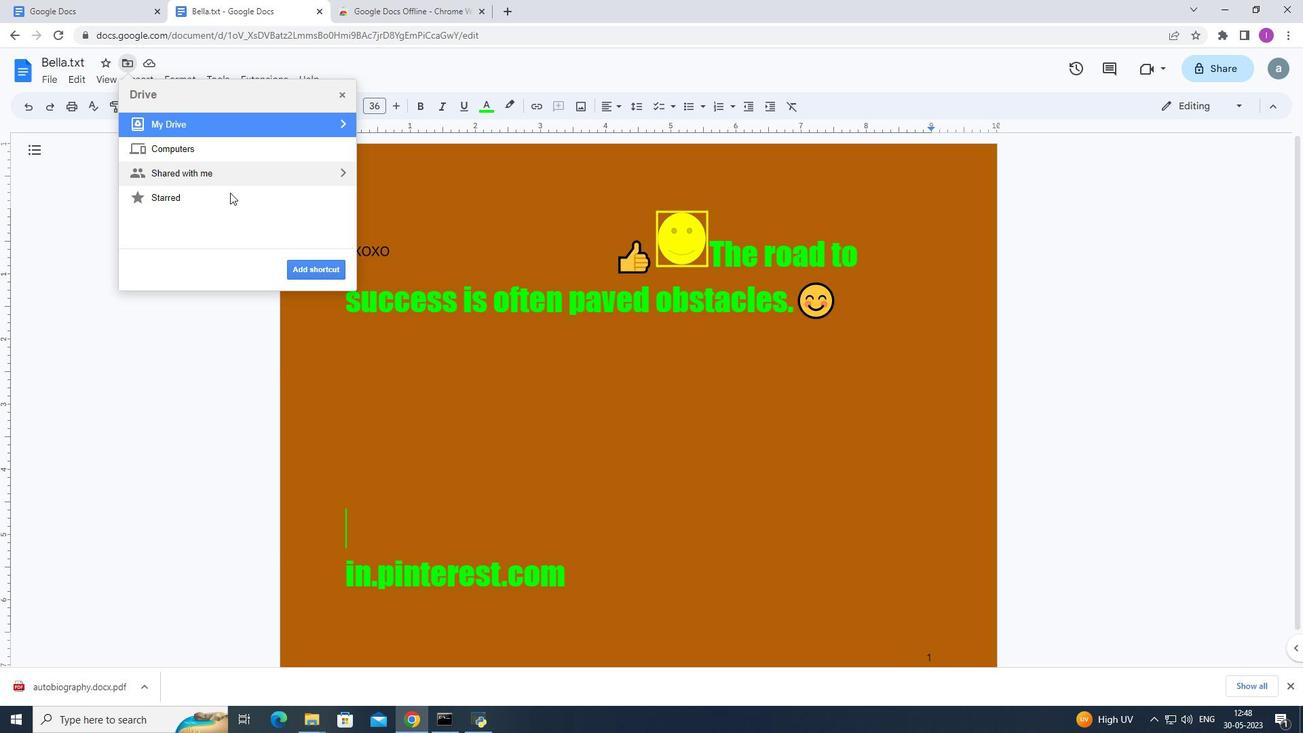
Action: Mouse scrolled (236, 203) with delta (0, 0)
Screenshot: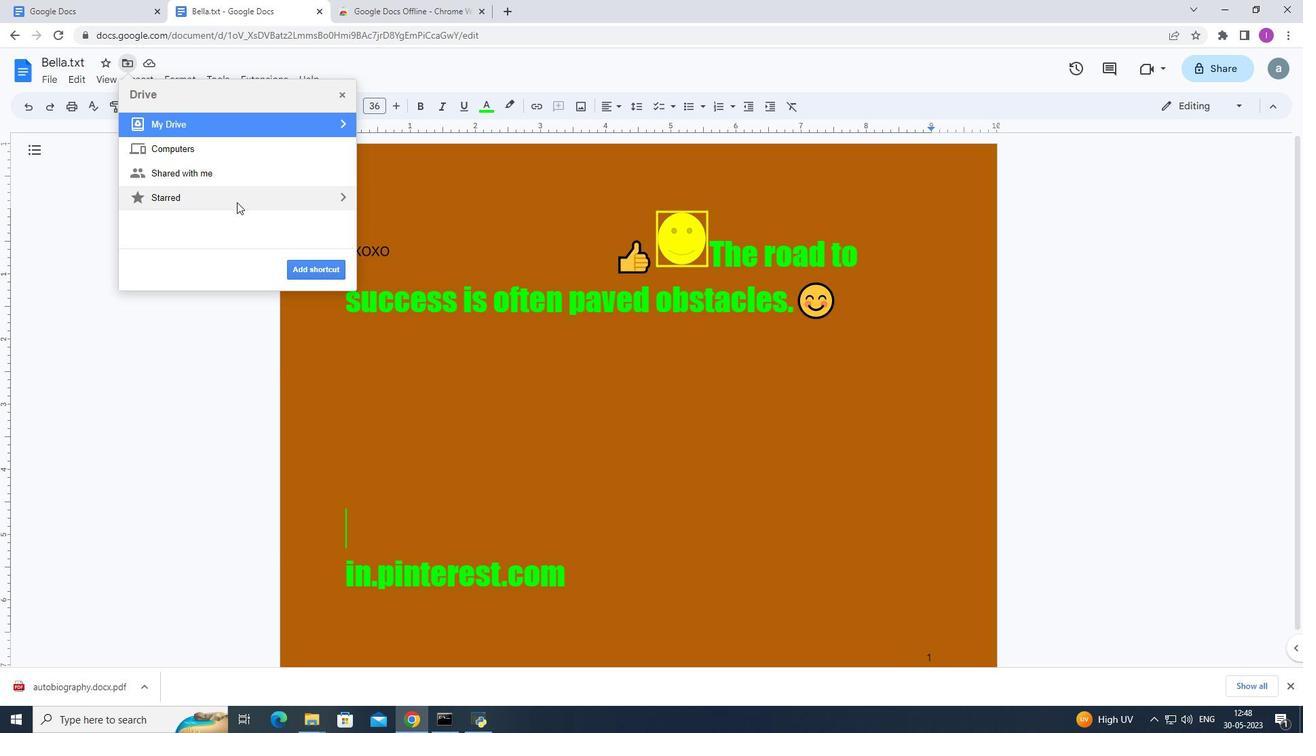 
Action: Mouse moved to (290, 272)
Screenshot: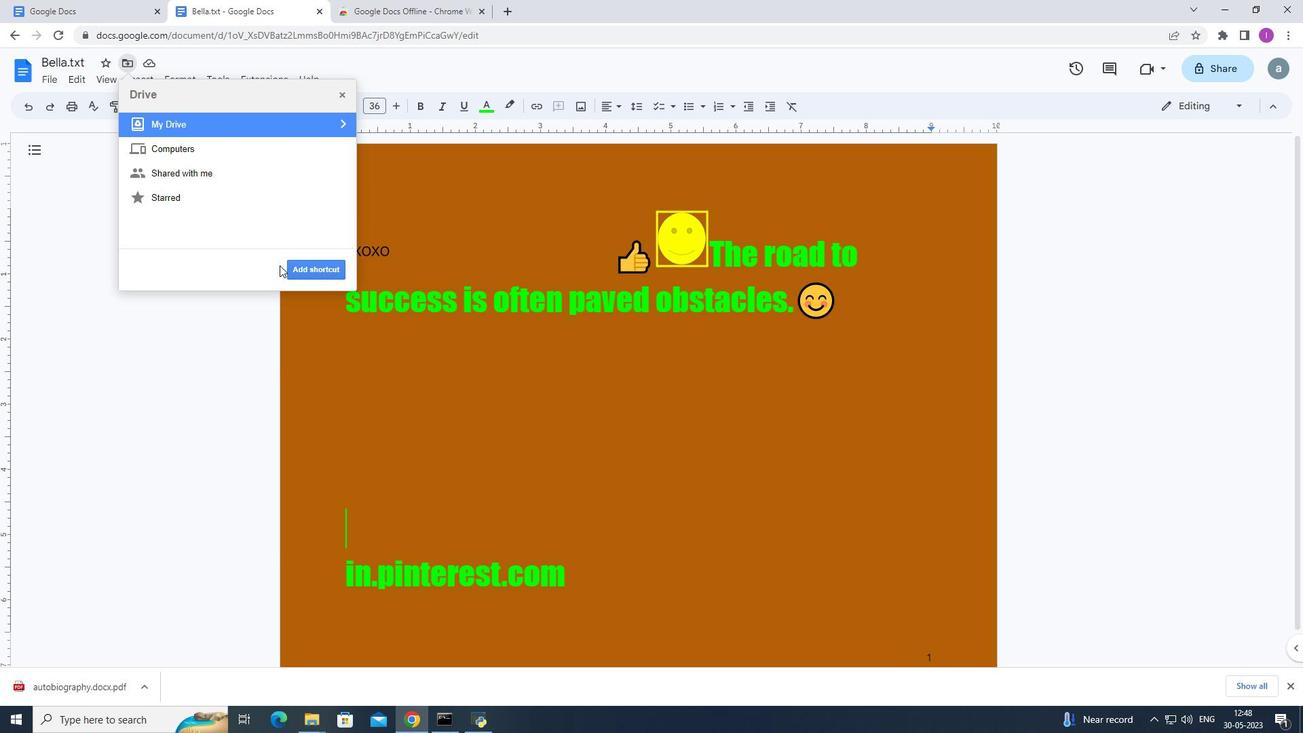 
Action: Mouse pressed left at (290, 272)
Screenshot: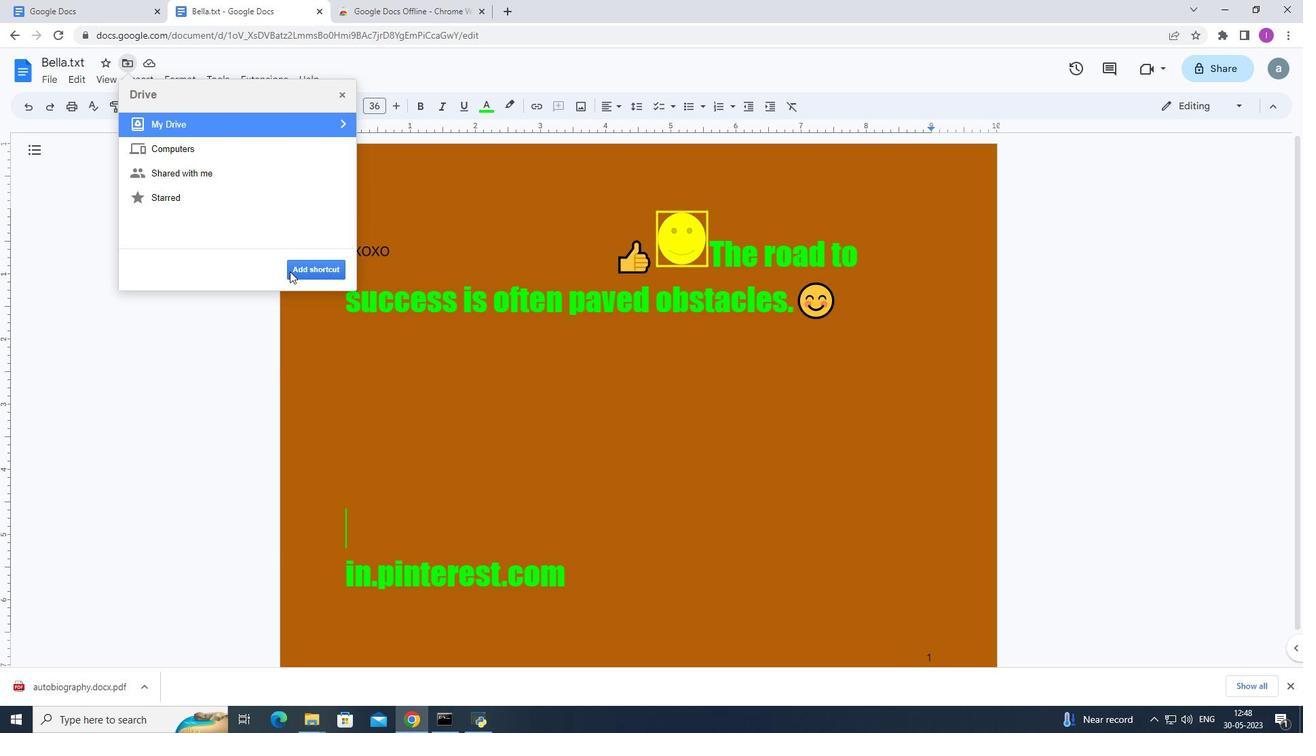
Action: Mouse moved to (209, 167)
Screenshot: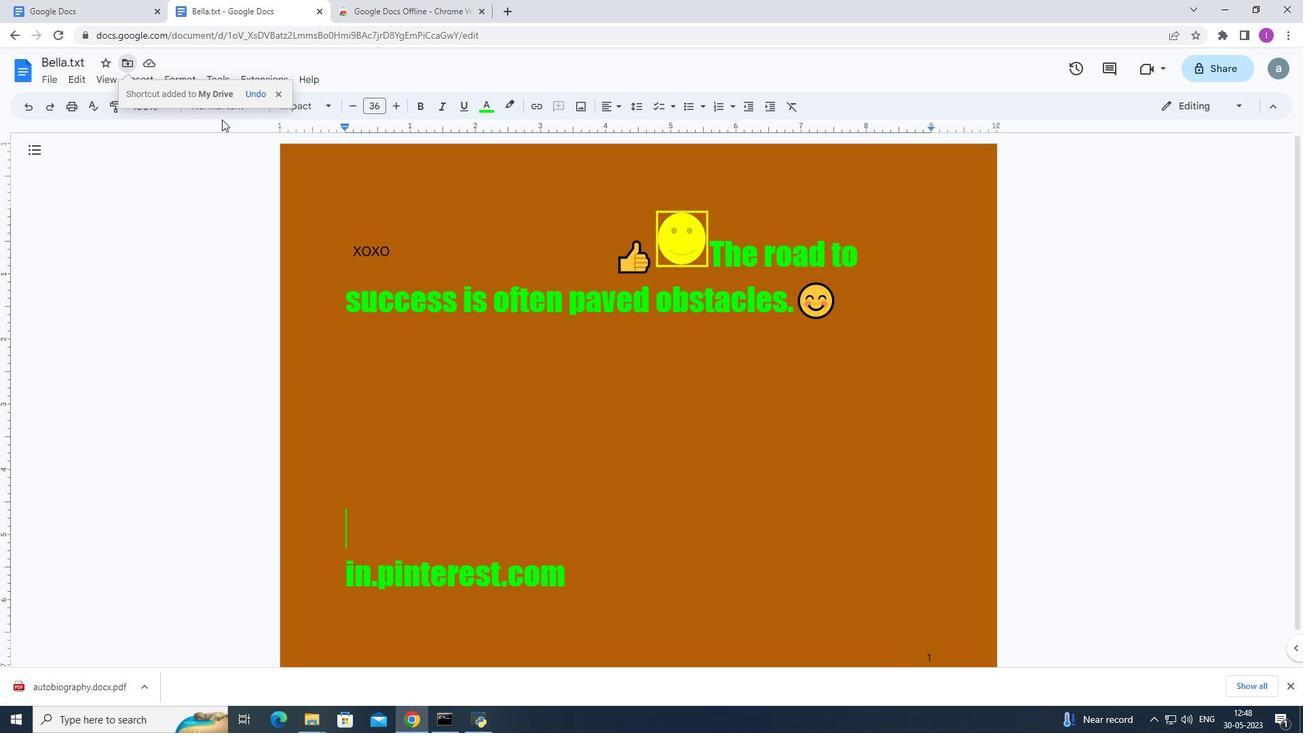 
Action: Mouse pressed left at (209, 167)
Screenshot: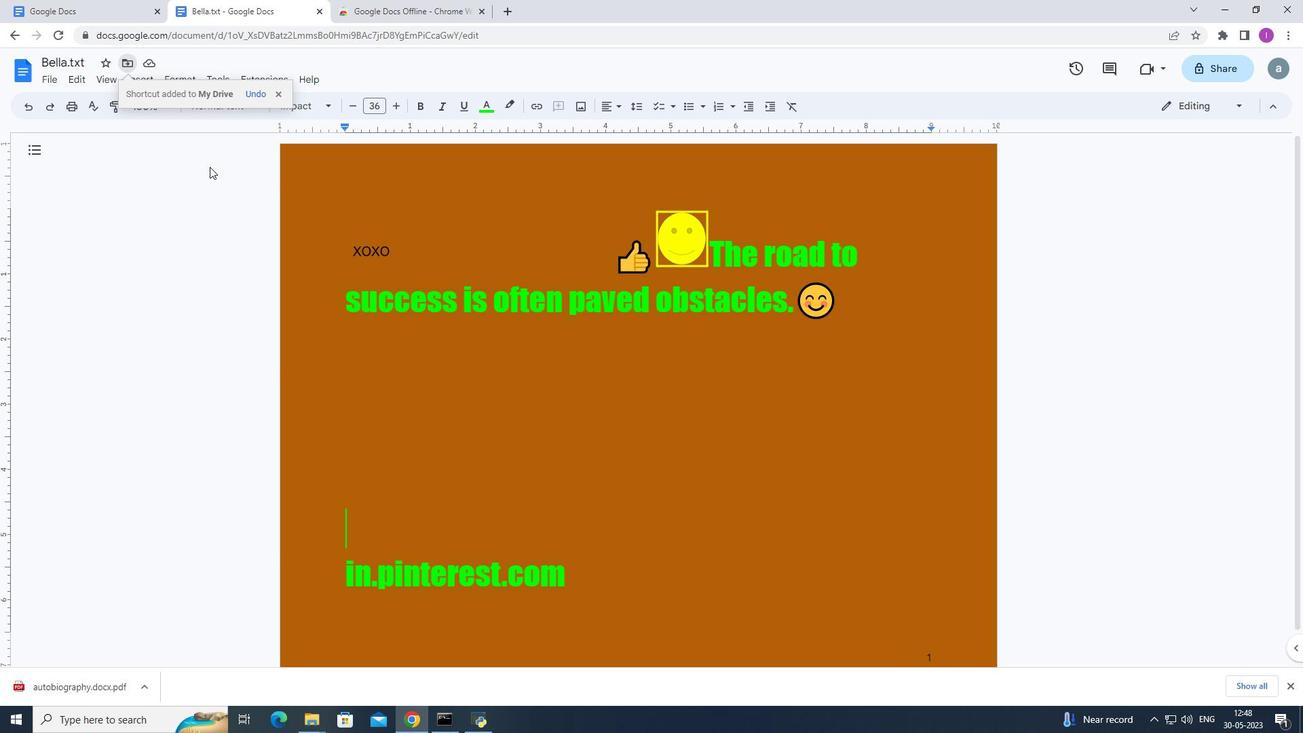 
Action: Mouse moved to (55, 81)
Screenshot: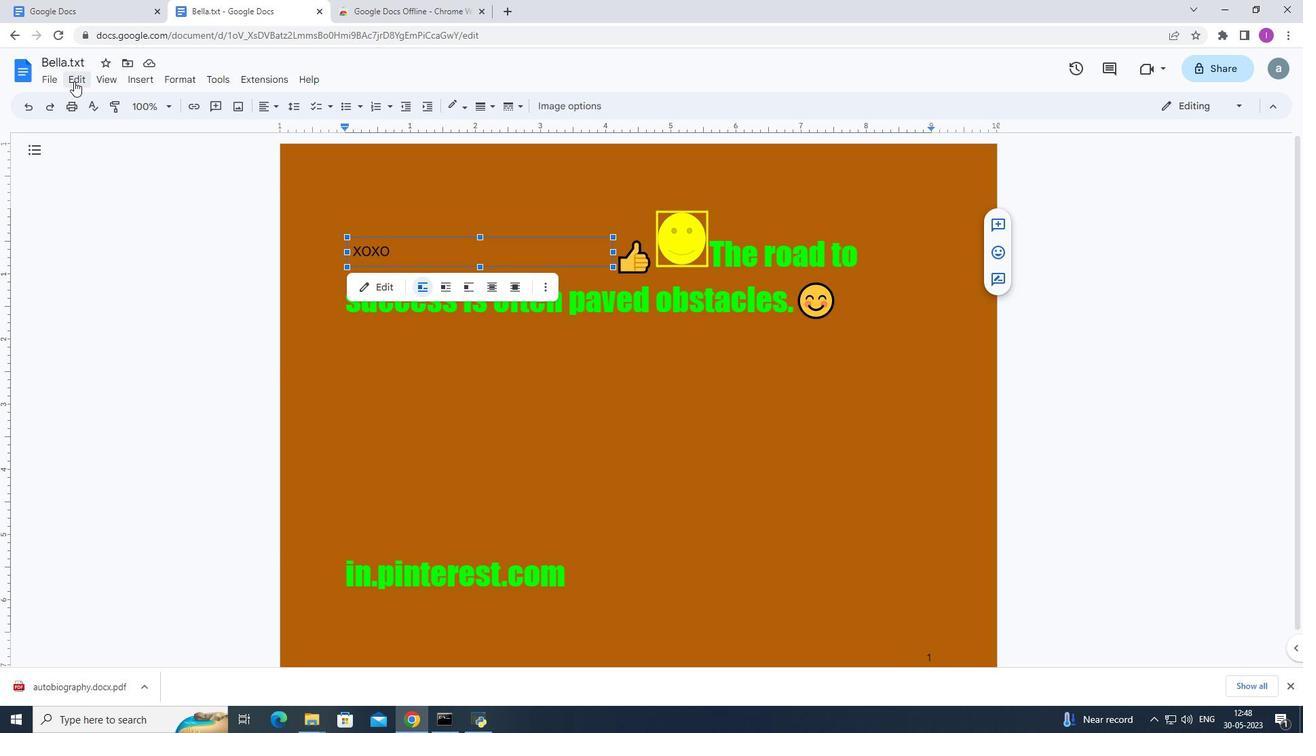 
Action: Mouse pressed left at (55, 81)
Screenshot: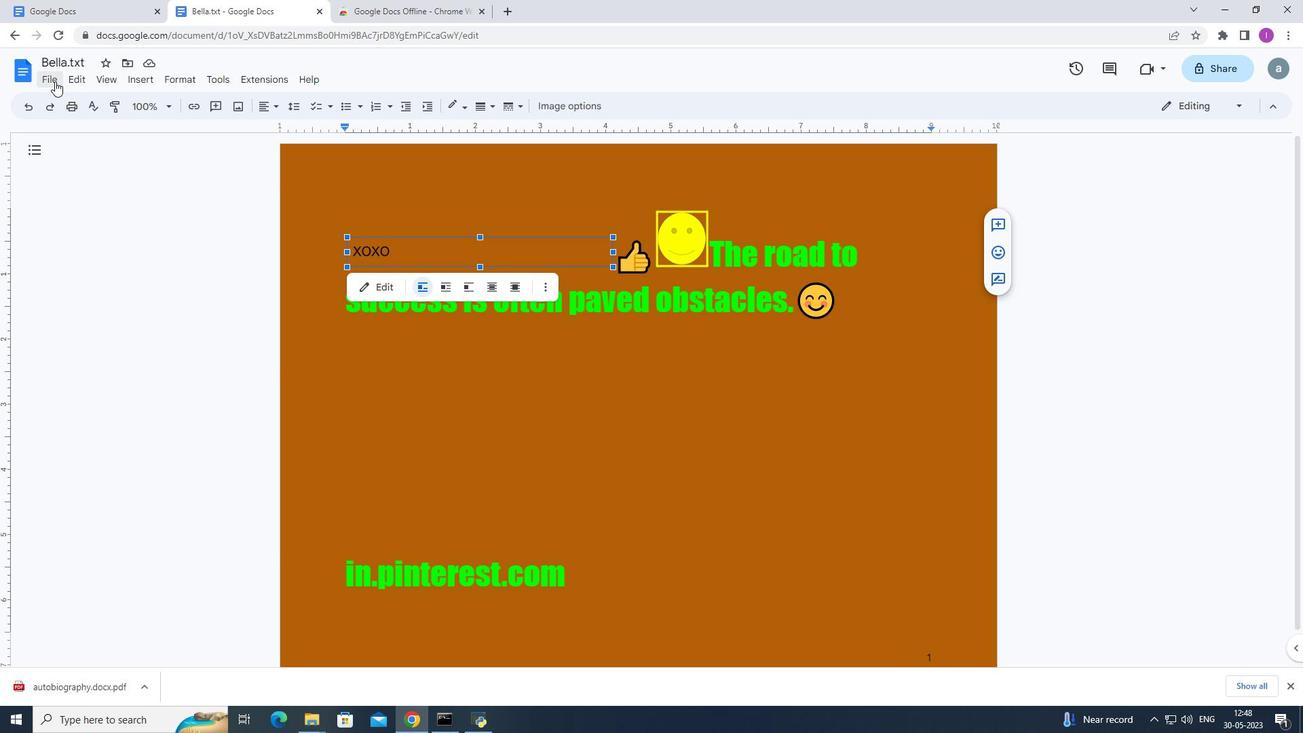 
Action: Mouse moved to (320, 180)
Screenshot: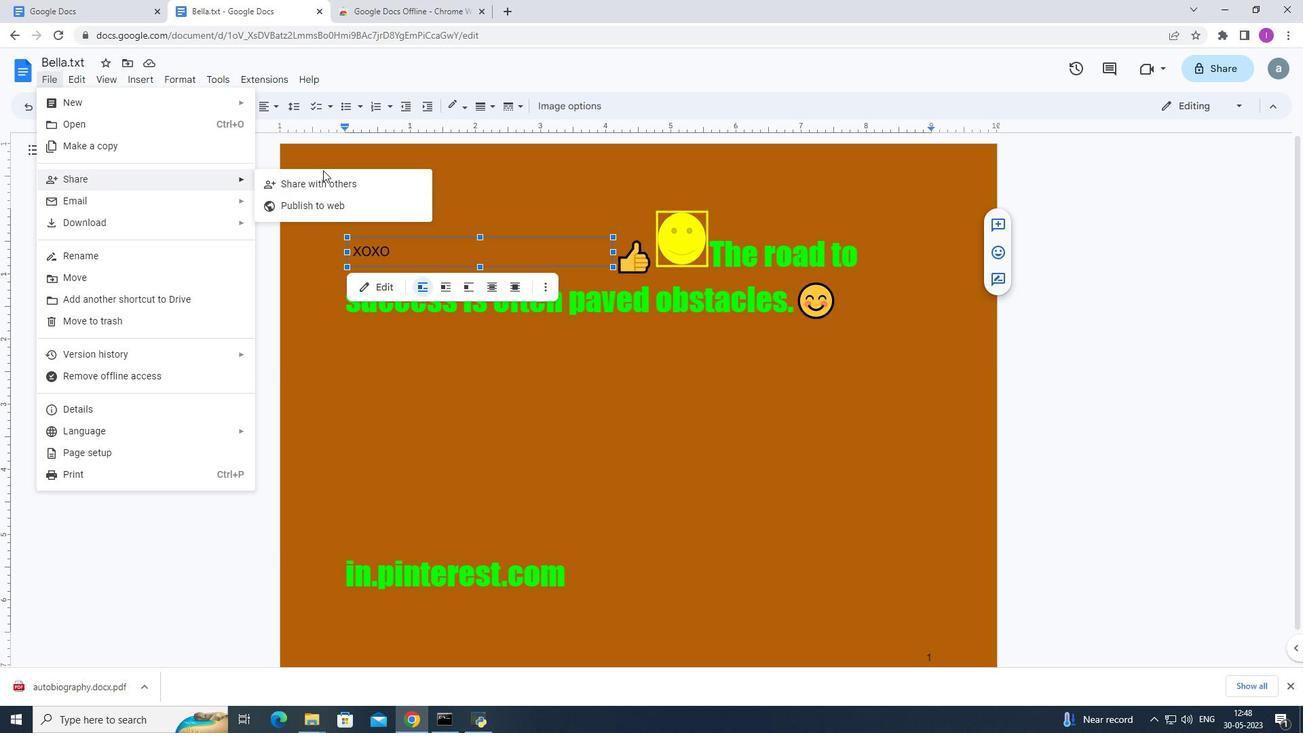 
Action: Mouse pressed left at (320, 180)
Screenshot: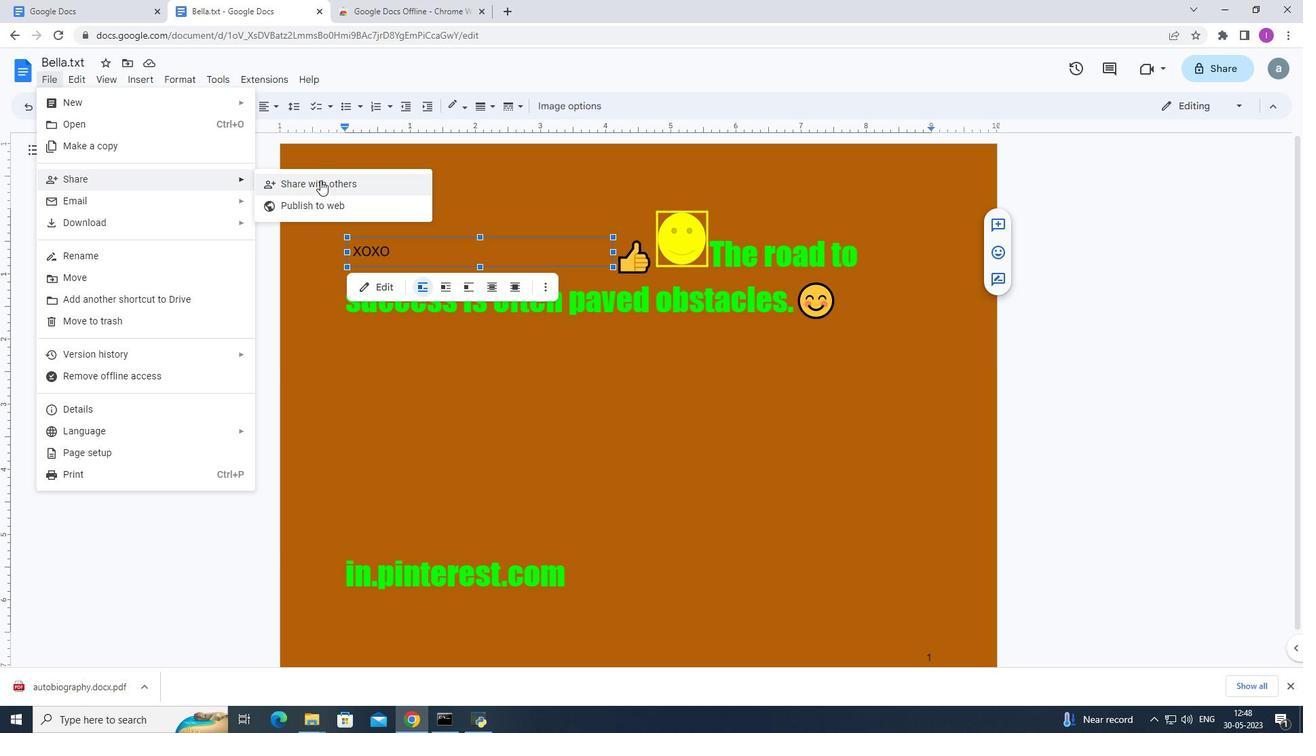 
Action: Mouse moved to (564, 283)
Screenshot: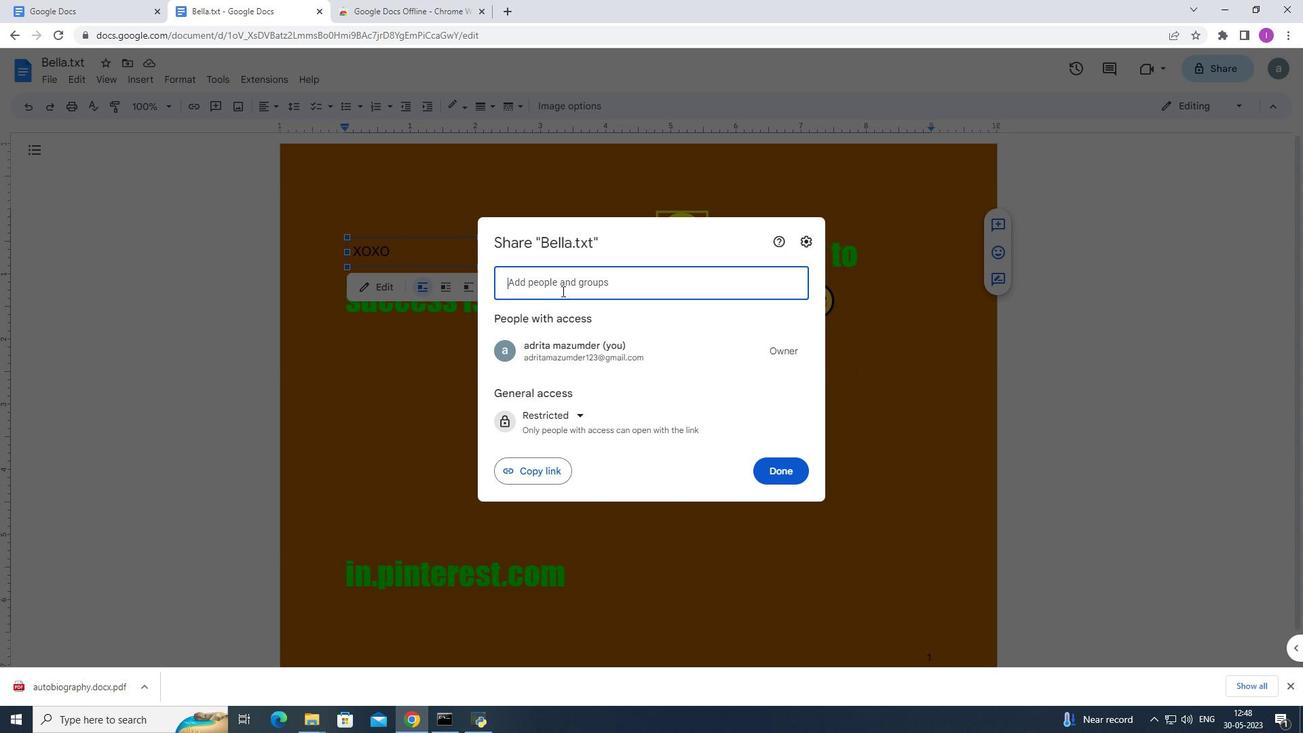 
Action: Mouse pressed left at (564, 283)
Screenshot: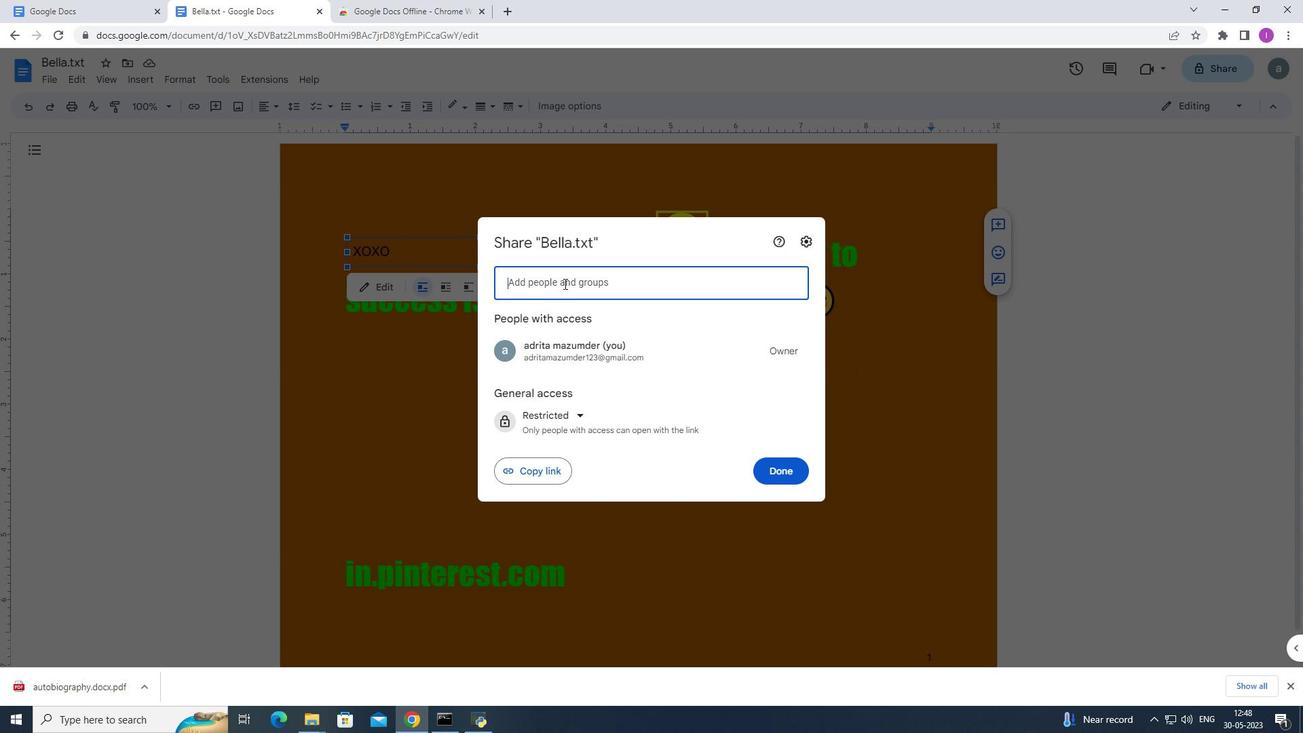 
Action: Mouse moved to (568, 315)
Screenshot: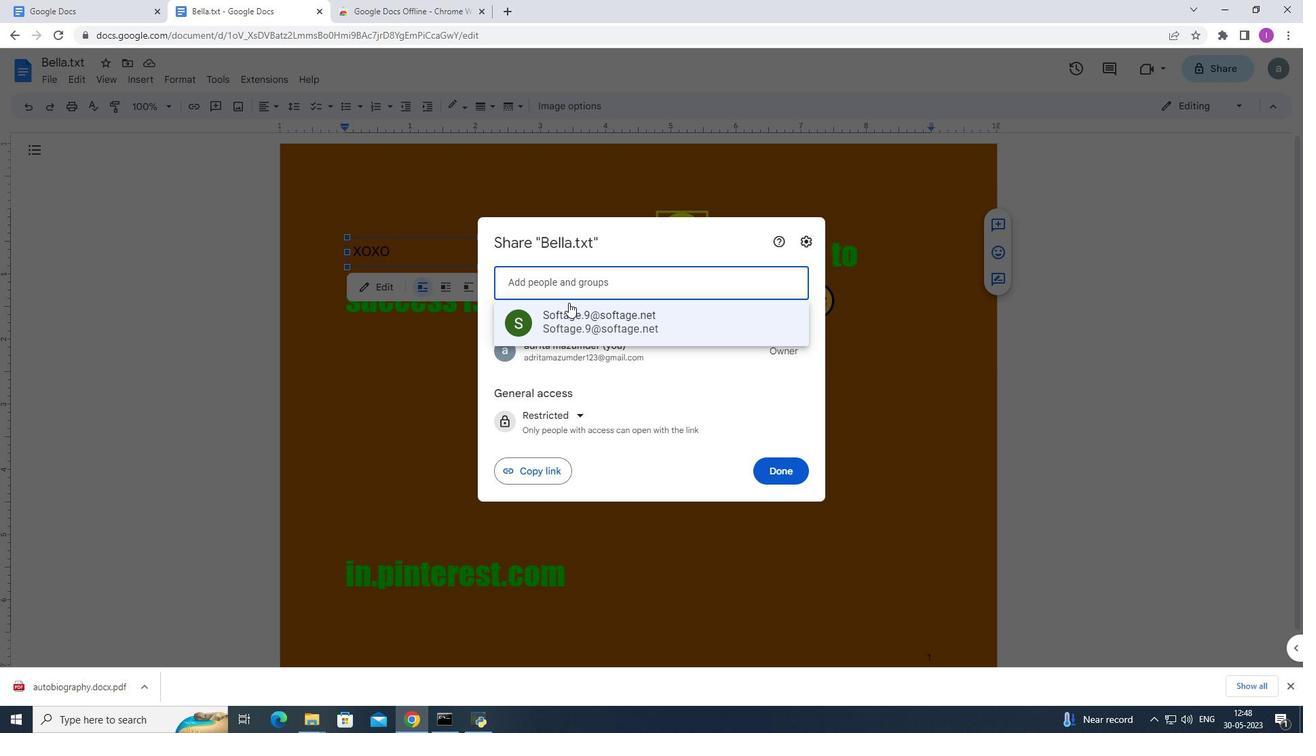 
Action: Mouse pressed left at (568, 315)
Screenshot: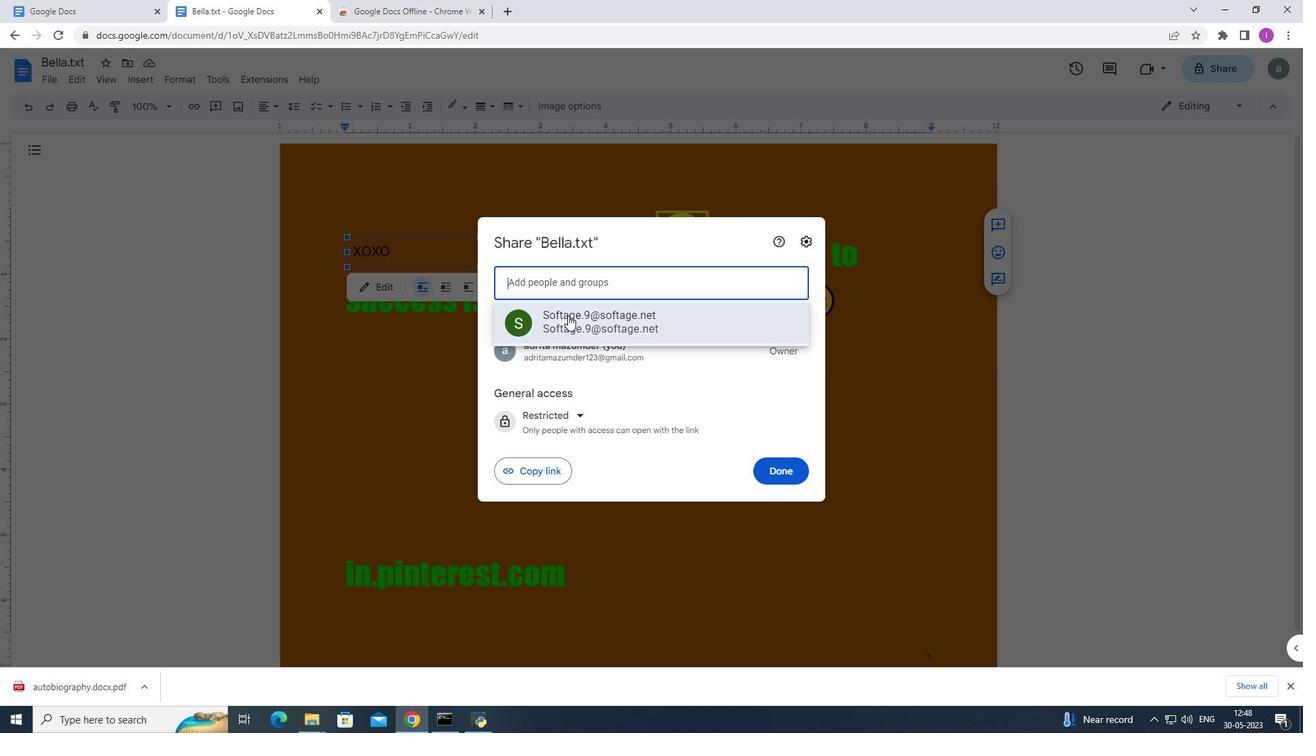 
Action: Mouse moved to (646, 298)
Screenshot: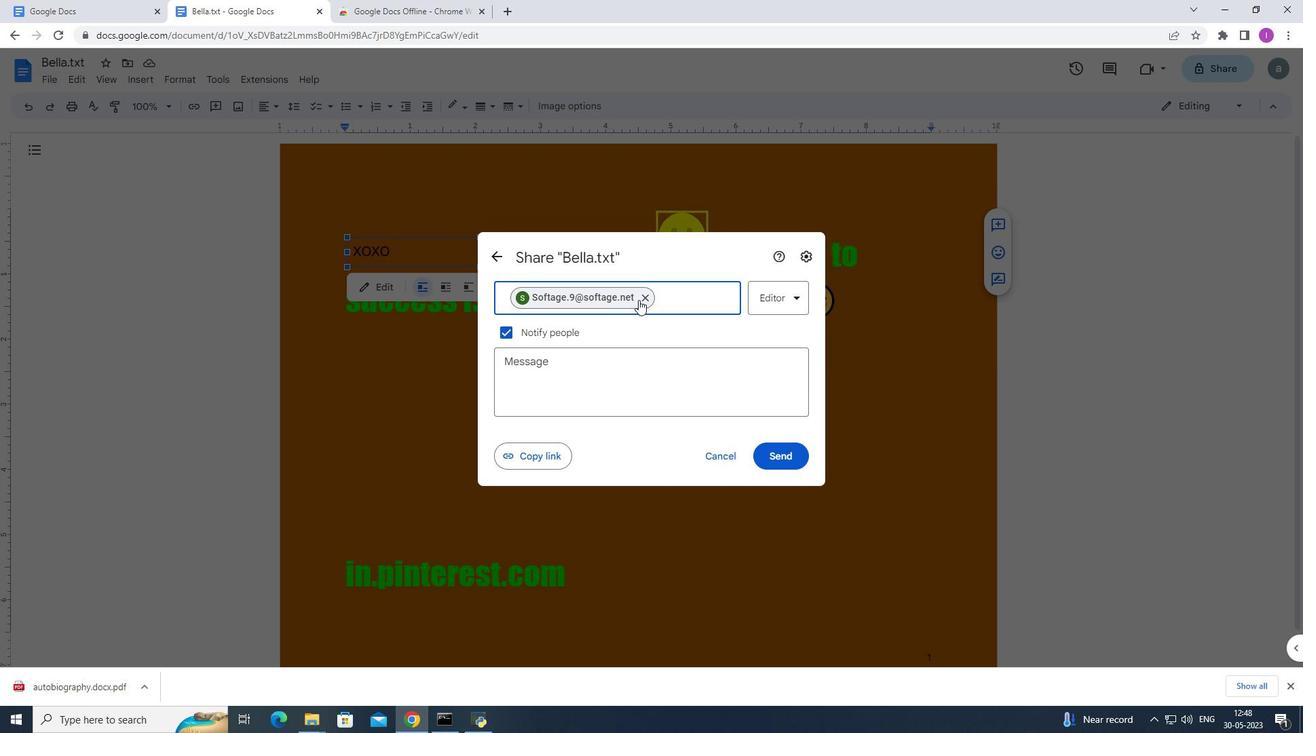 
Action: Mouse pressed left at (646, 298)
Screenshot: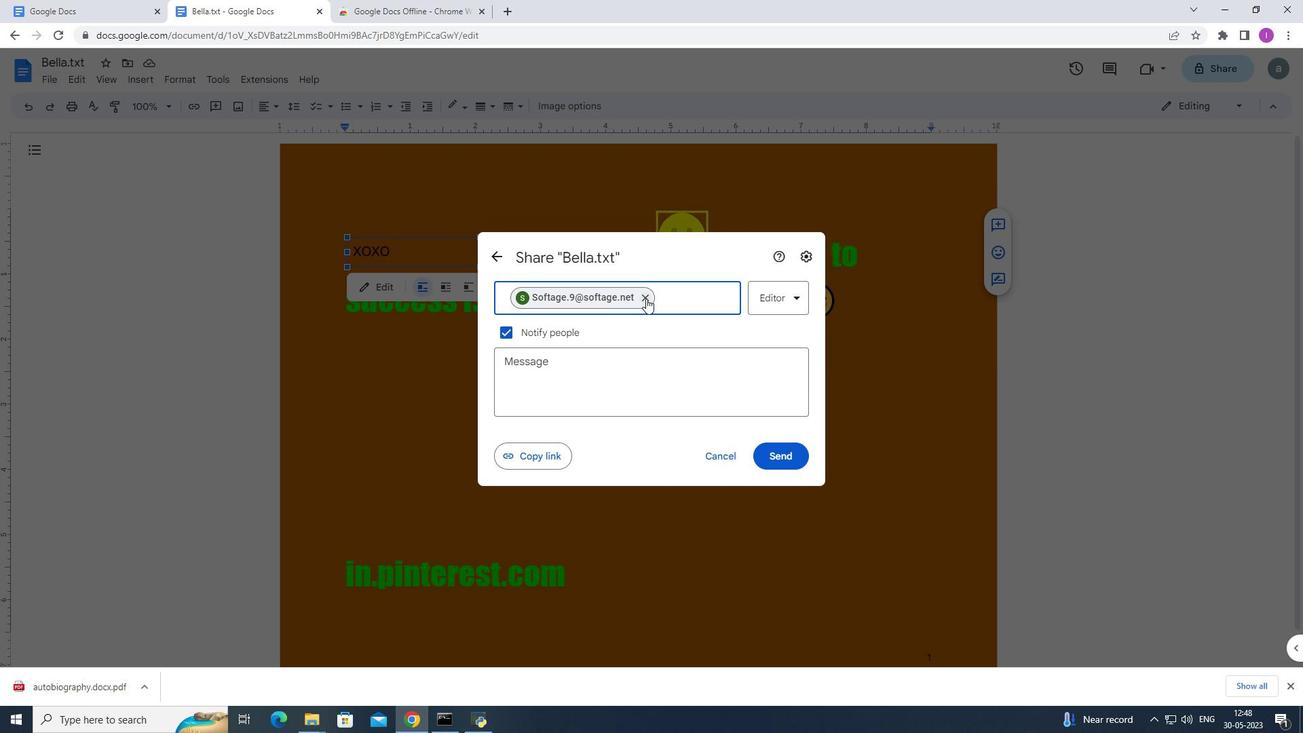 
Action: Mouse moved to (613, 294)
Screenshot: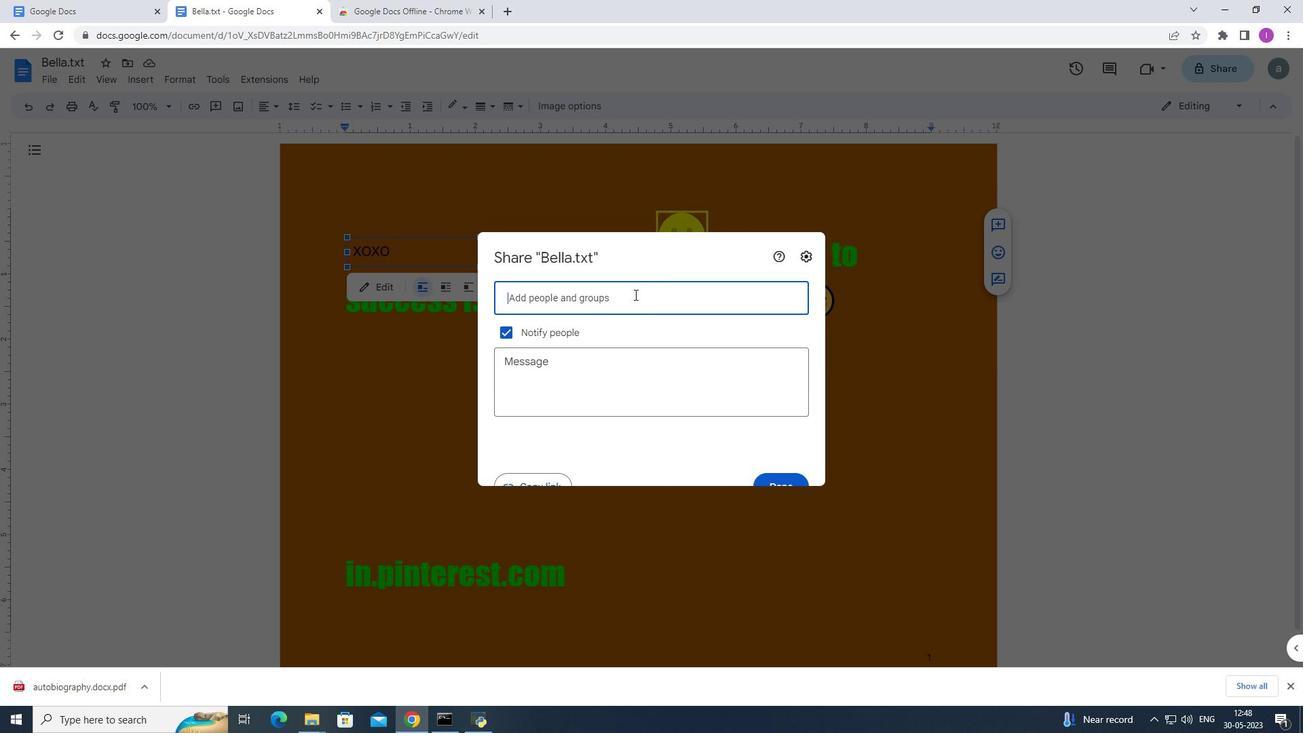 
Action: Key pressed softage2<Key.shift>@softage.net
Screenshot: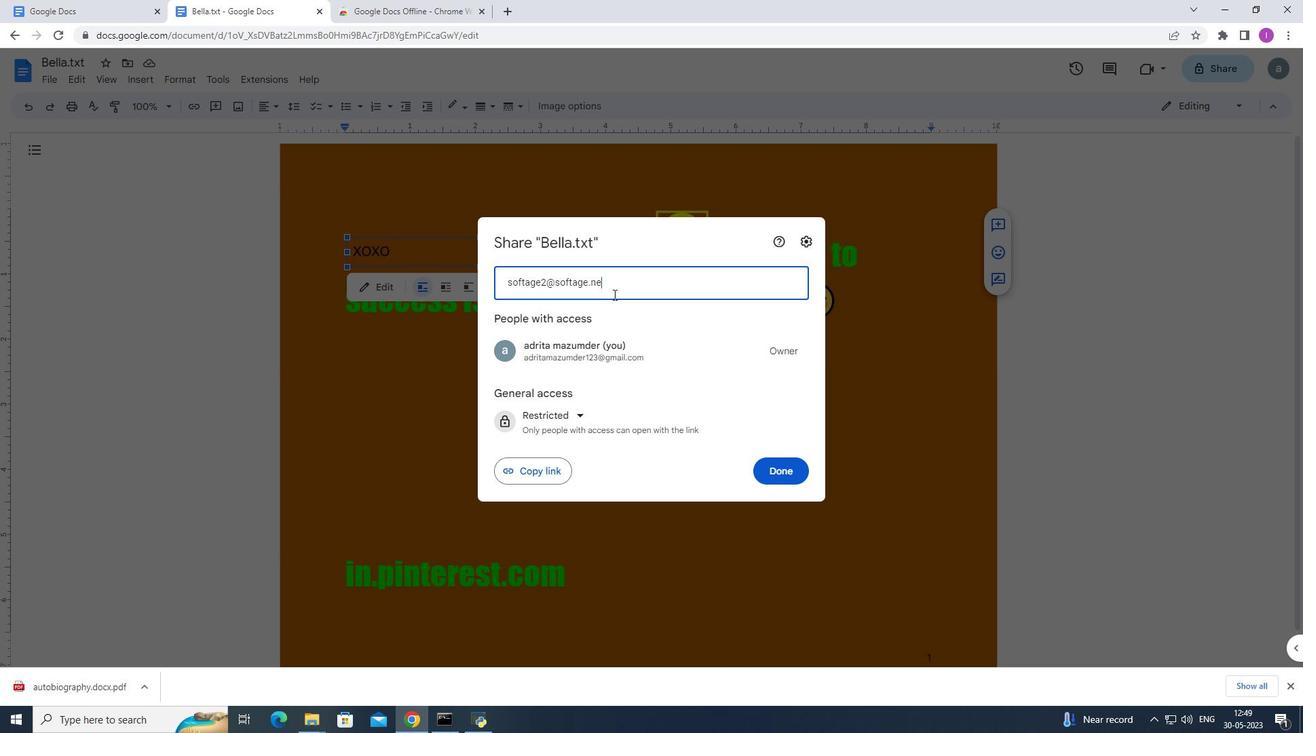 
Action: Mouse moved to (593, 328)
Screenshot: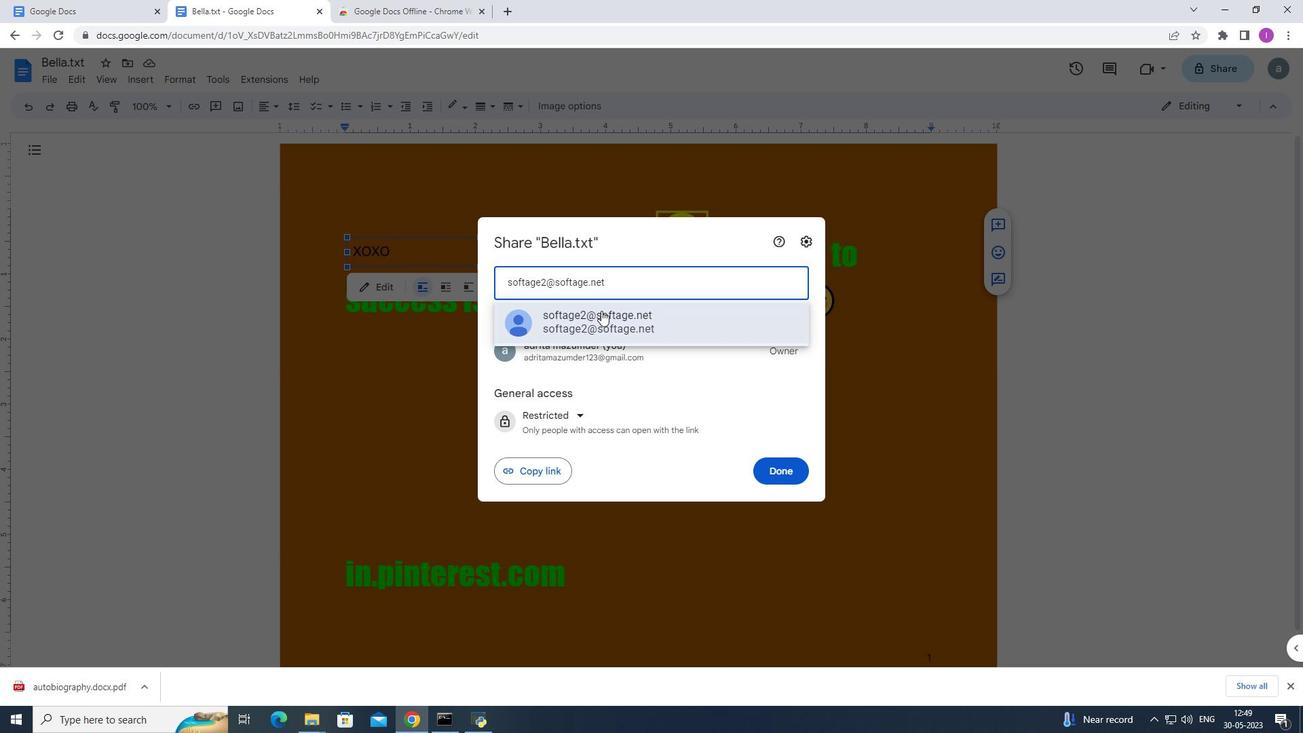 
Action: Mouse pressed left at (593, 328)
Screenshot: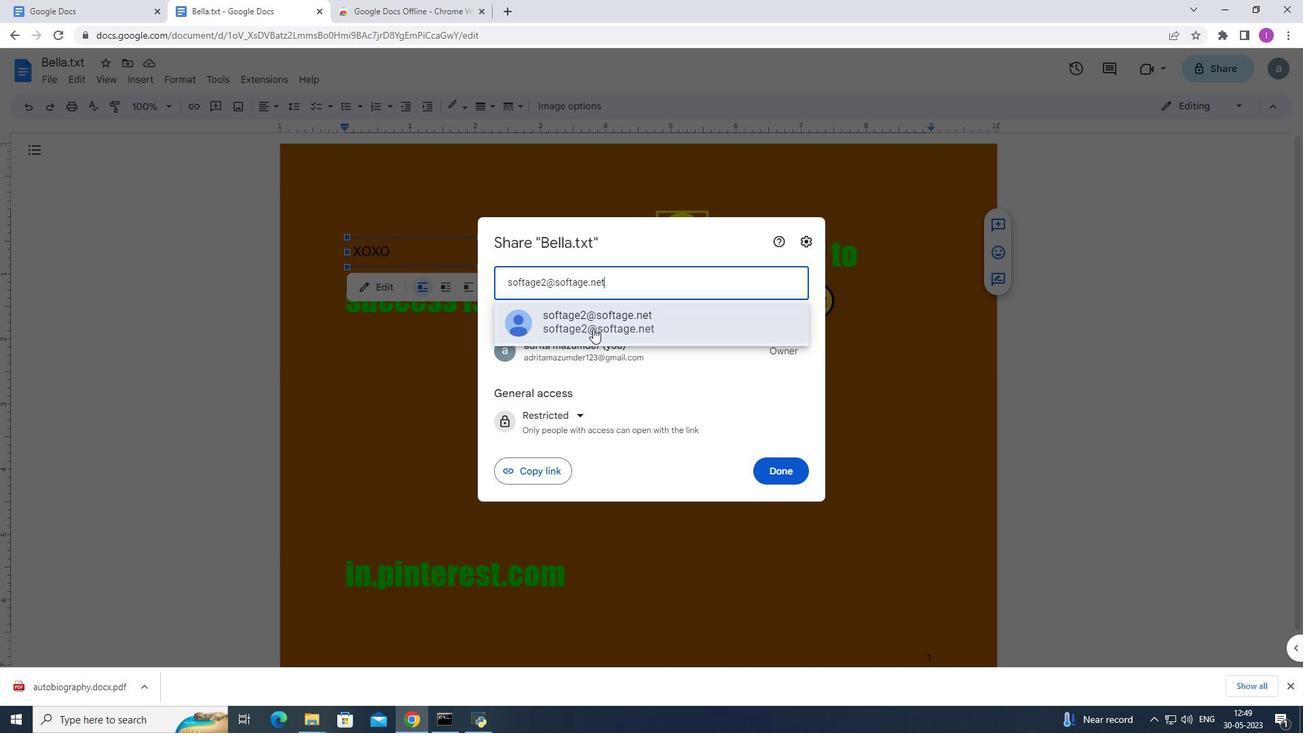 
Action: Mouse moved to (552, 385)
Screenshot: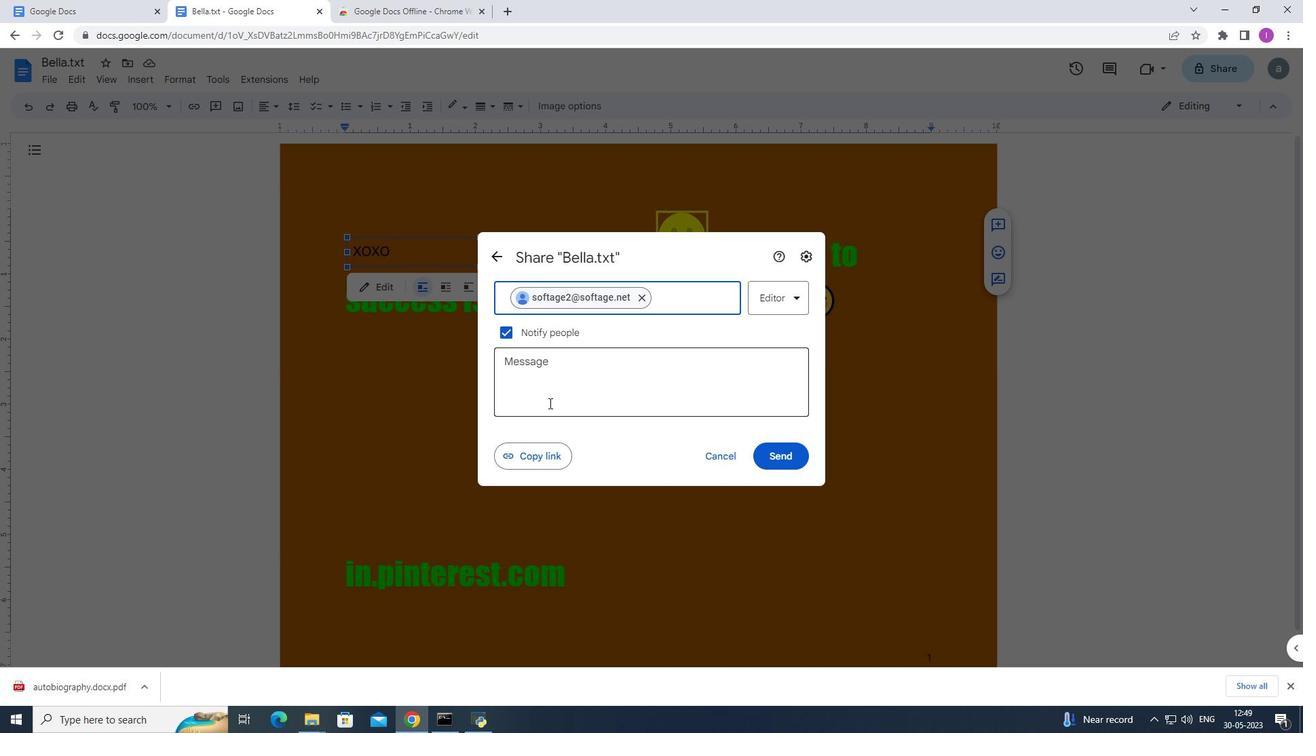 
Action: Mouse pressed left at (552, 385)
Screenshot: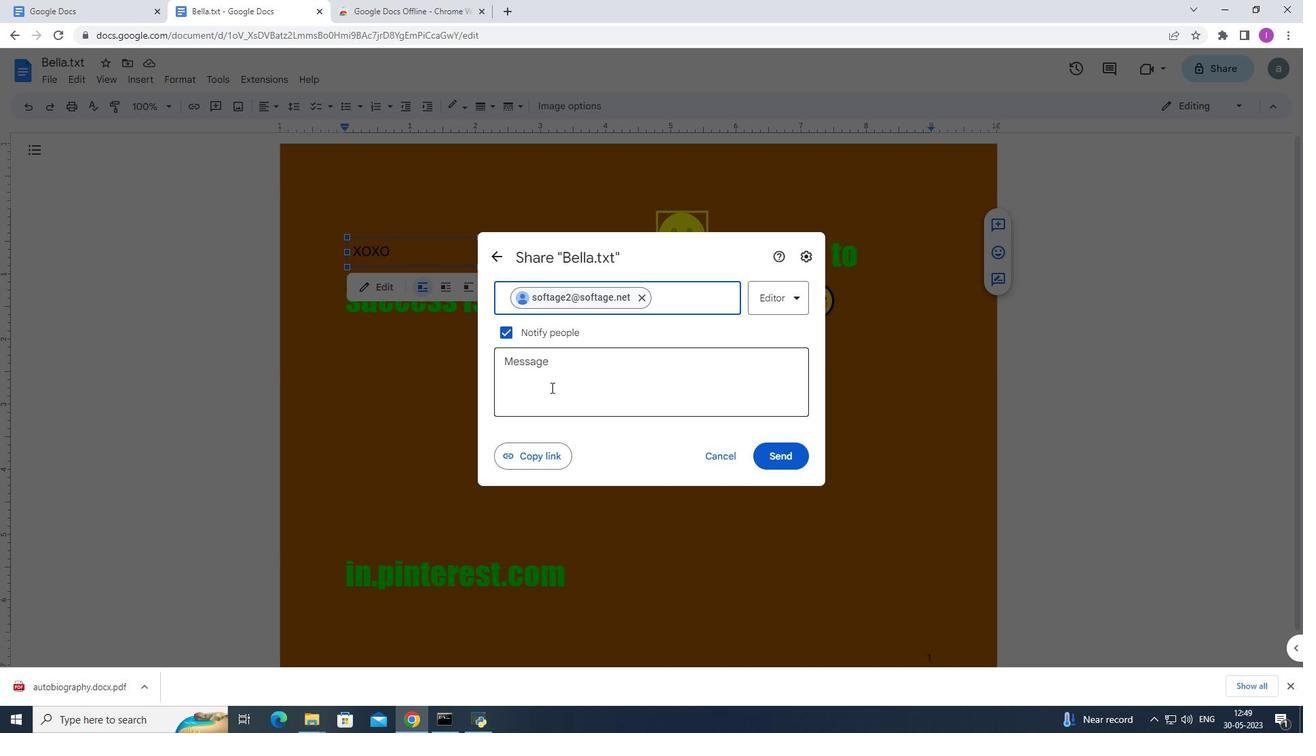 
Action: Key pressed <Key.shift><Key.shift><Key.shift>I'have<Key.space>emailed<Key.space>you<Key.space>crucial<Key.space>details,
Screenshot: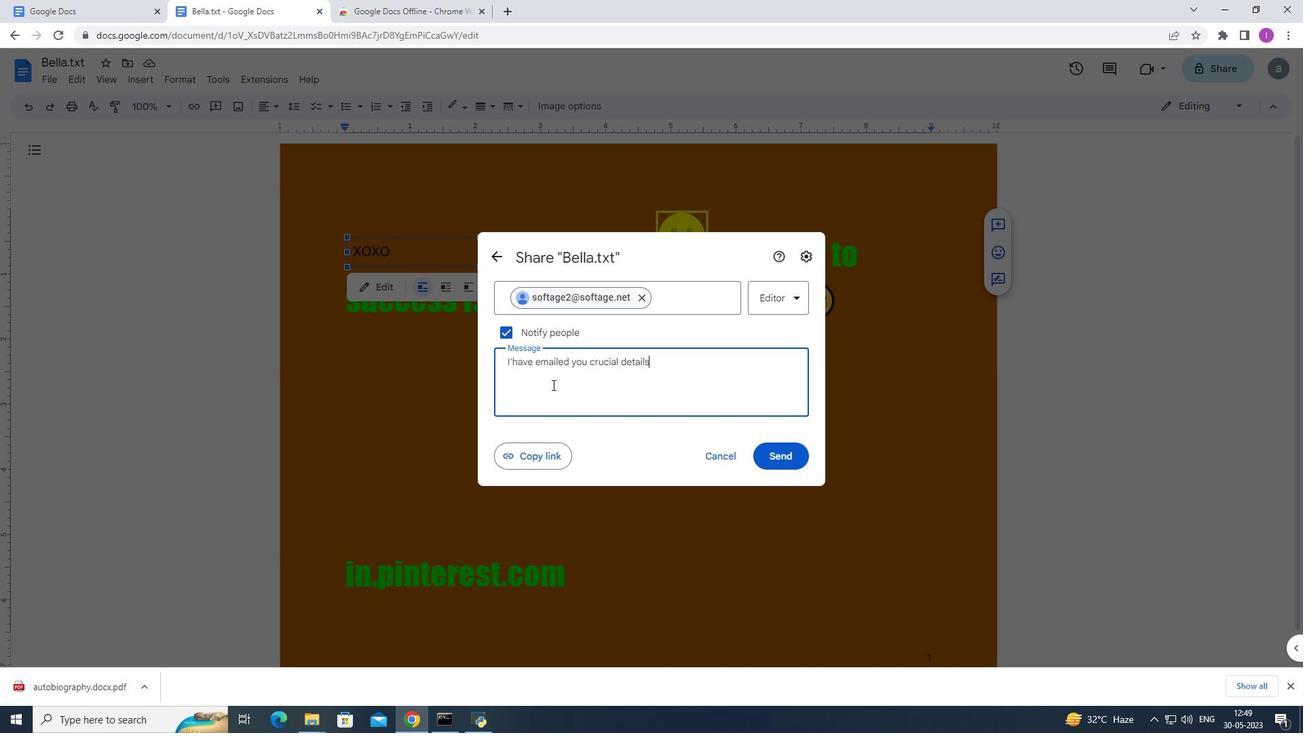 
Action: Mouse pressed left at (552, 385)
Screenshot: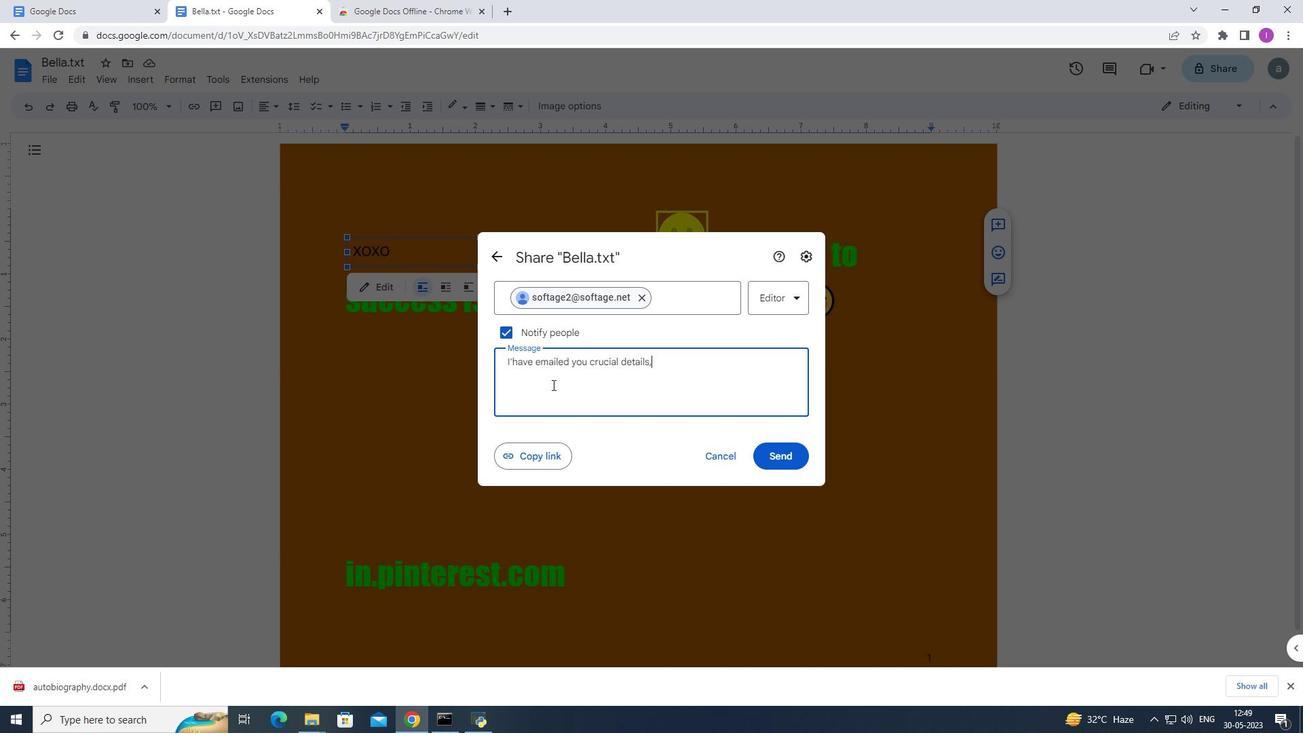 
Action: Mouse moved to (780, 727)
Screenshot: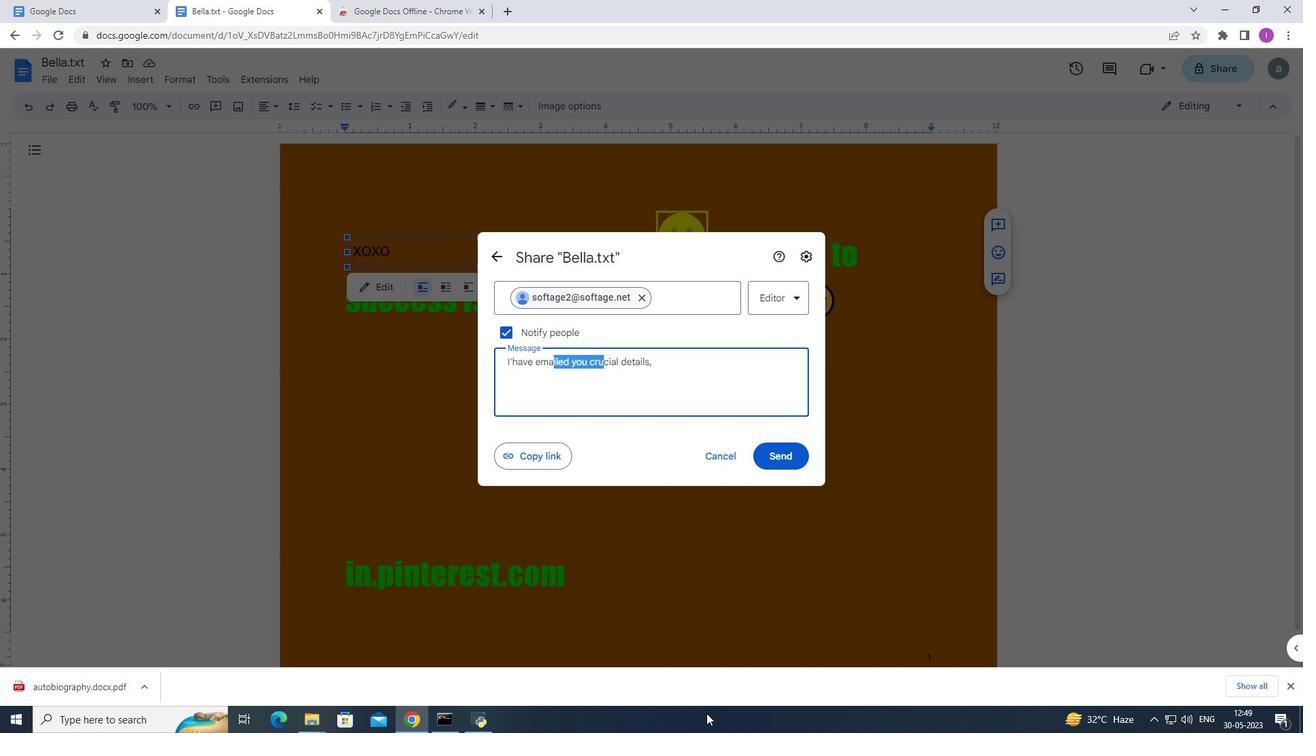 
Action: Key pressed <Key.backspace>.
Screenshot: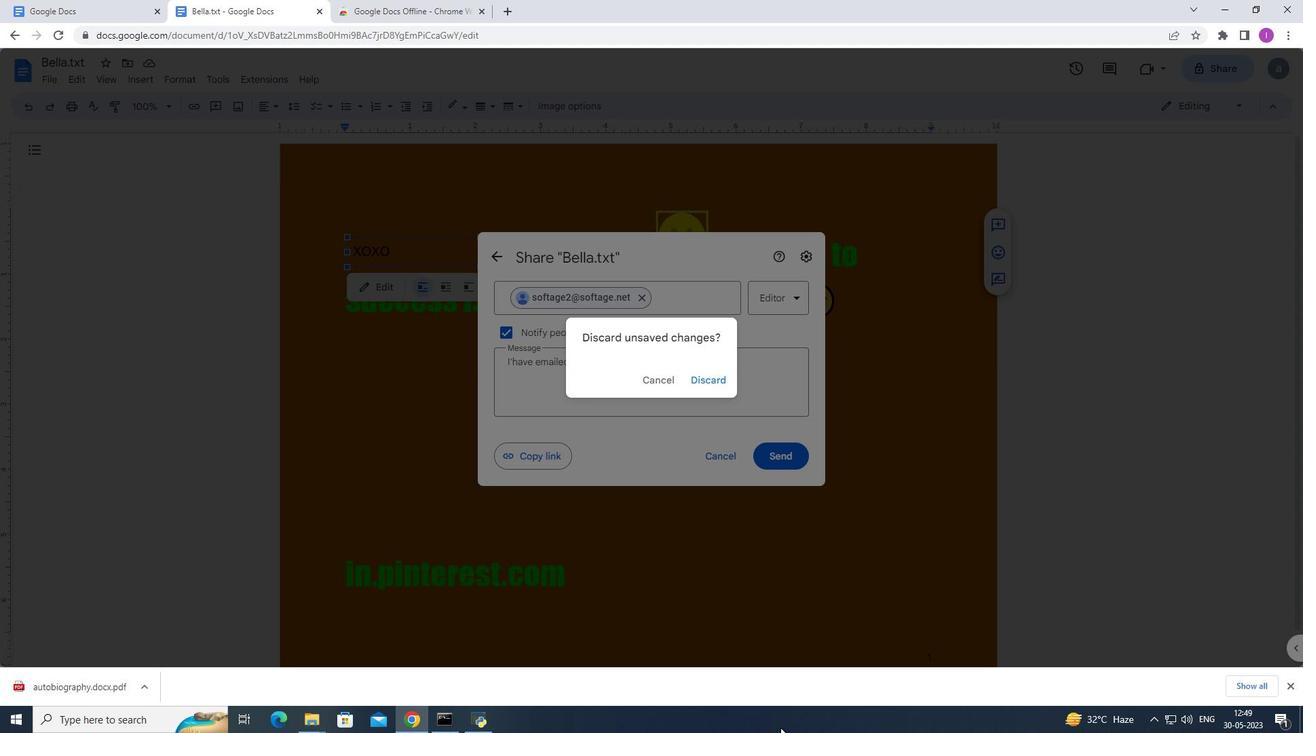 
Action: Mouse moved to (664, 371)
Screenshot: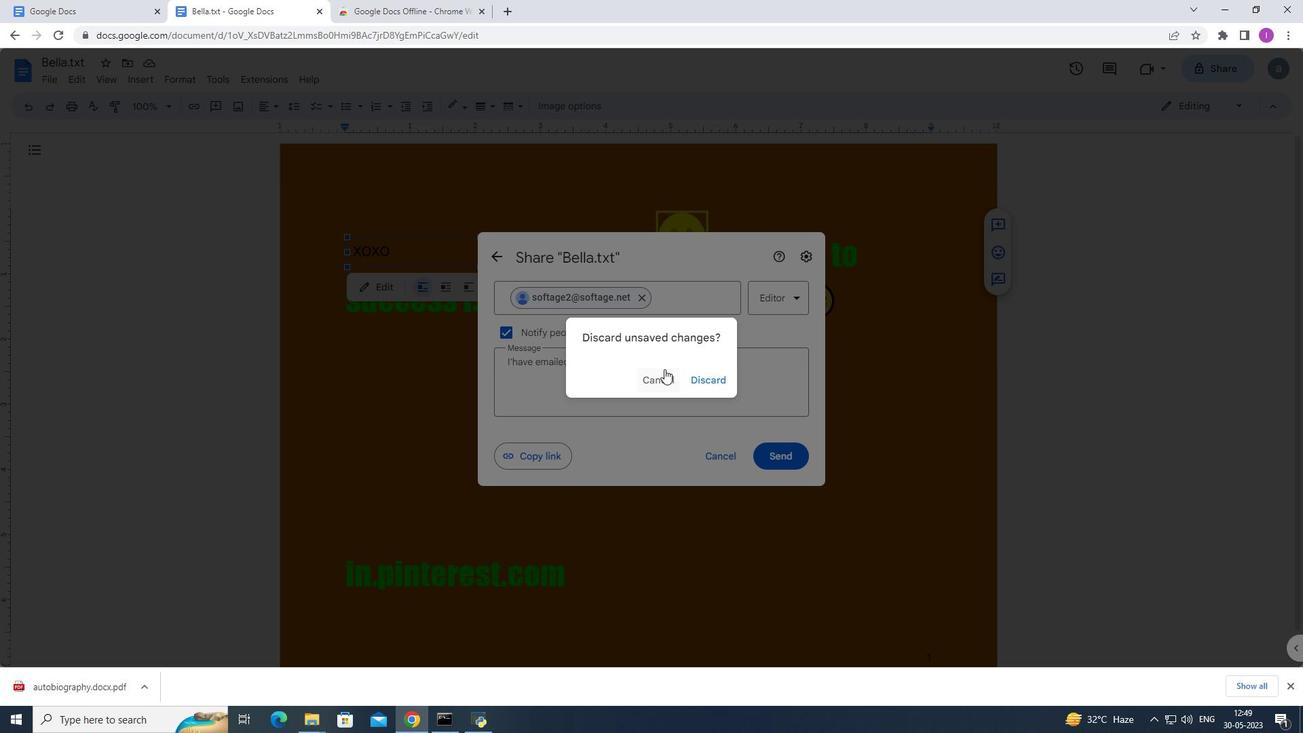 
Action: Mouse pressed left at (664, 371)
Screenshot: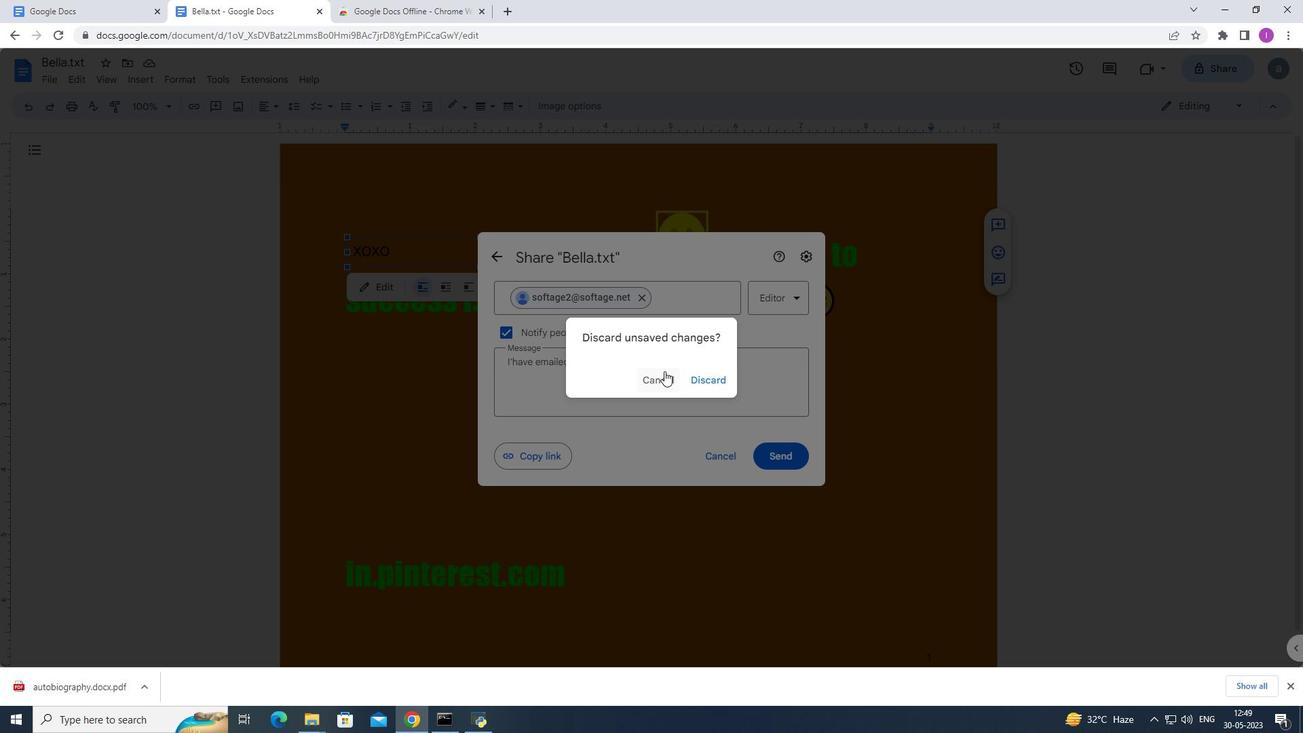 
Action: Mouse moved to (662, 363)
Screenshot: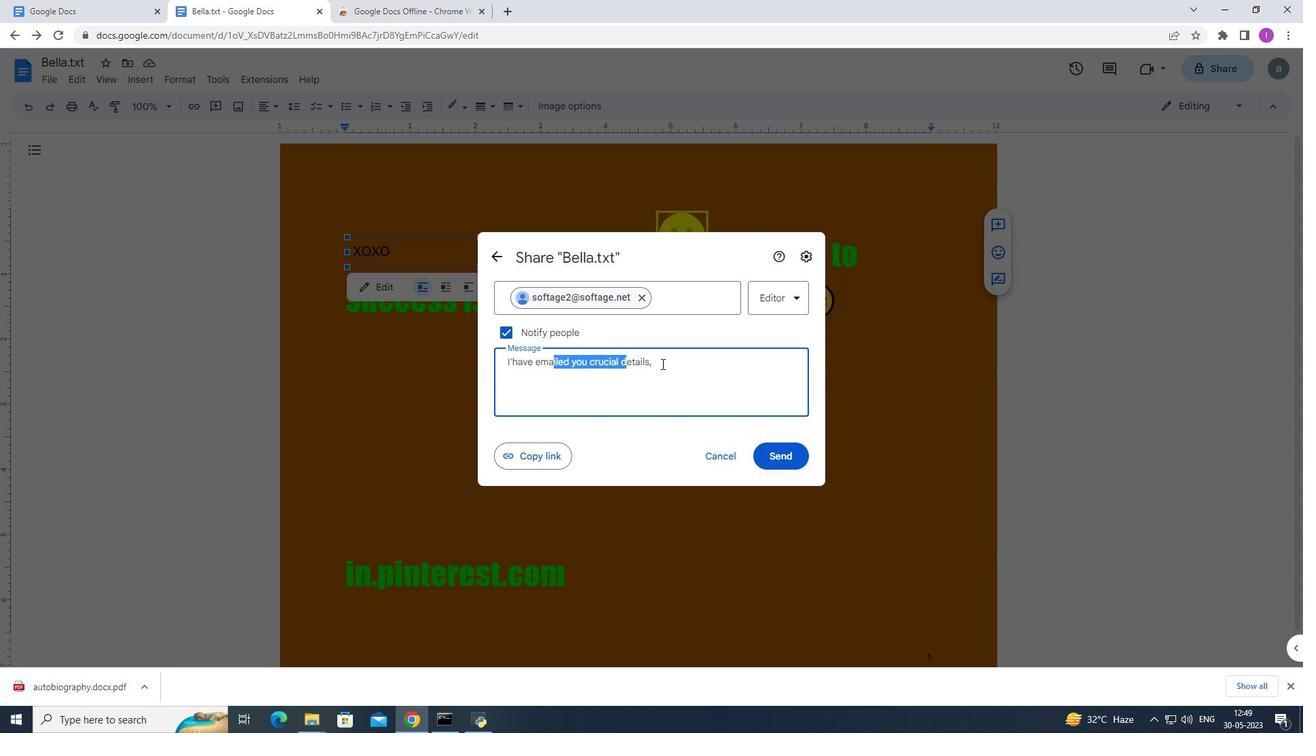 
Action: Mouse pressed left at (662, 363)
Screenshot: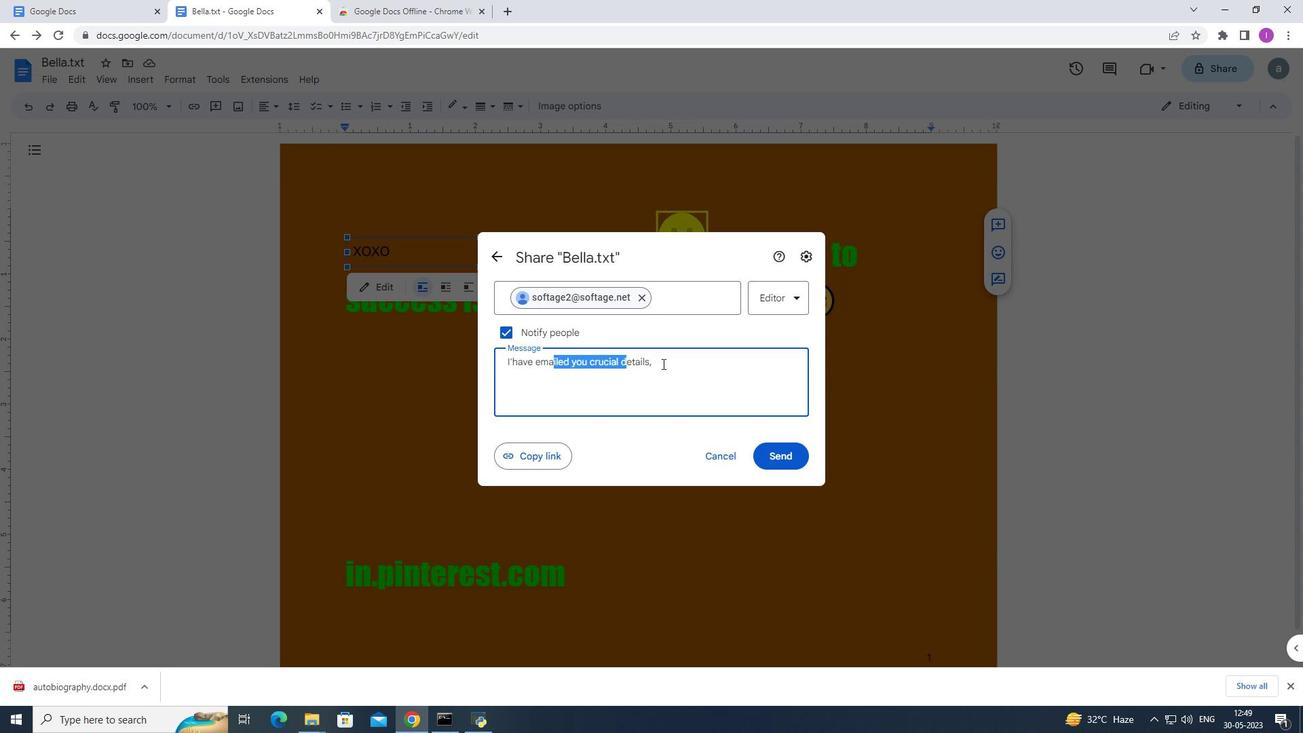 
Action: Mouse moved to (716, 373)
Screenshot: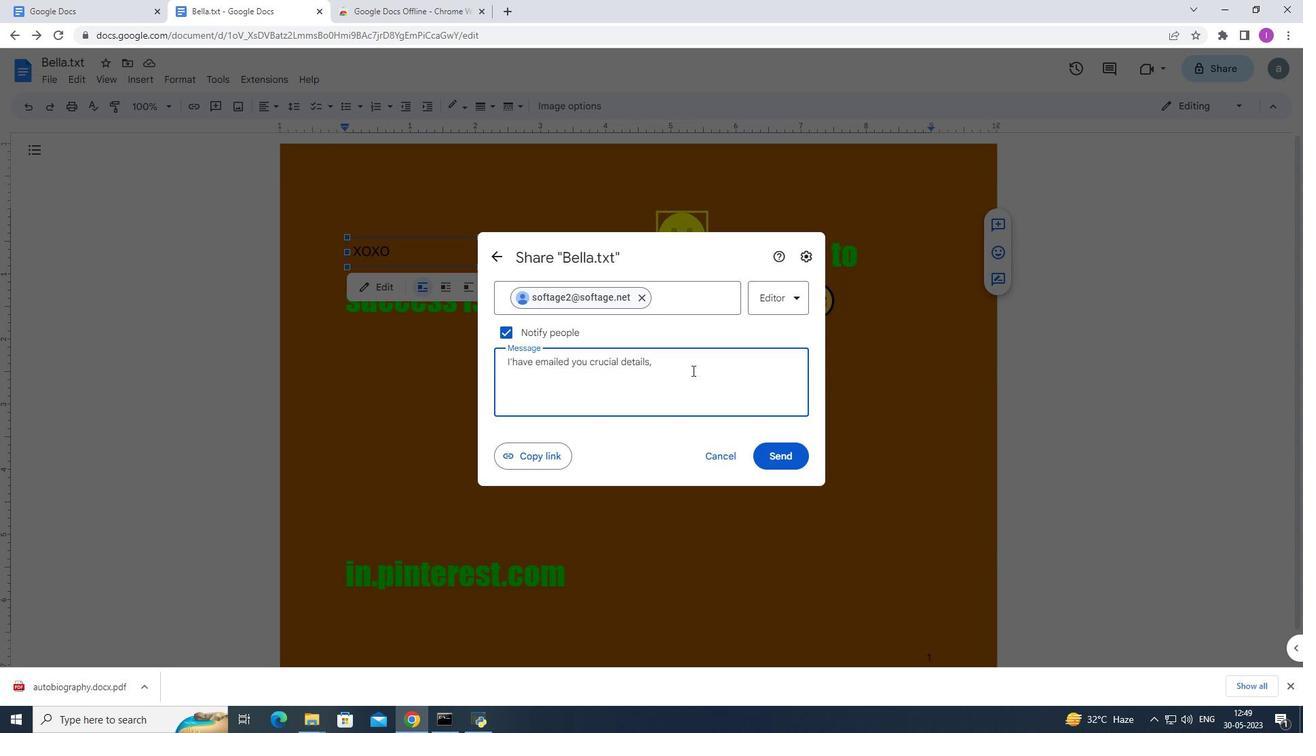 
Action: Key pressed <Key.backspace>.please<Key.space>make<Key.space>sure<Key.space>to<Key.space>go<Key.space>through<Key.space>it<Key.space>thoroughly.
Screenshot: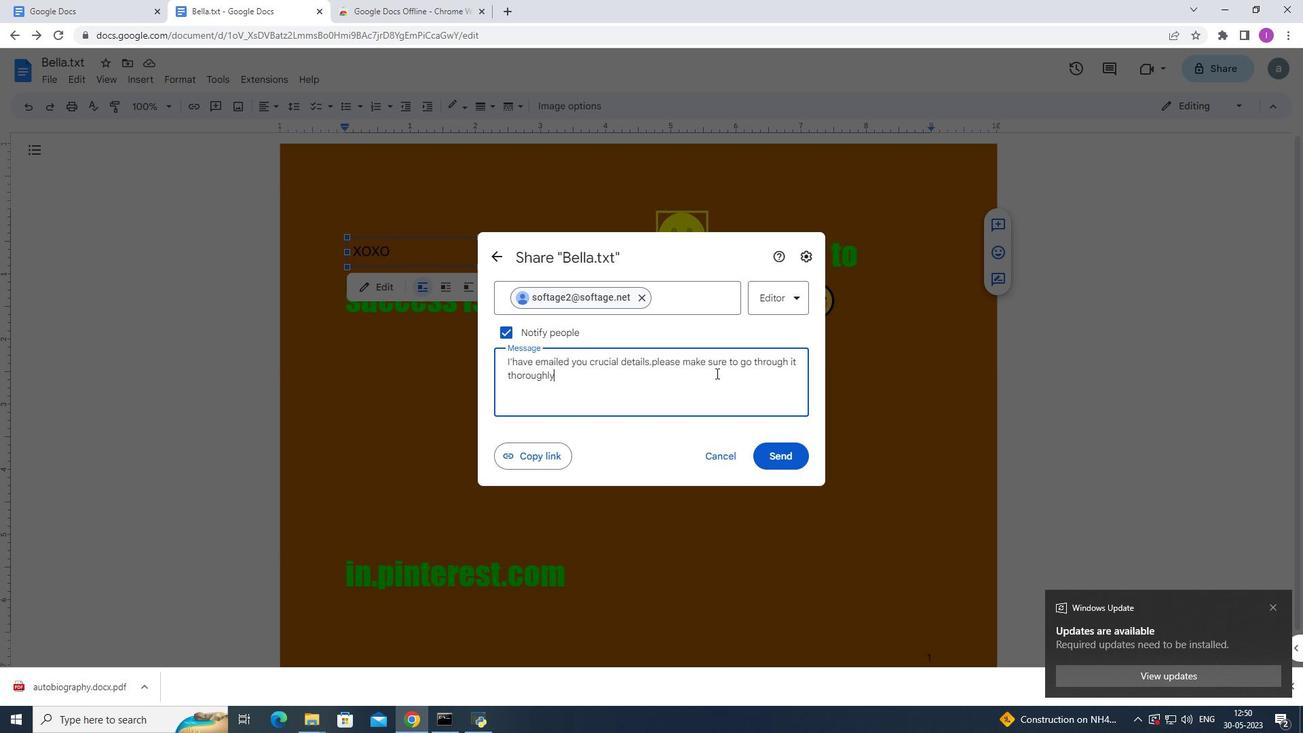 
Action: Mouse moved to (805, 298)
Screenshot: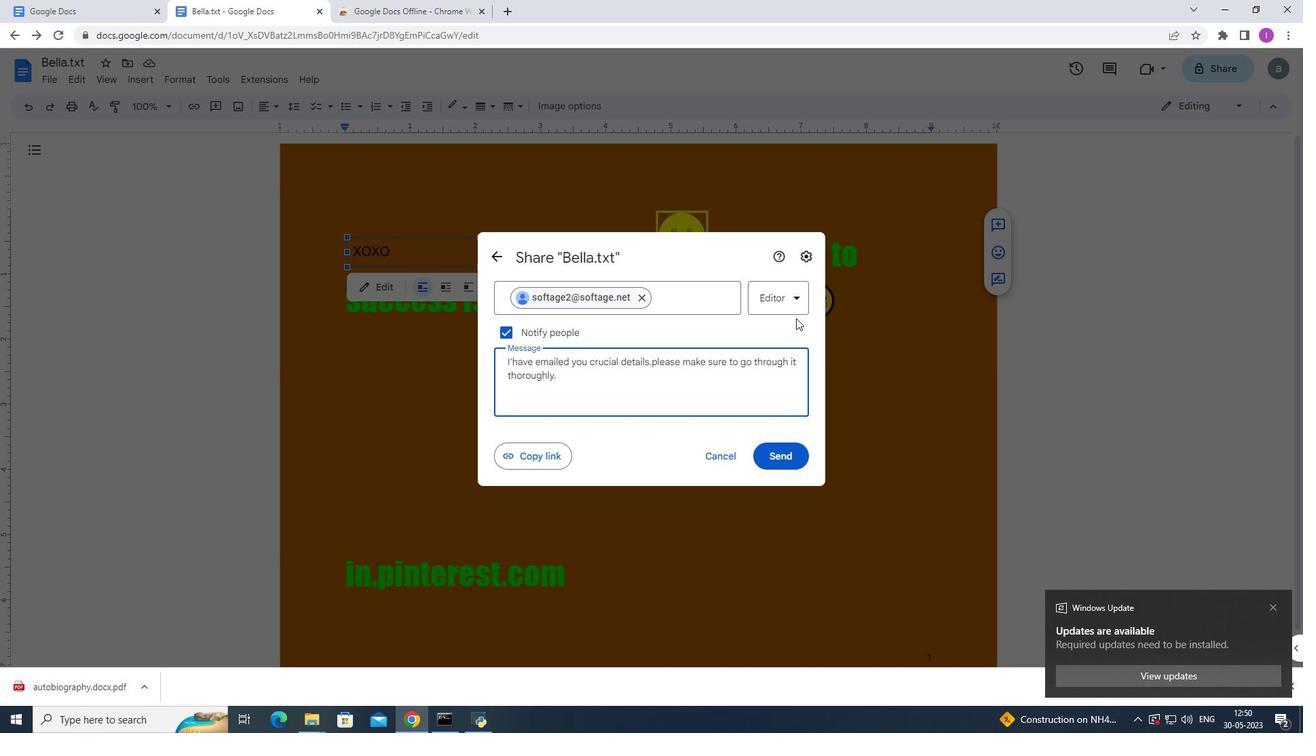 
Action: Mouse pressed left at (805, 298)
Screenshot: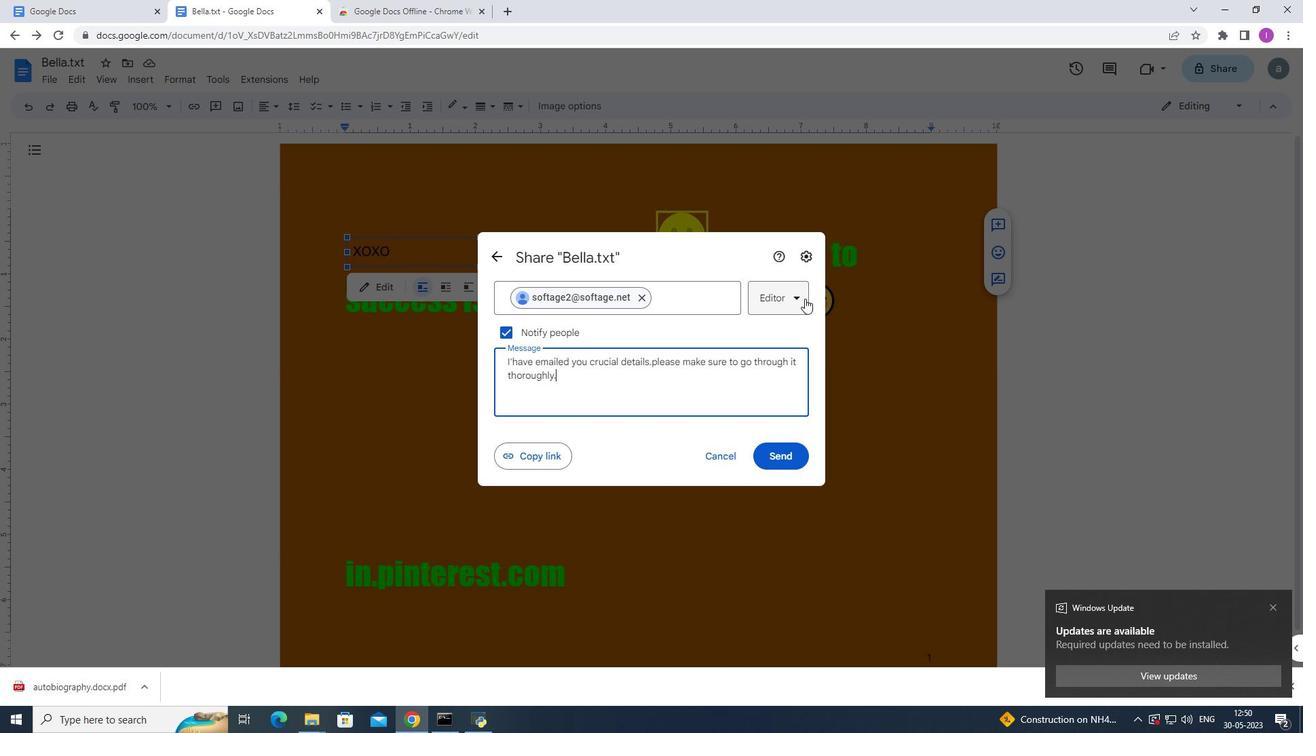 
Action: Mouse moved to (795, 395)
Screenshot: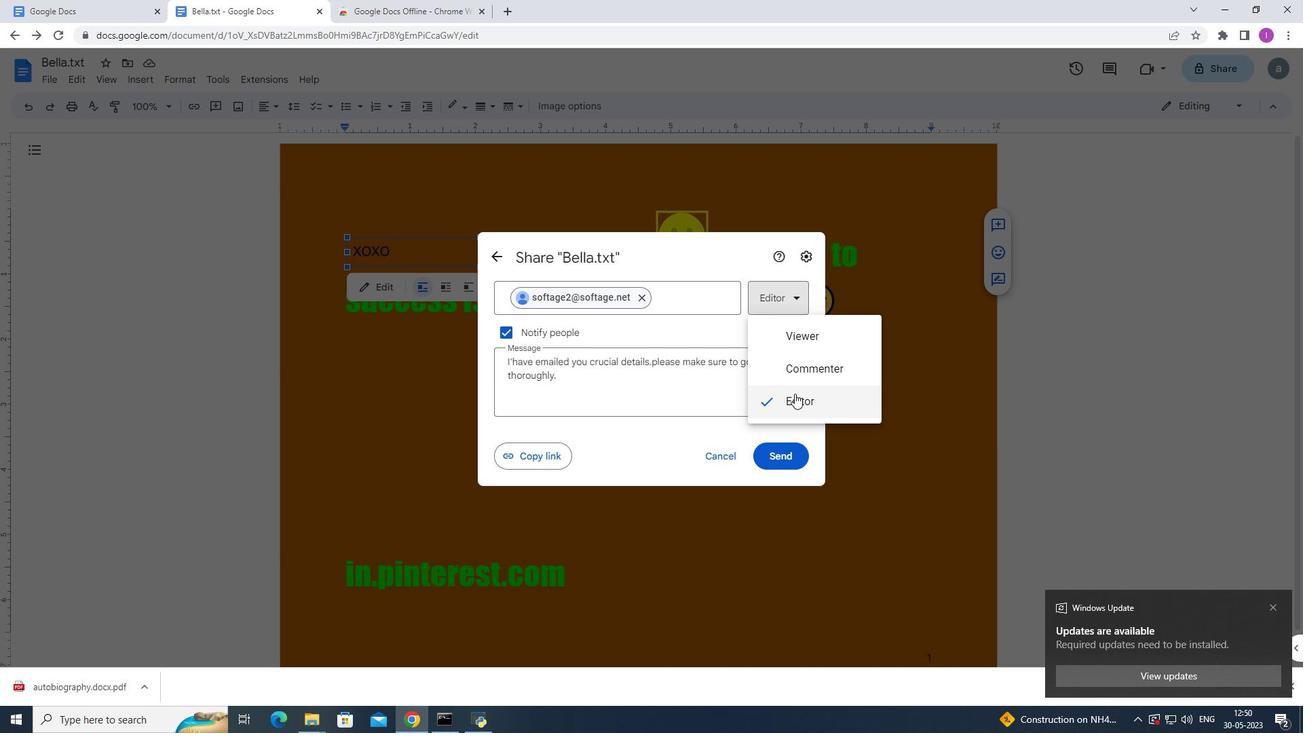
Action: Mouse pressed left at (795, 395)
Screenshot: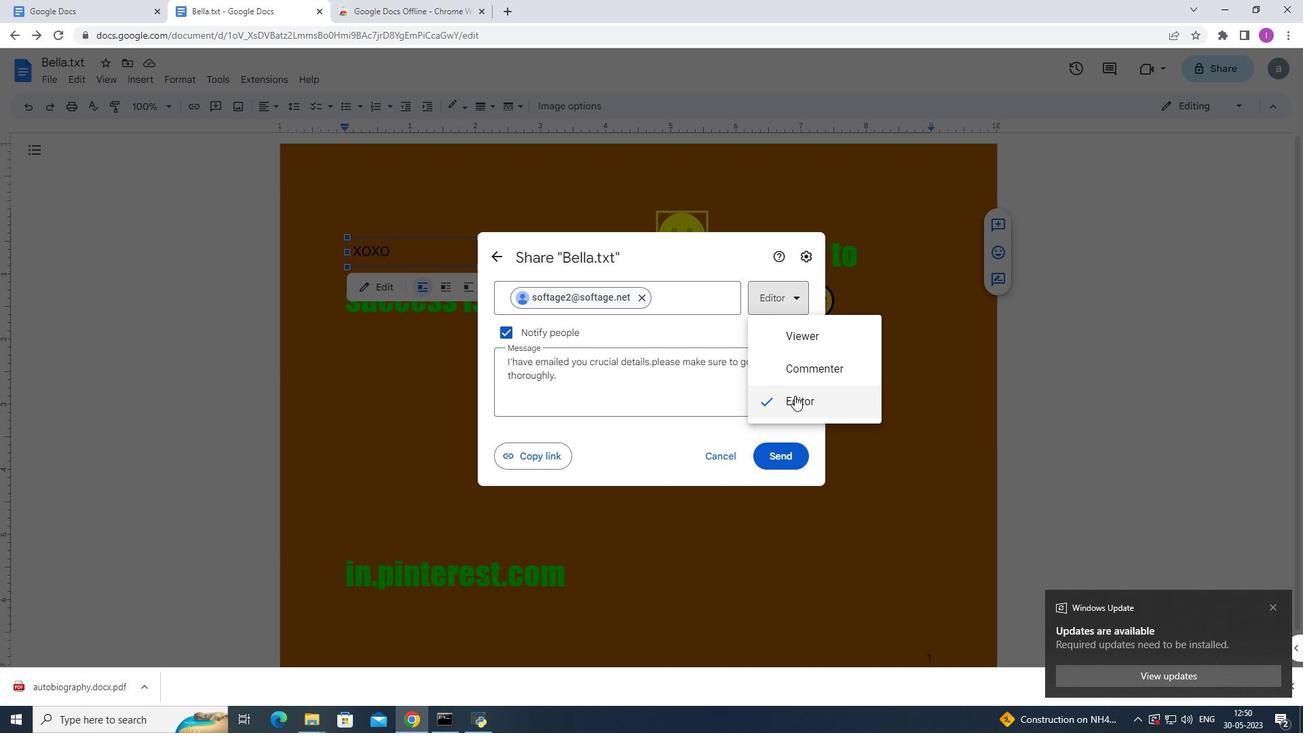 
Action: Mouse moved to (807, 258)
Screenshot: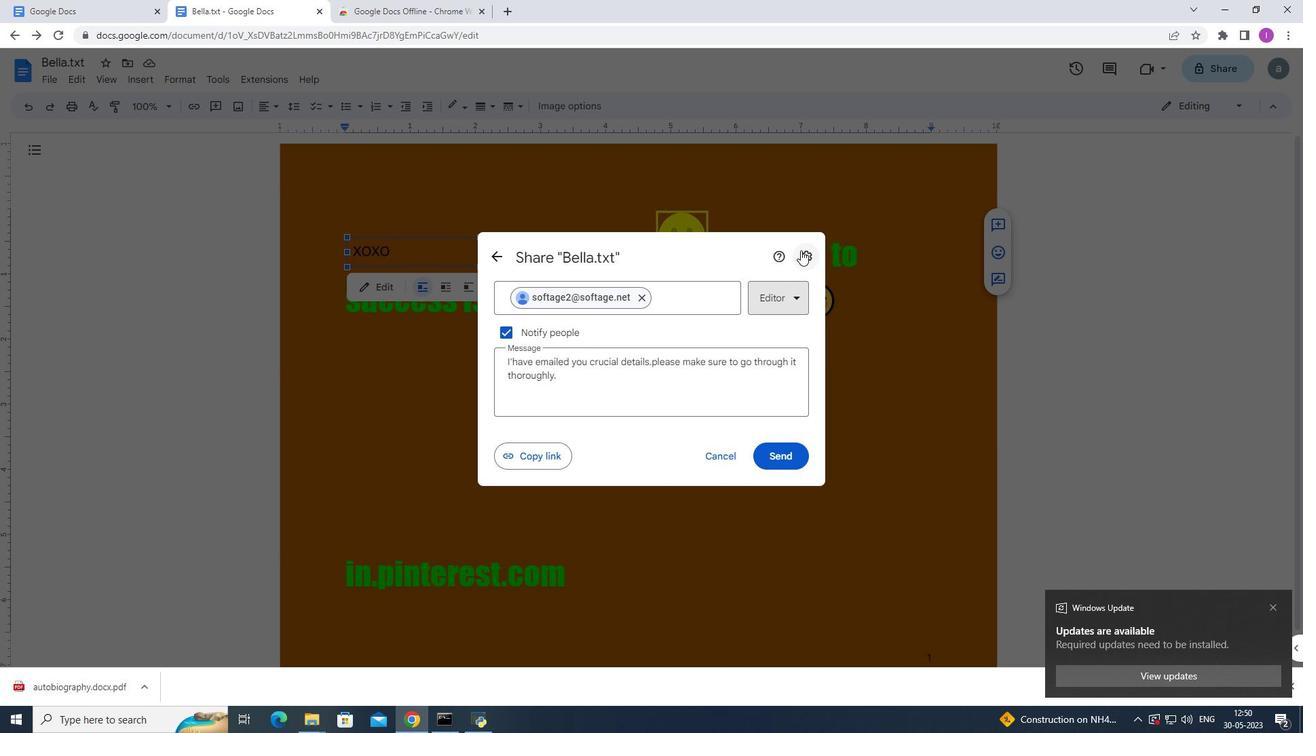
Action: Mouse pressed left at (807, 258)
Screenshot: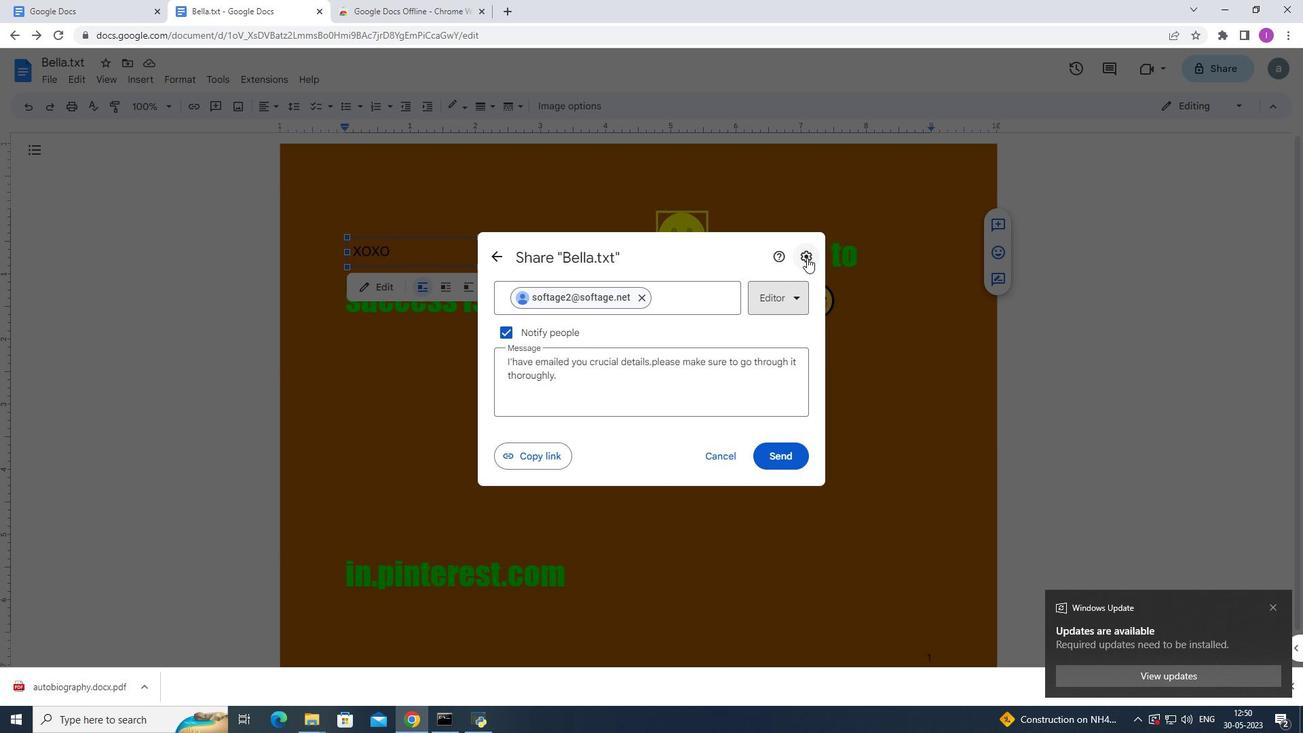 
Action: Mouse moved to (499, 313)
Screenshot: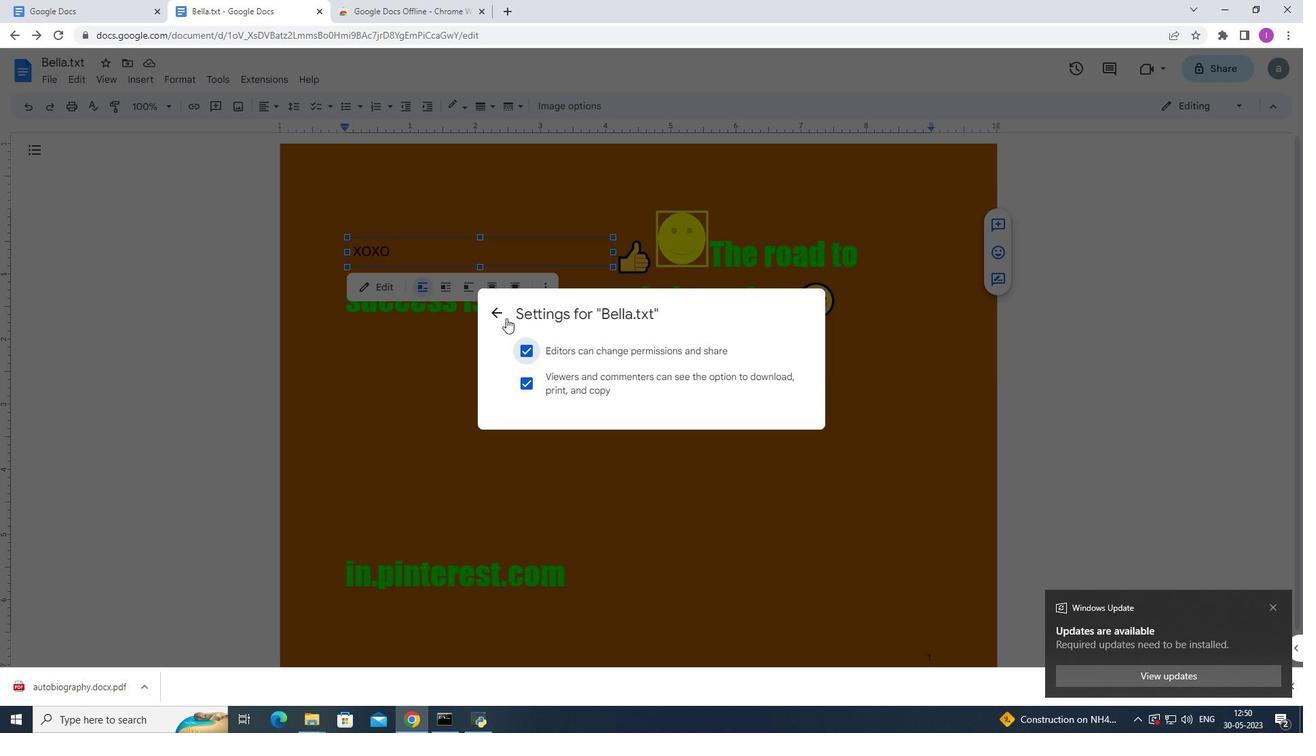
Action: Mouse pressed left at (499, 313)
Screenshot: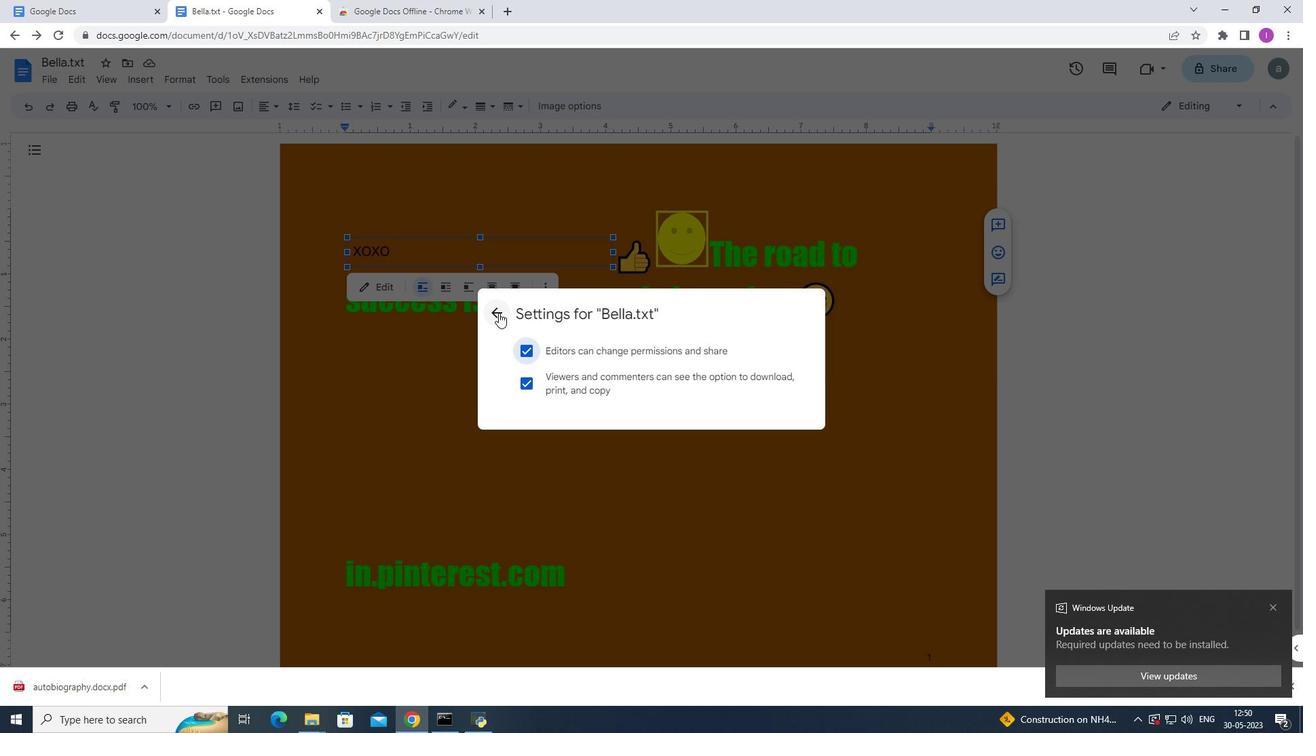 
Action: Mouse moved to (761, 447)
Screenshot: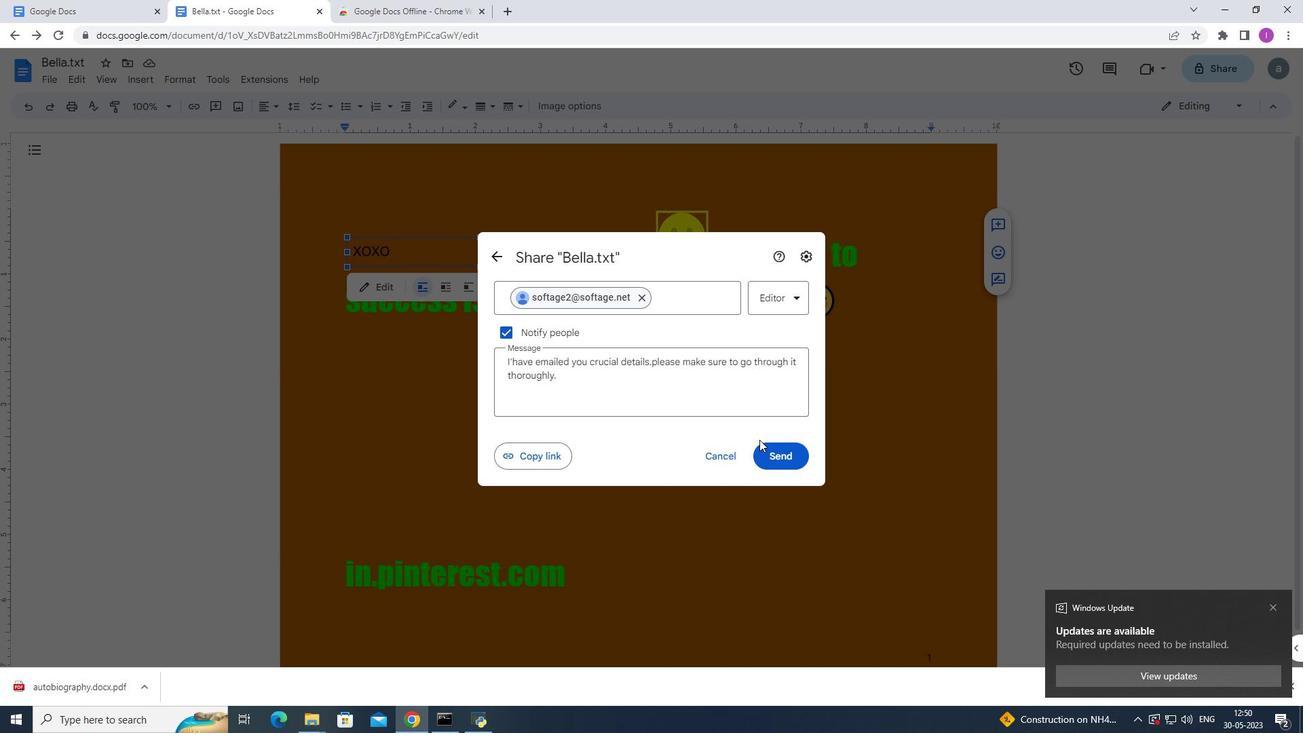 
Action: Mouse pressed left at (761, 447)
Screenshot: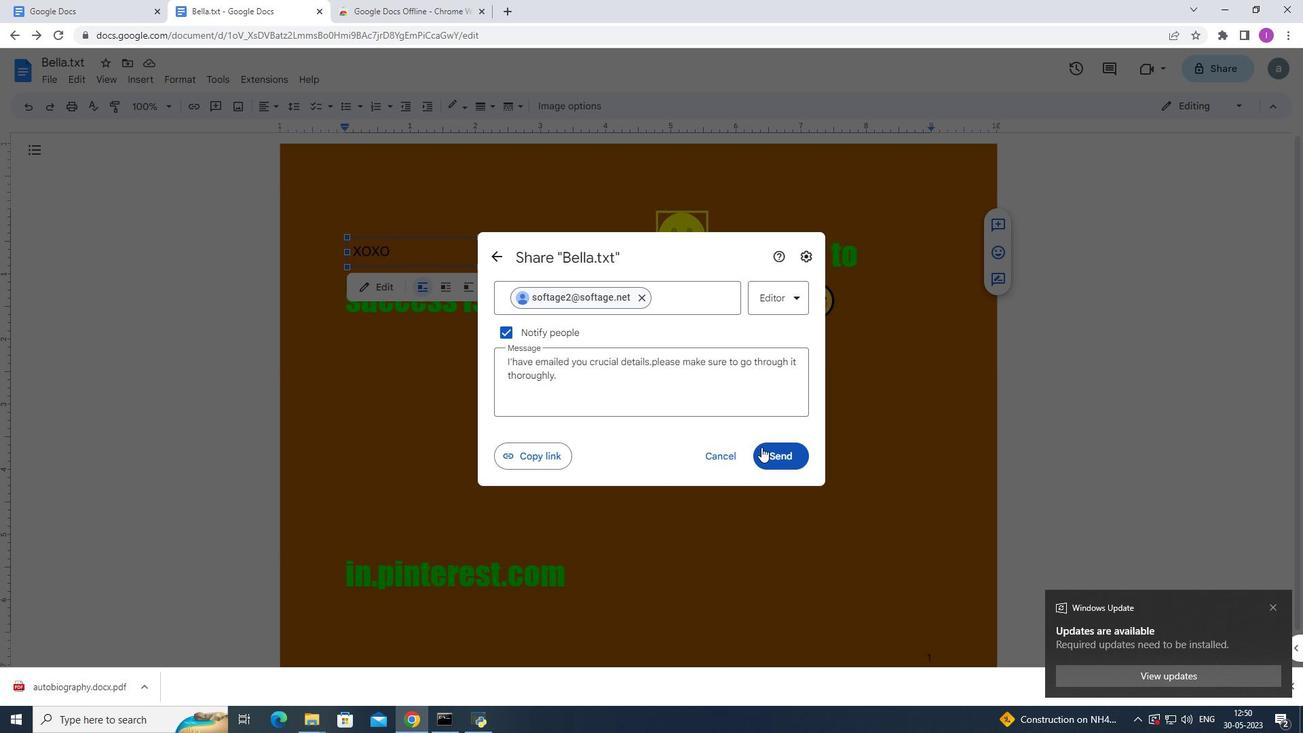 
Action: Mouse moved to (719, 421)
Screenshot: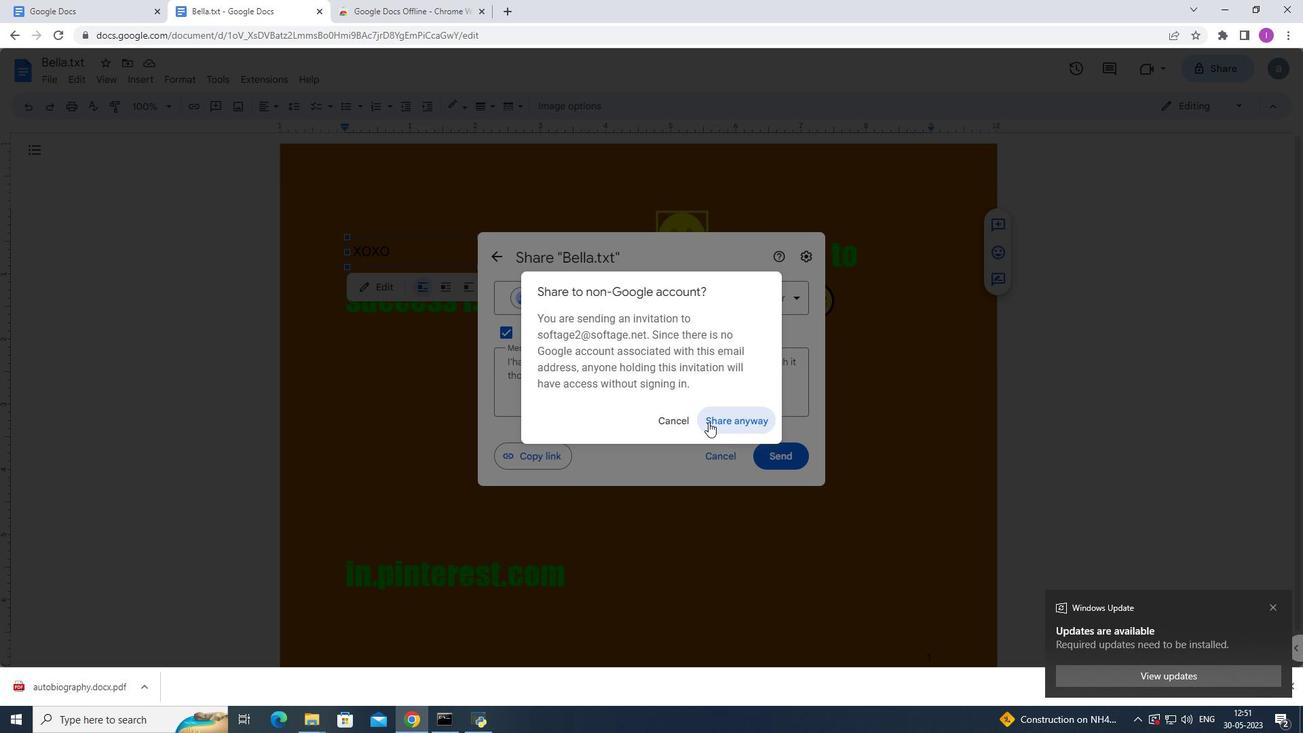 
Action: Mouse pressed left at (719, 421)
Screenshot: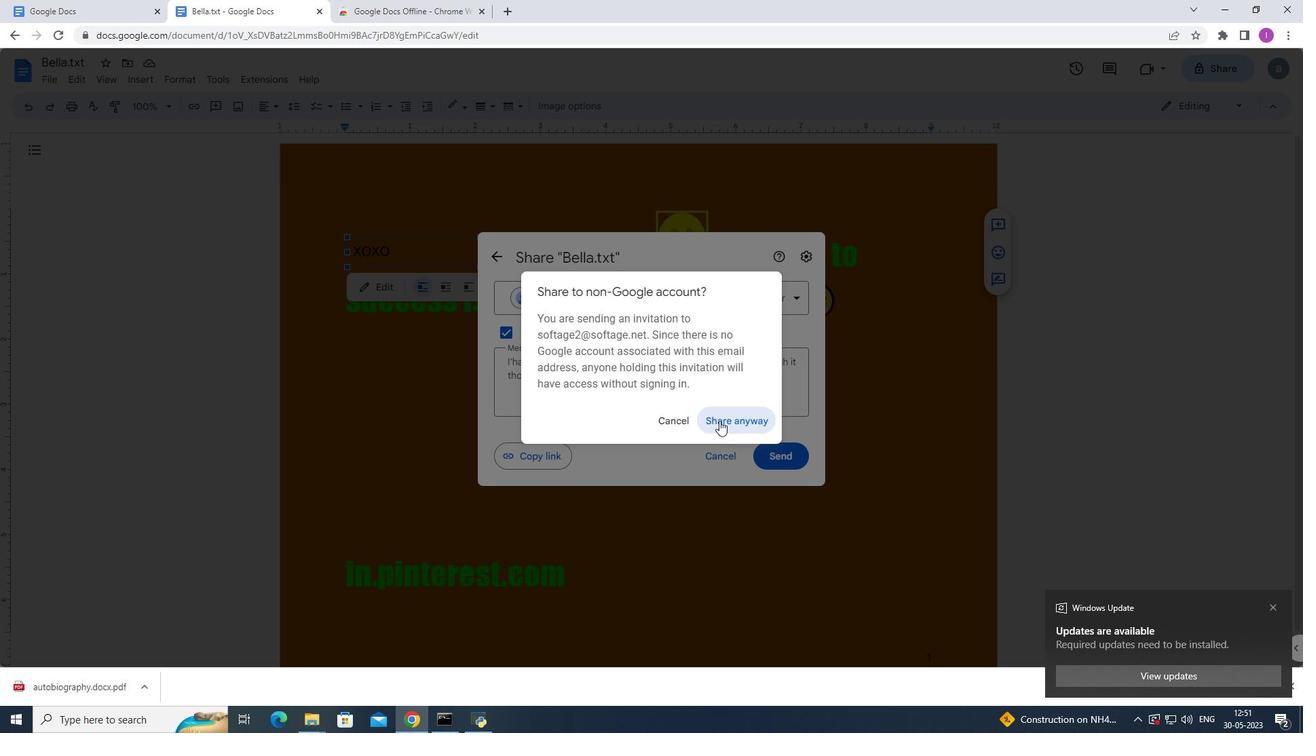 
Action: Mouse moved to (1303, 150)
Screenshot: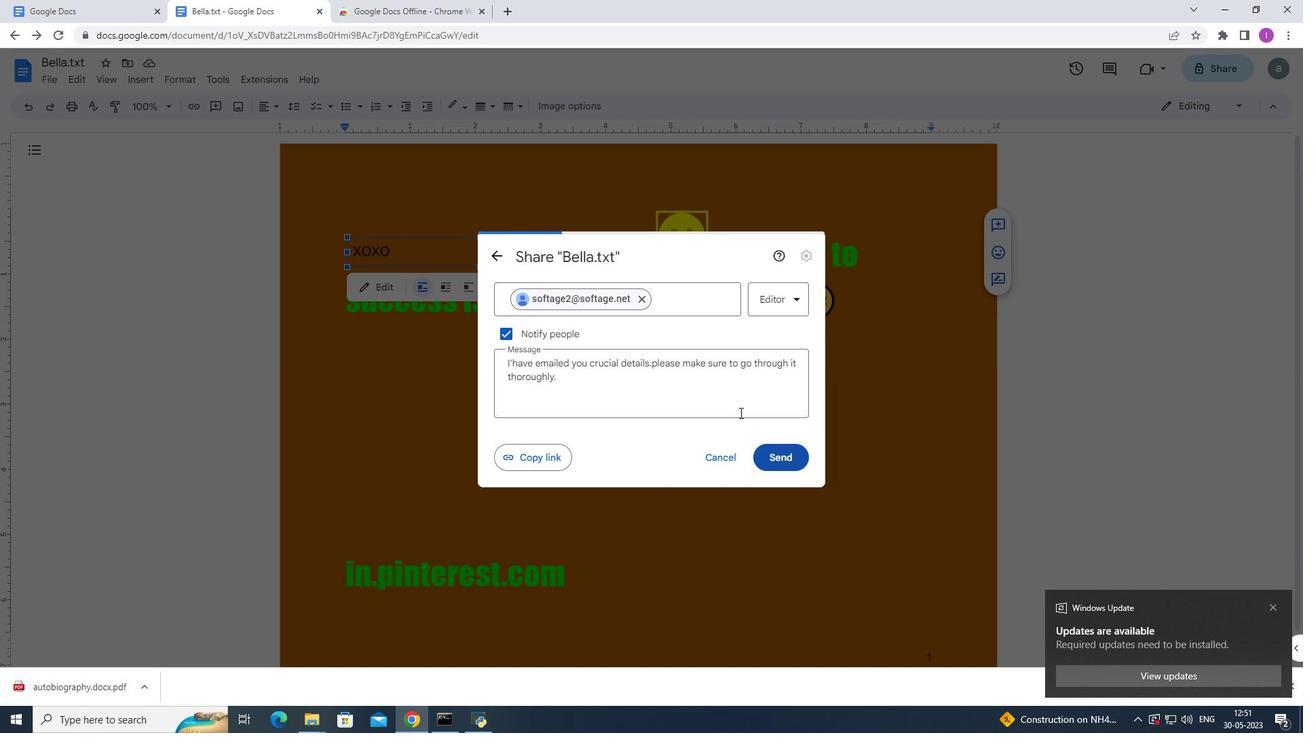 
